 Task: Find connections with filter location Gravataí with filter topic #Industrieswith filter profile language English with filter current company Chemical Job Vacancy with filter school Government of Maharashtra Ismail Yusuf College of Arts Science & Commerce Jogeshwari East Mumbai 400 060 with filter industry Nonmetallic Mineral Mining with filter service category User Experience Writing with filter keywords title Accounting Analyst
Action: Mouse moved to (508, 166)
Screenshot: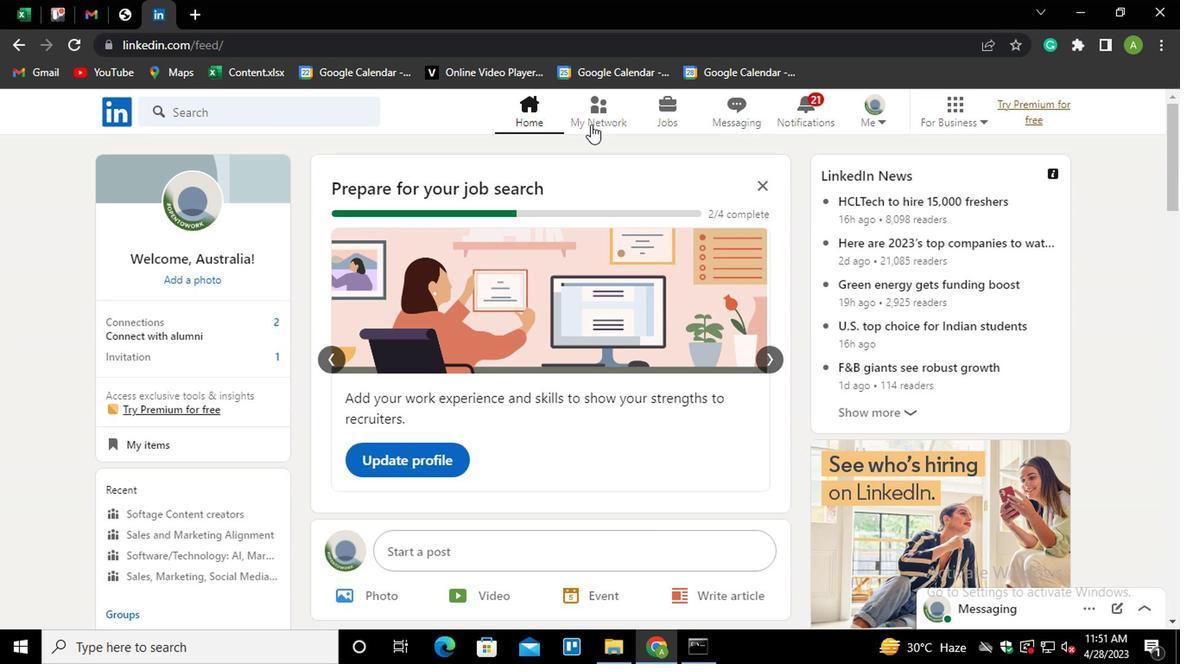 
Action: Mouse pressed left at (508, 166)
Screenshot: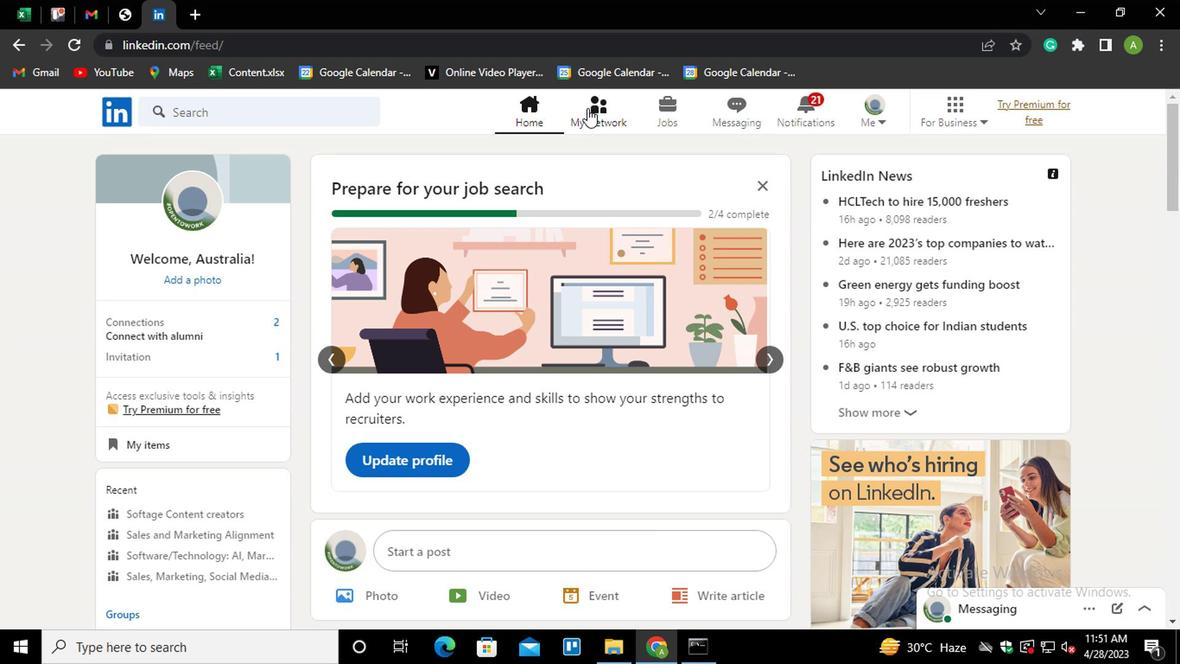 
Action: Mouse moved to (229, 237)
Screenshot: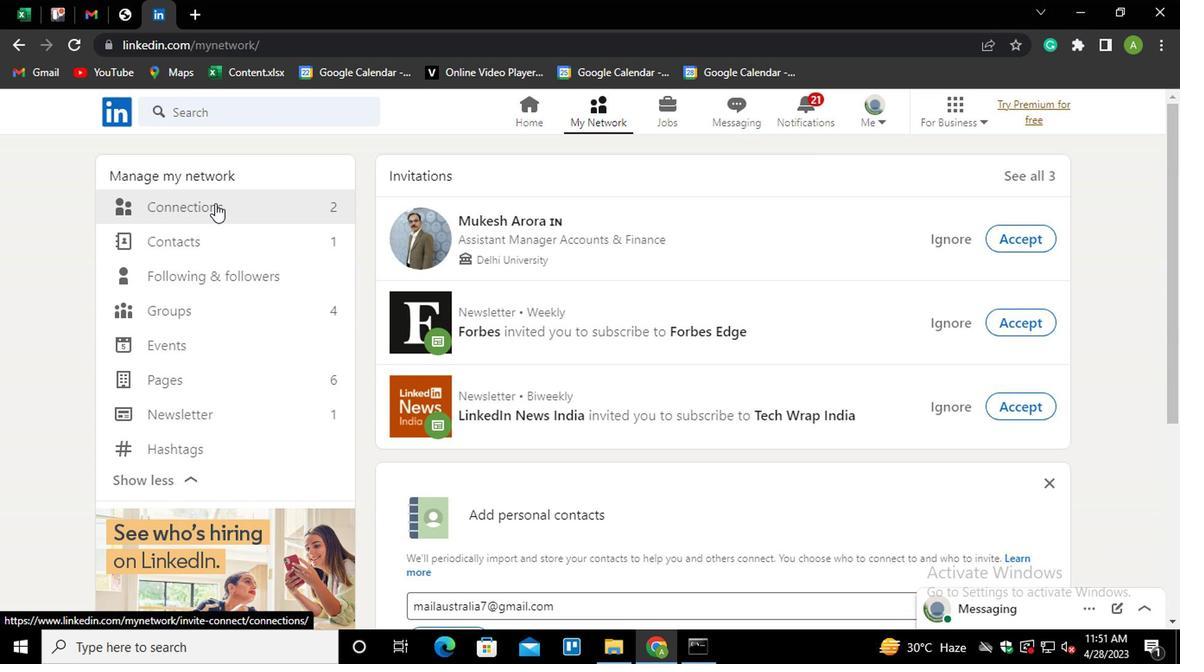 
Action: Mouse pressed left at (229, 237)
Screenshot: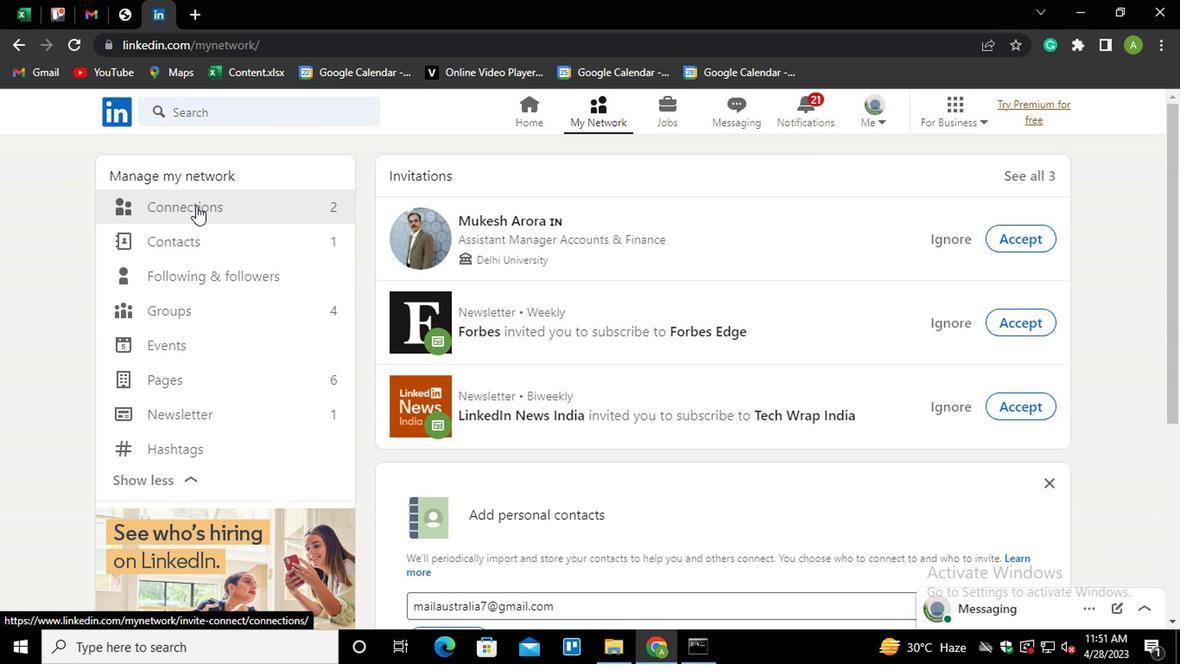 
Action: Mouse moved to (618, 235)
Screenshot: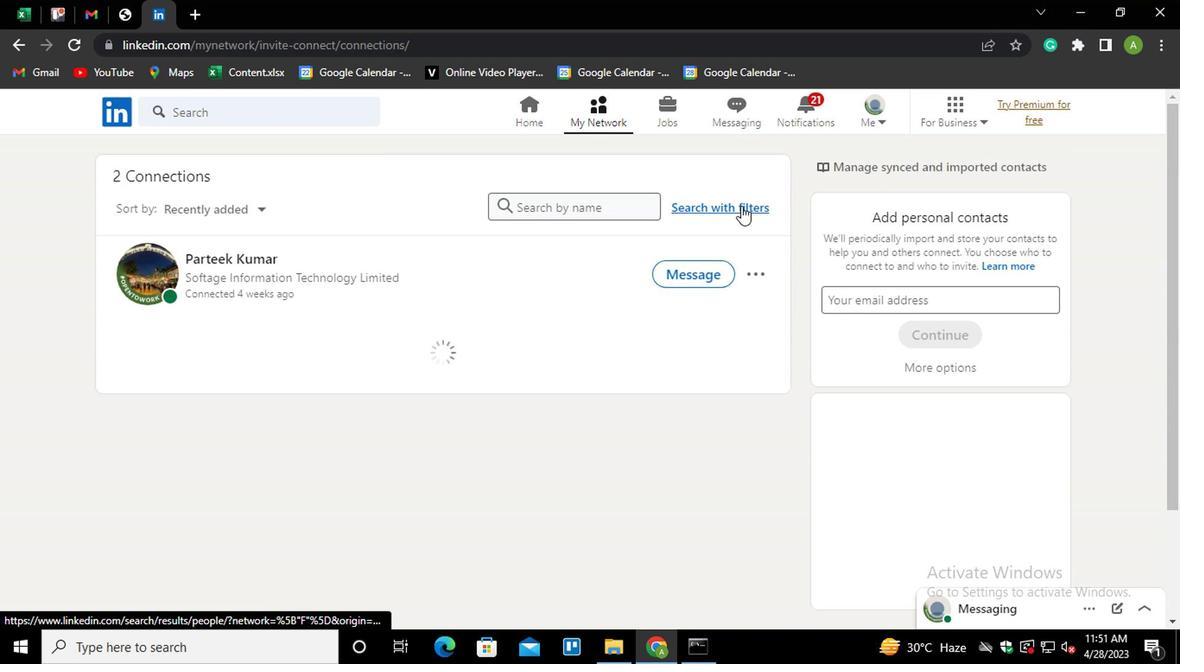 
Action: Mouse pressed left at (618, 235)
Screenshot: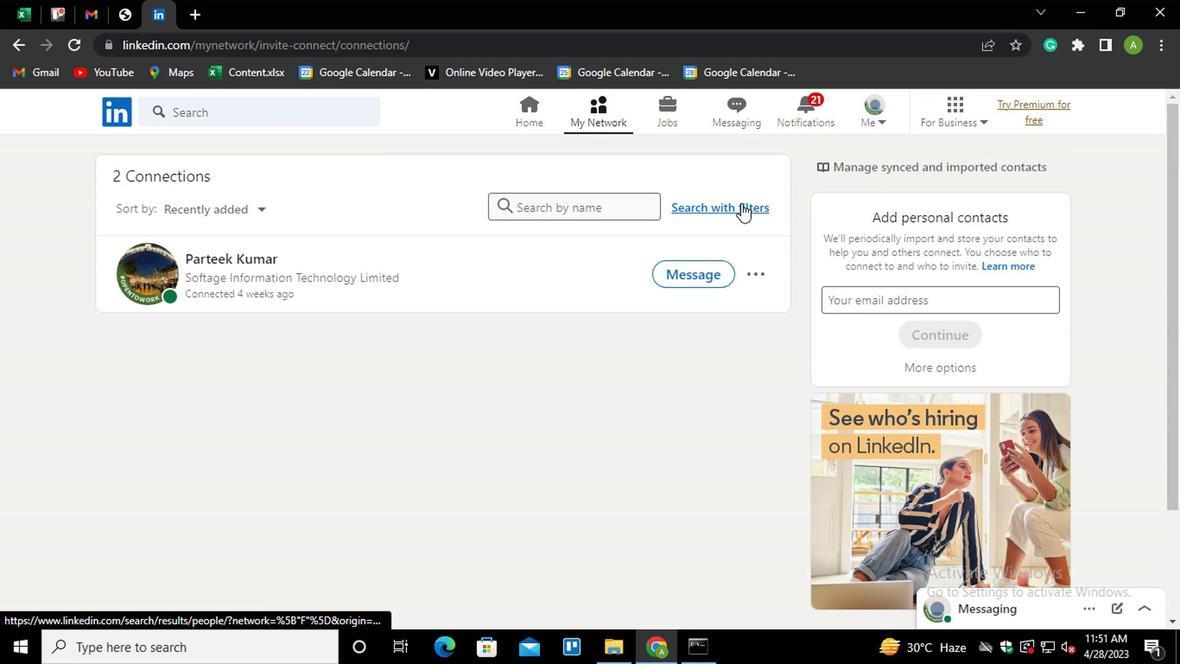 
Action: Mouse moved to (550, 205)
Screenshot: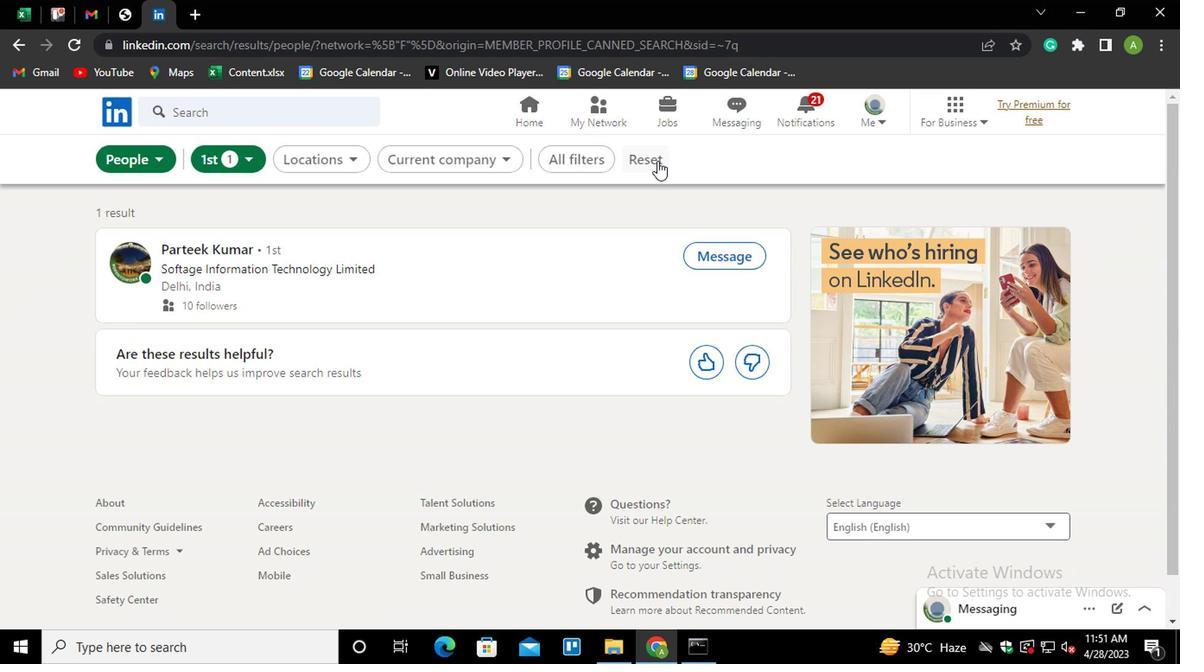 
Action: Mouse pressed left at (550, 205)
Screenshot: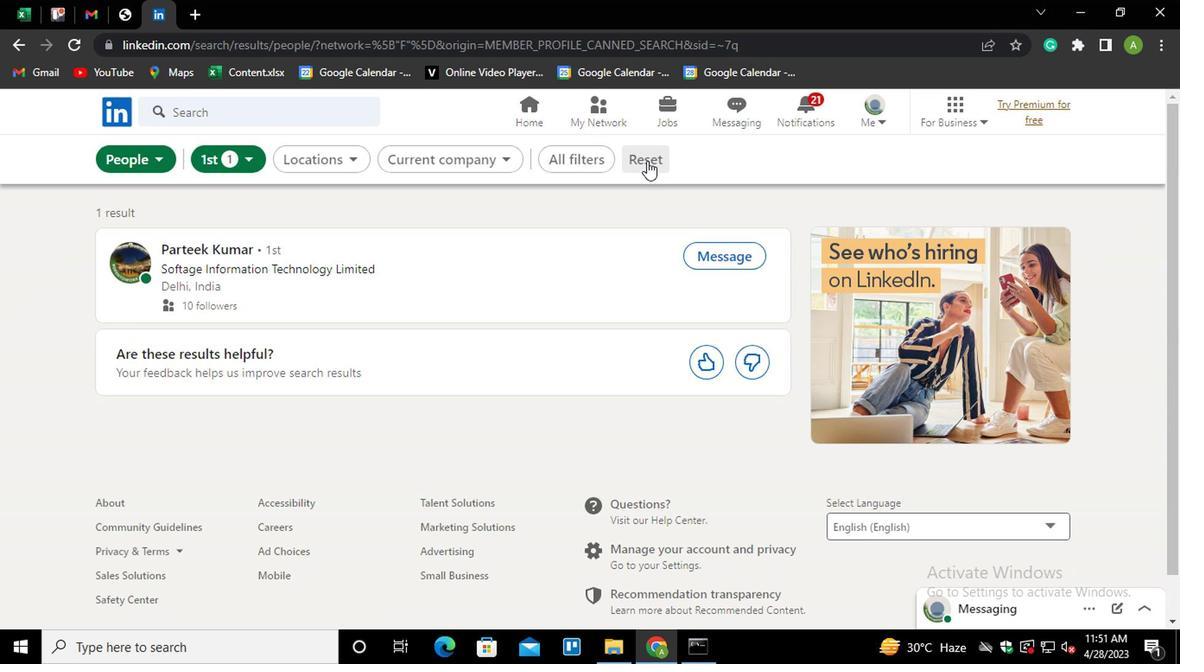 
Action: Mouse moved to (519, 205)
Screenshot: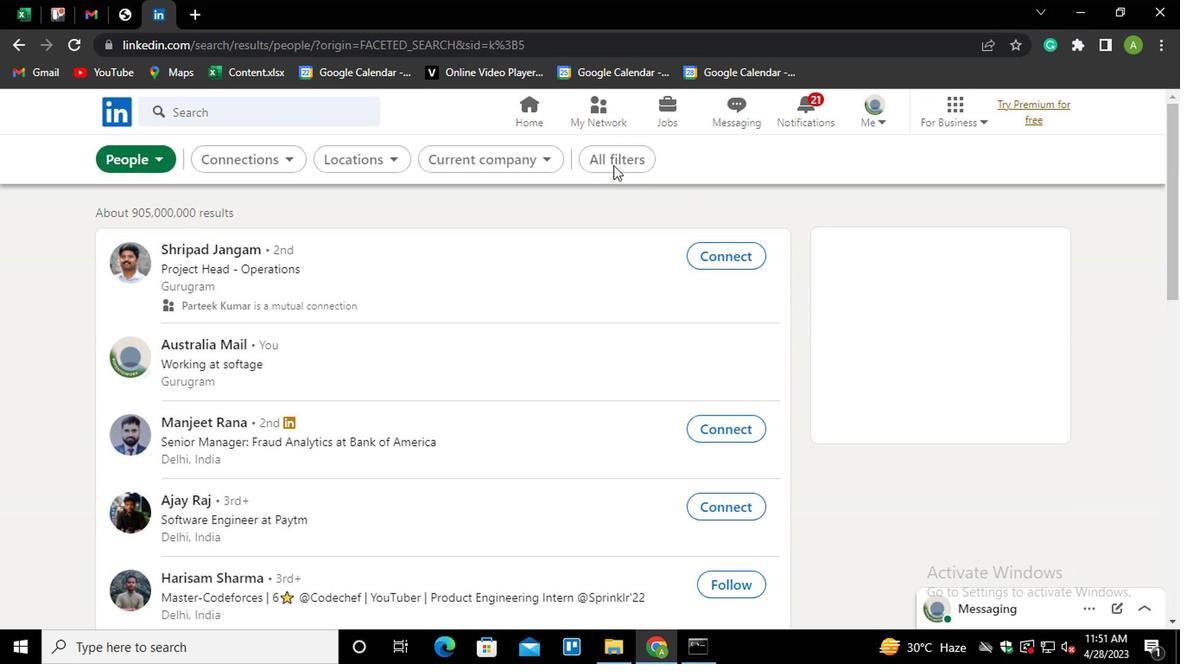 
Action: Mouse pressed left at (519, 205)
Screenshot: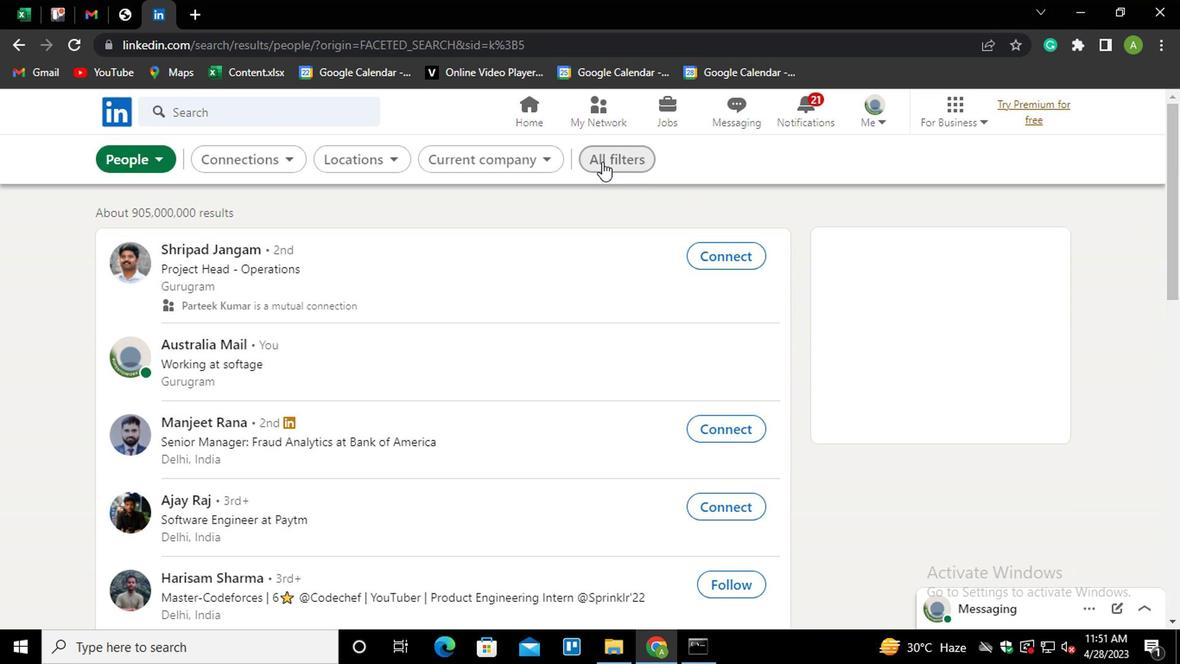 
Action: Mouse moved to (733, 319)
Screenshot: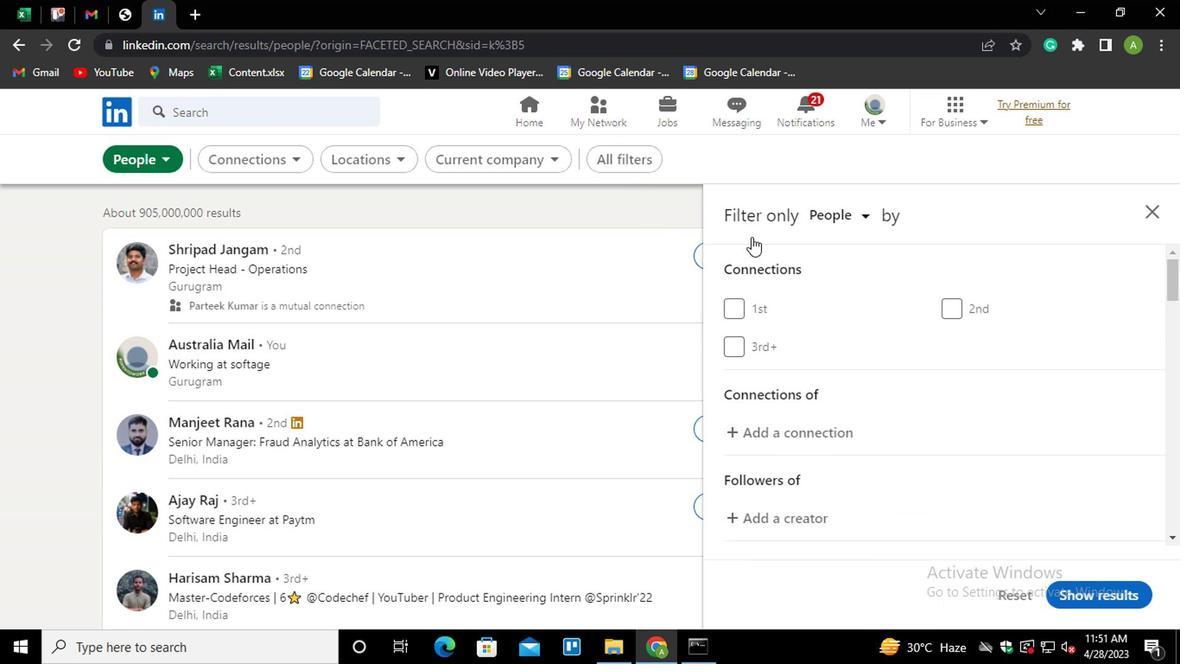 
Action: Mouse scrolled (733, 319) with delta (0, 0)
Screenshot: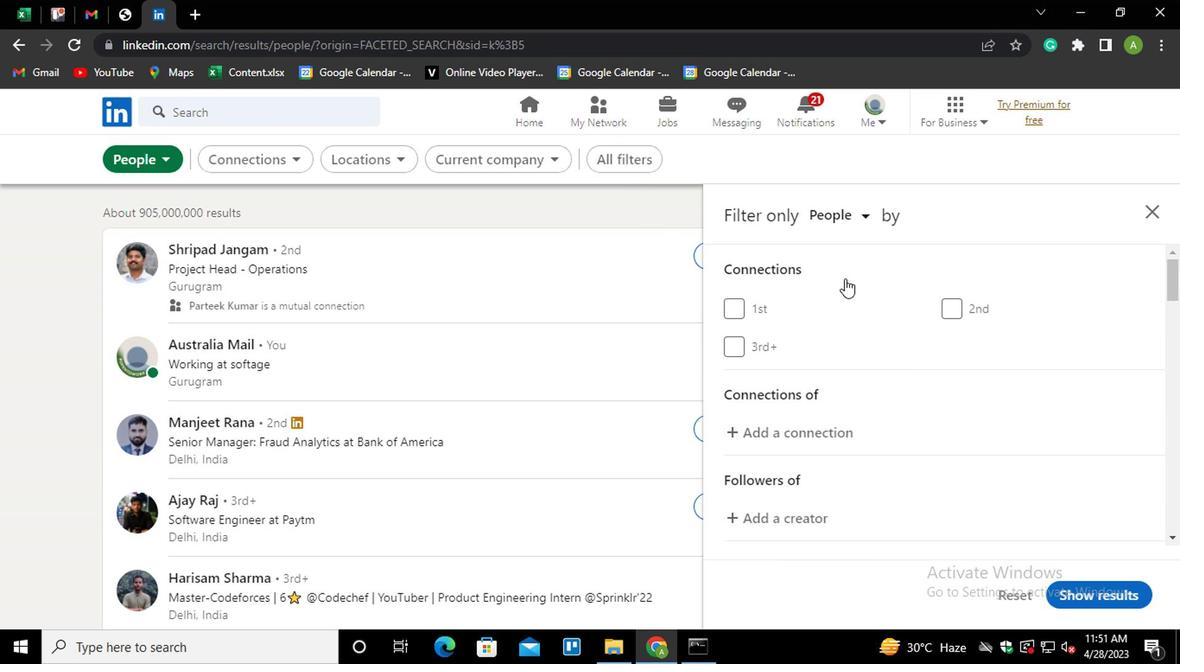 
Action: Mouse scrolled (733, 319) with delta (0, 0)
Screenshot: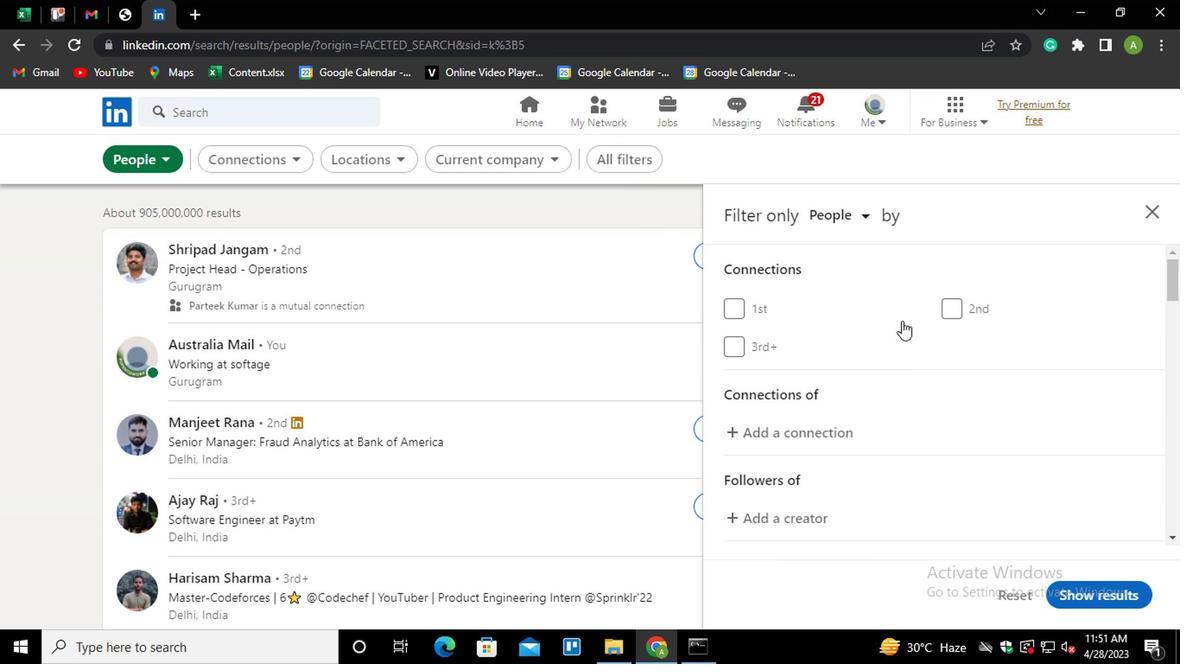 
Action: Mouse scrolled (733, 319) with delta (0, 0)
Screenshot: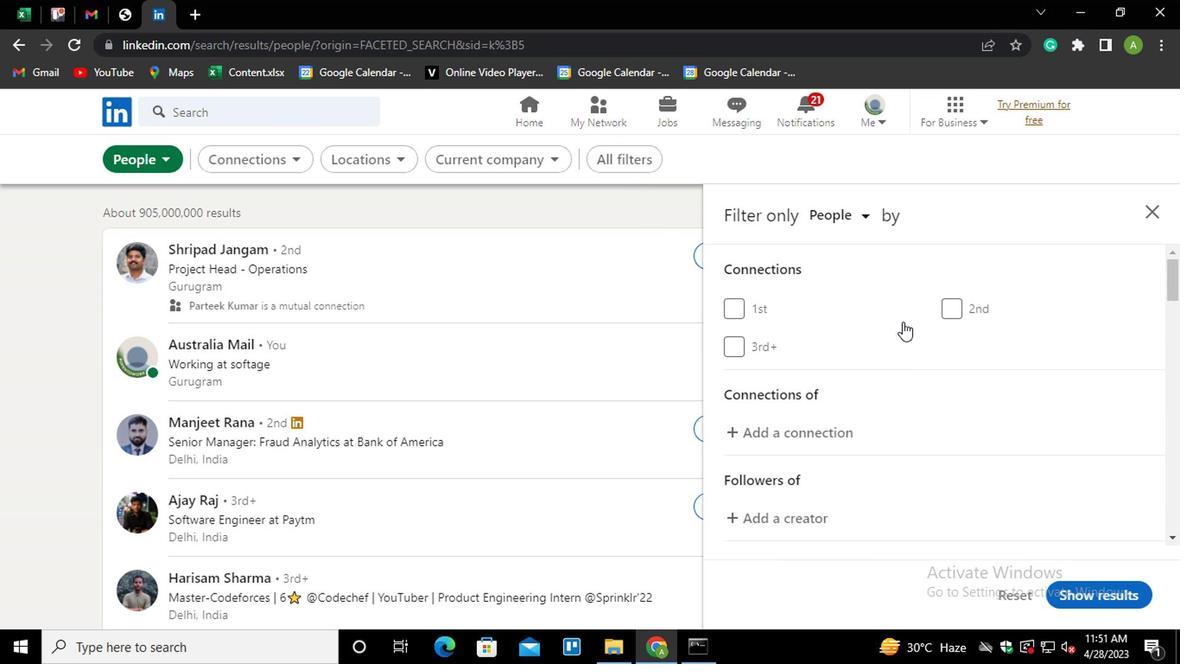 
Action: Mouse moved to (720, 359)
Screenshot: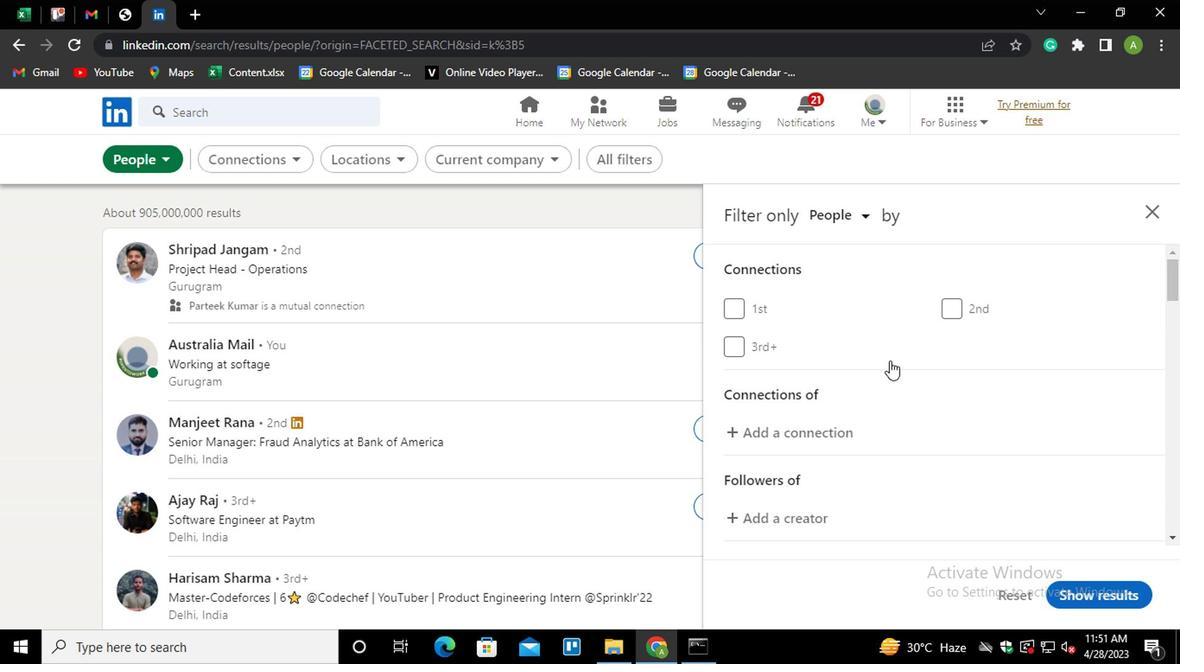 
Action: Mouse scrolled (720, 358) with delta (0, 0)
Screenshot: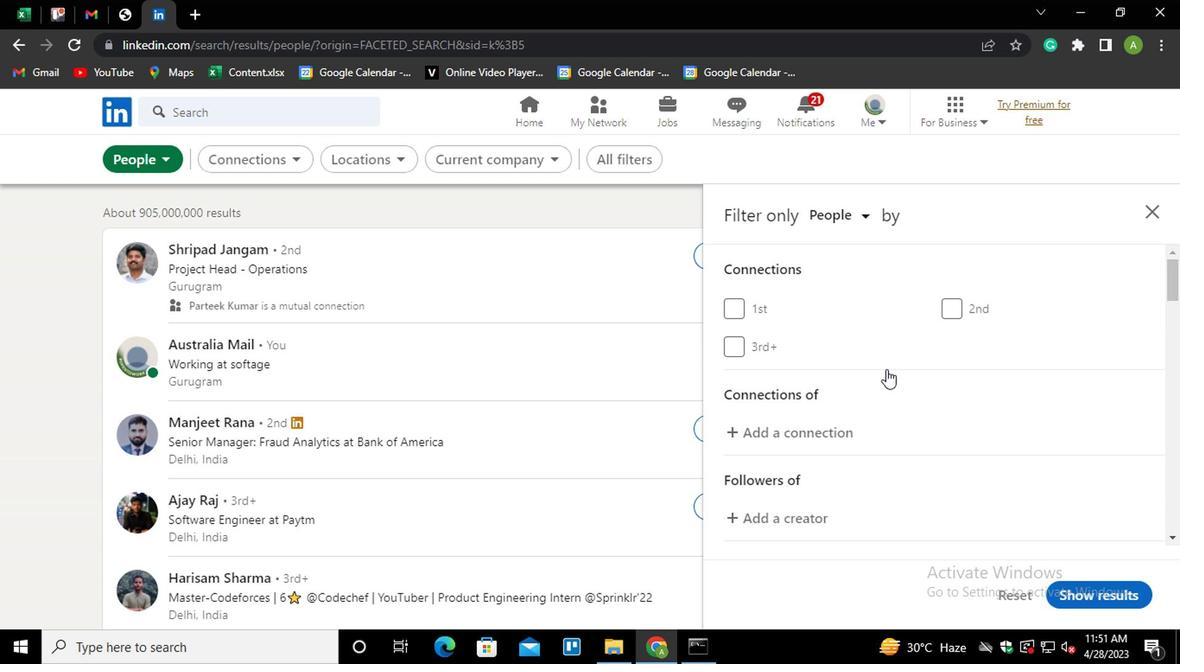 
Action: Mouse moved to (712, 366)
Screenshot: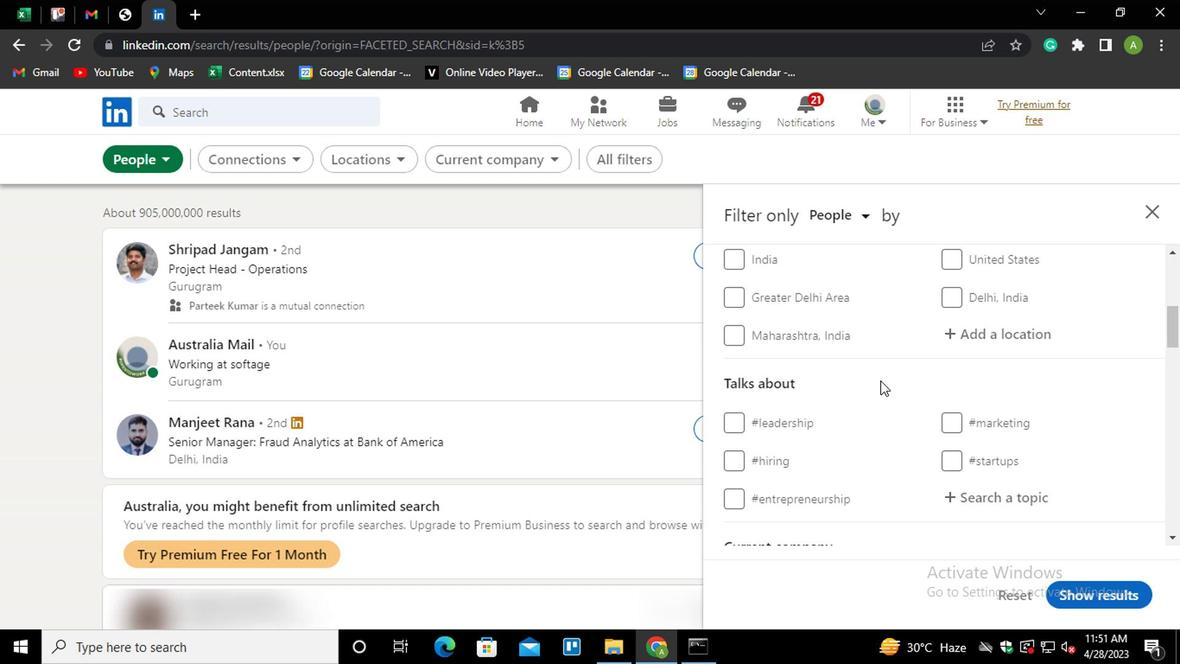 
Action: Mouse scrolled (712, 365) with delta (0, 0)
Screenshot: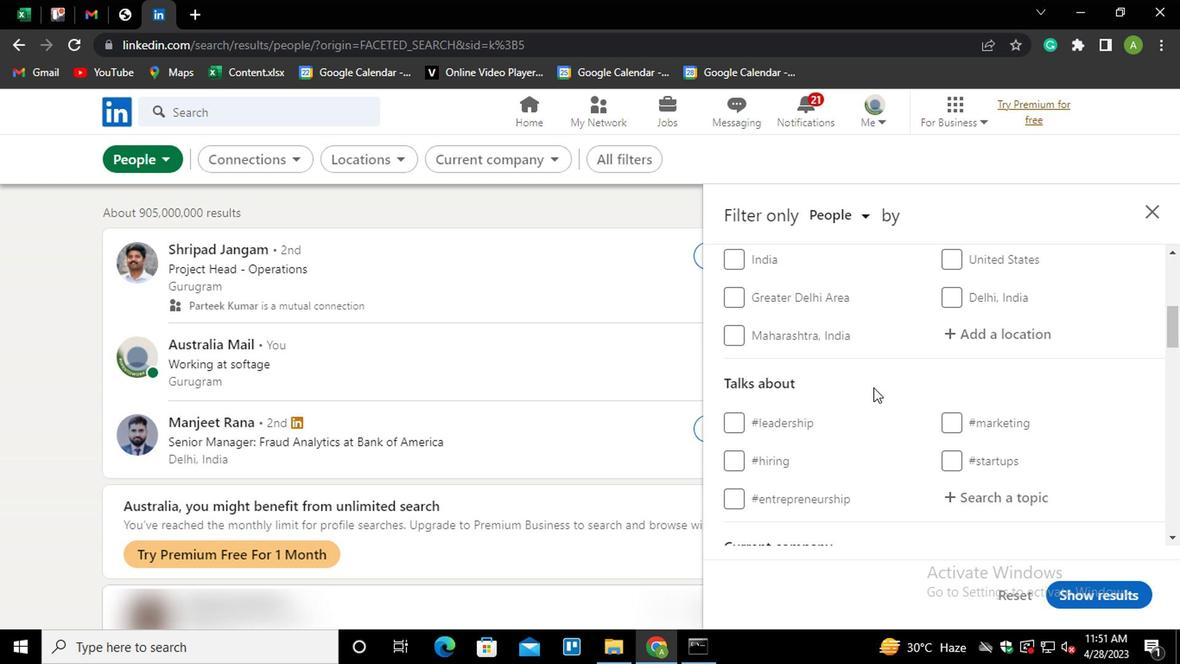 
Action: Mouse scrolled (712, 365) with delta (0, 0)
Screenshot: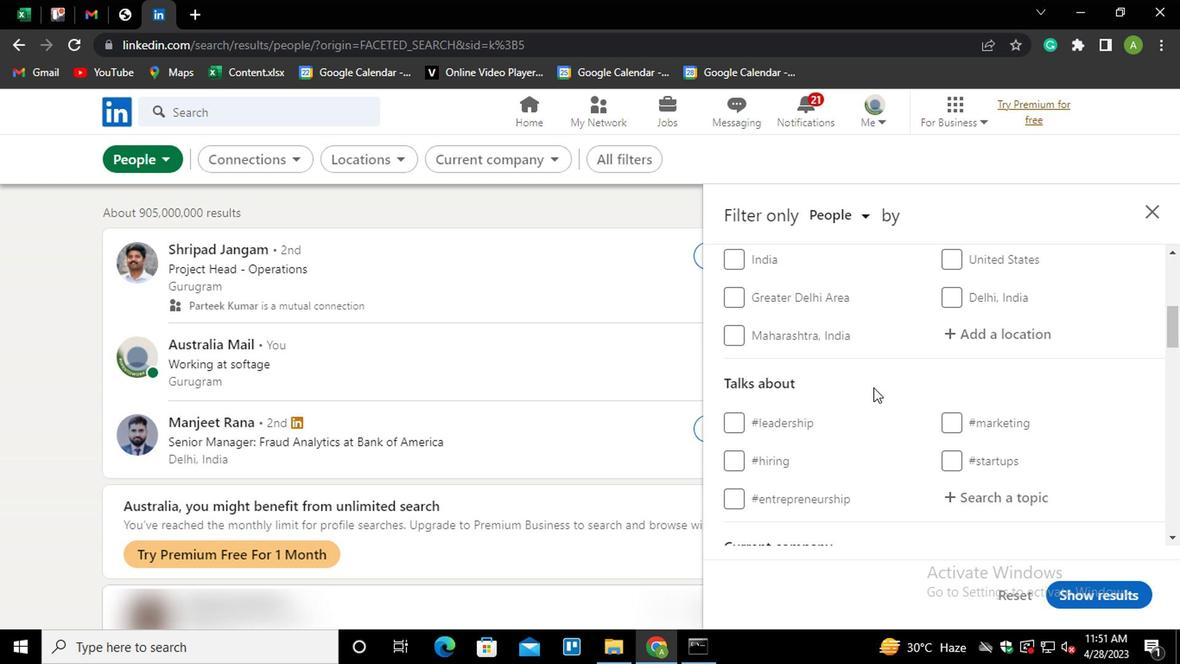 
Action: Mouse scrolled (712, 367) with delta (0, 0)
Screenshot: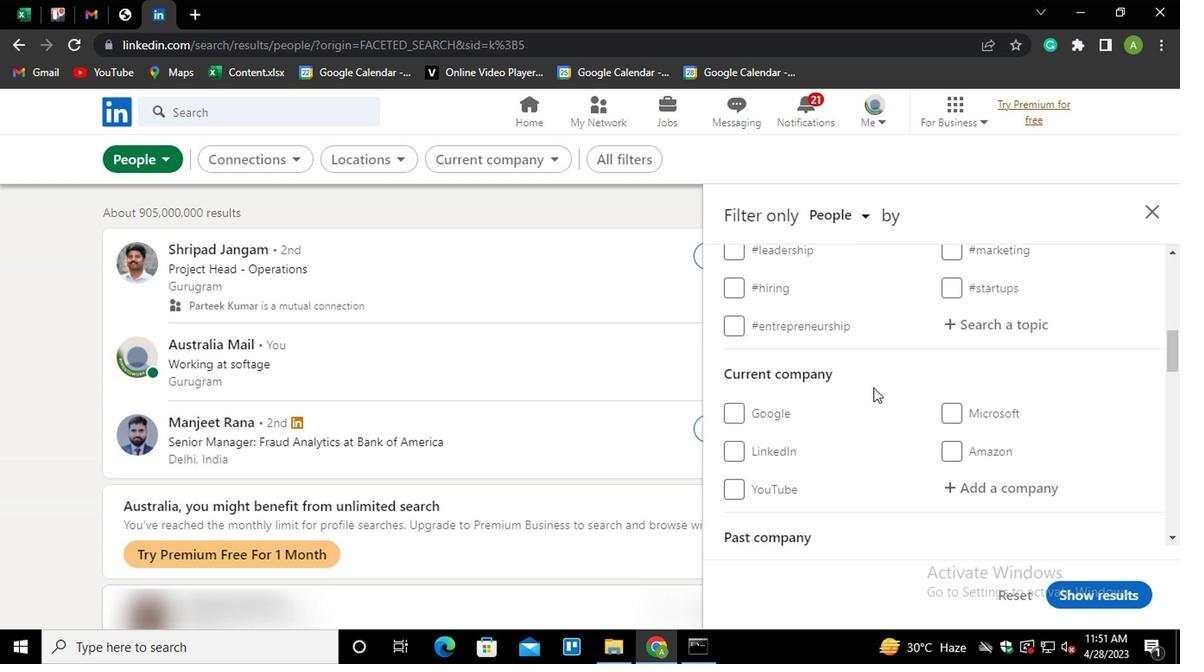 
Action: Mouse scrolled (712, 367) with delta (0, 0)
Screenshot: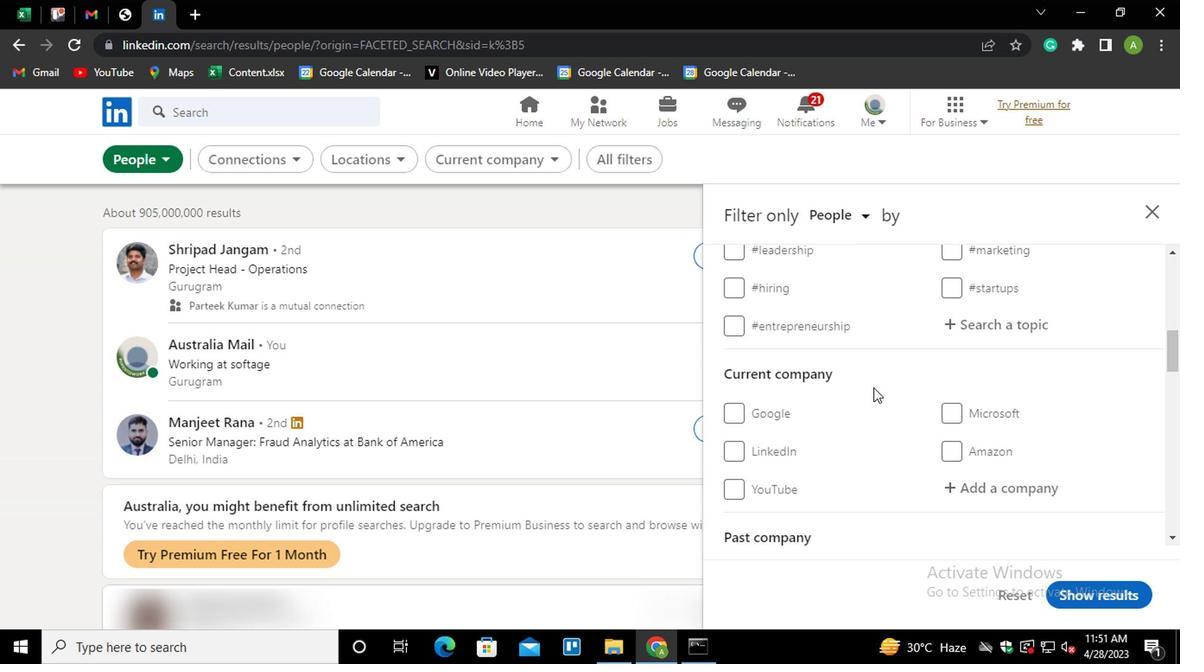 
Action: Mouse moved to (793, 330)
Screenshot: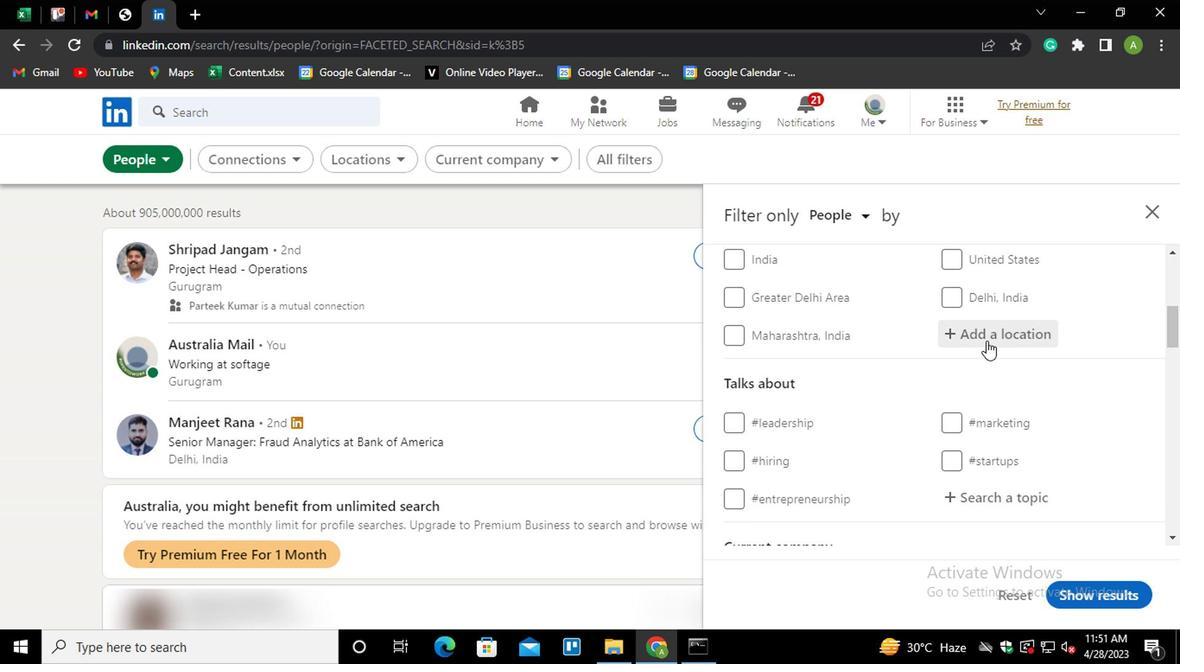 
Action: Mouse pressed left at (793, 330)
Screenshot: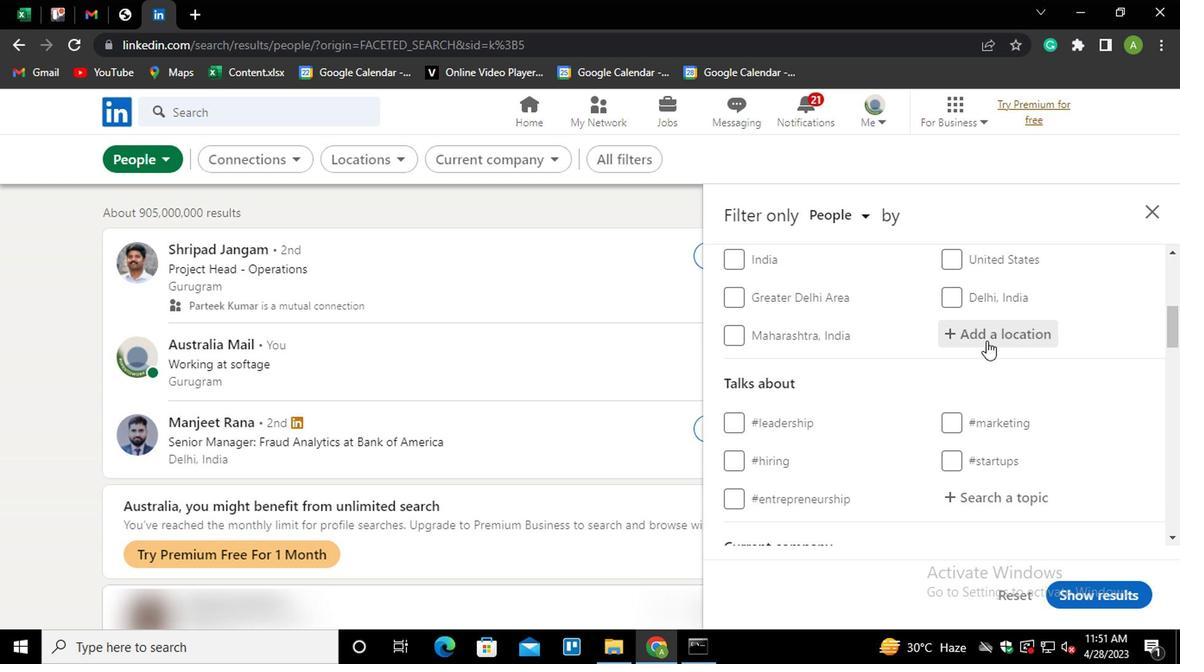 
Action: Key pressed <Key.shift>GRAVATAI<Key.down><Key.enter>
Screenshot: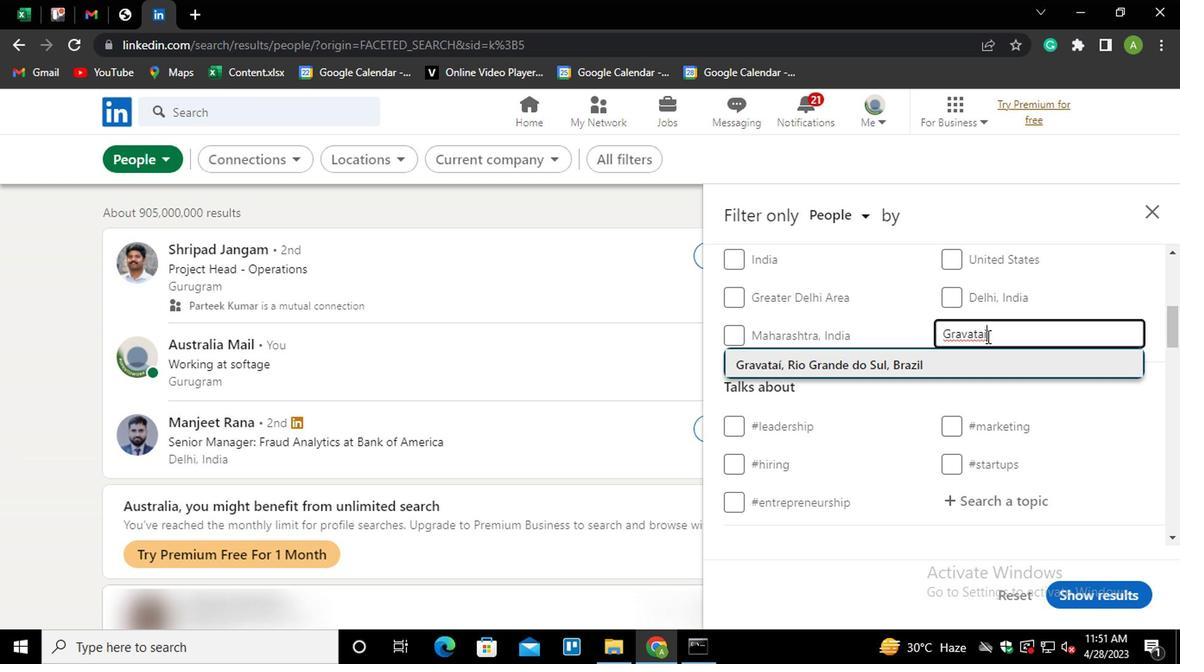 
Action: Mouse scrolled (793, 329) with delta (0, 0)
Screenshot: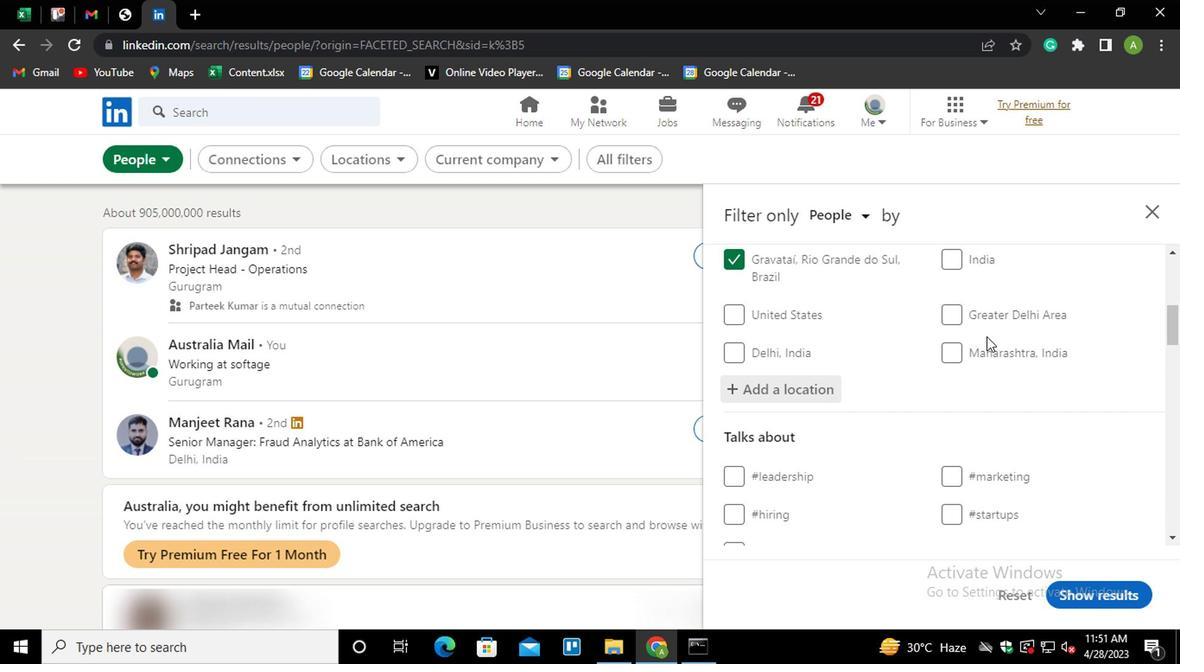 
Action: Mouse scrolled (793, 329) with delta (0, 0)
Screenshot: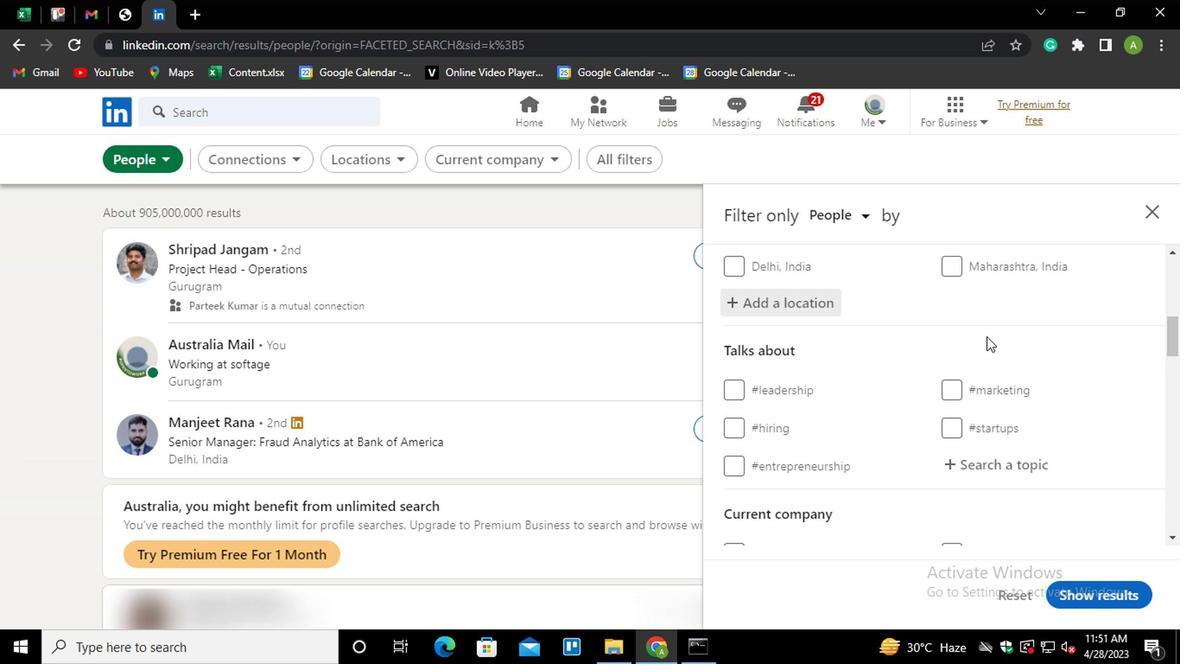 
Action: Mouse moved to (794, 359)
Screenshot: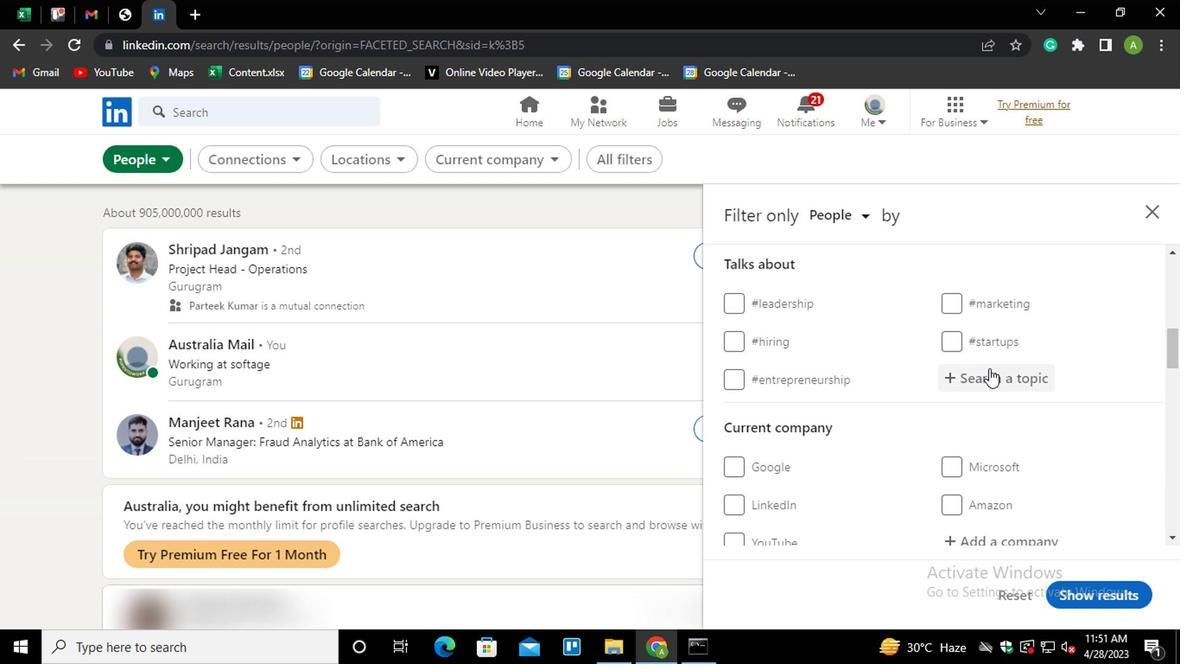
Action: Mouse pressed left at (794, 359)
Screenshot: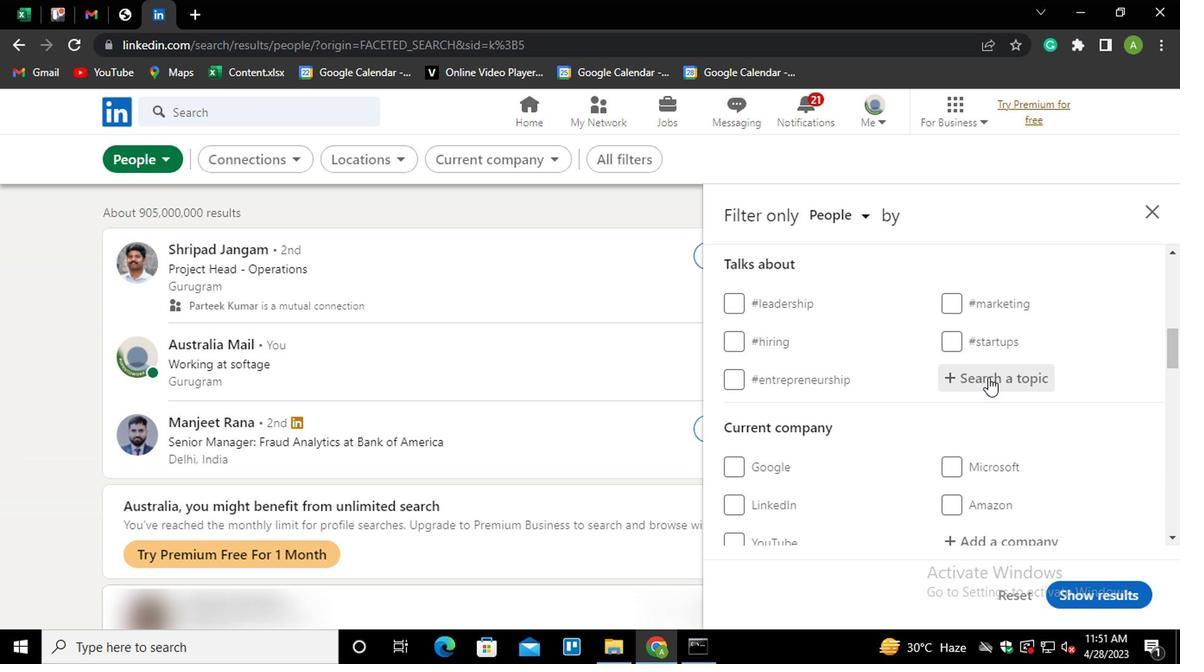 
Action: Key pressed P,<Key.insert><Key.insert><Key.insert><Key.backspace><Key.backspace>J<Key.backspace>INDUSTRIES<Key.down><Key.enter>
Screenshot: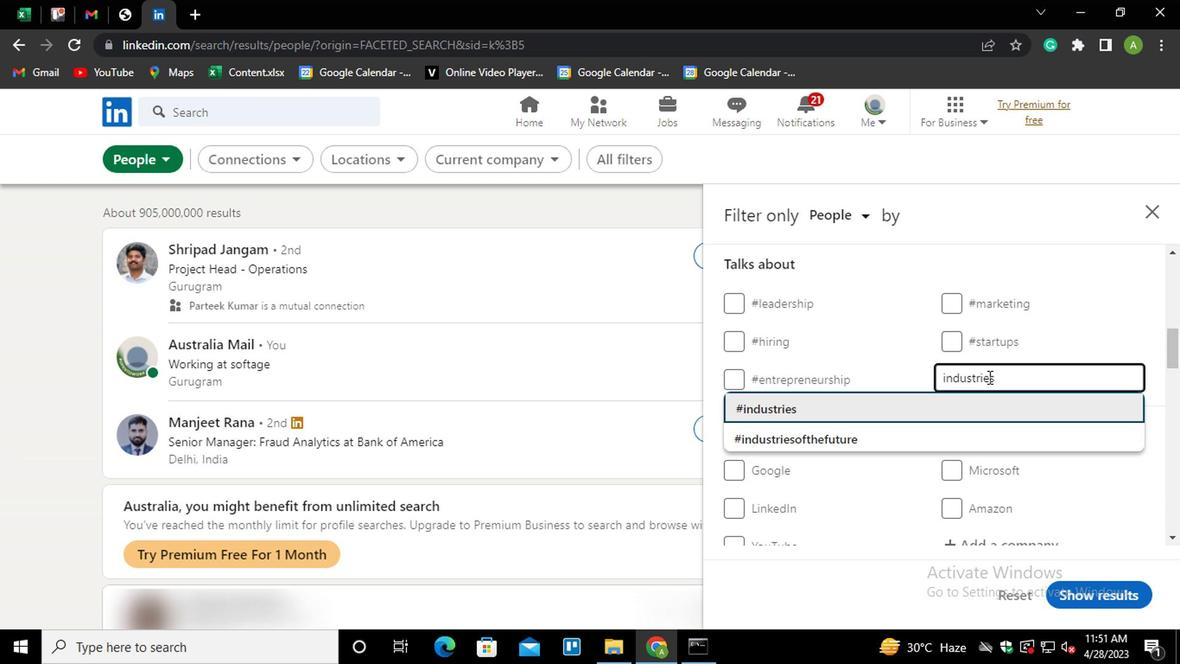 
Action: Mouse scrolled (794, 358) with delta (0, 0)
Screenshot: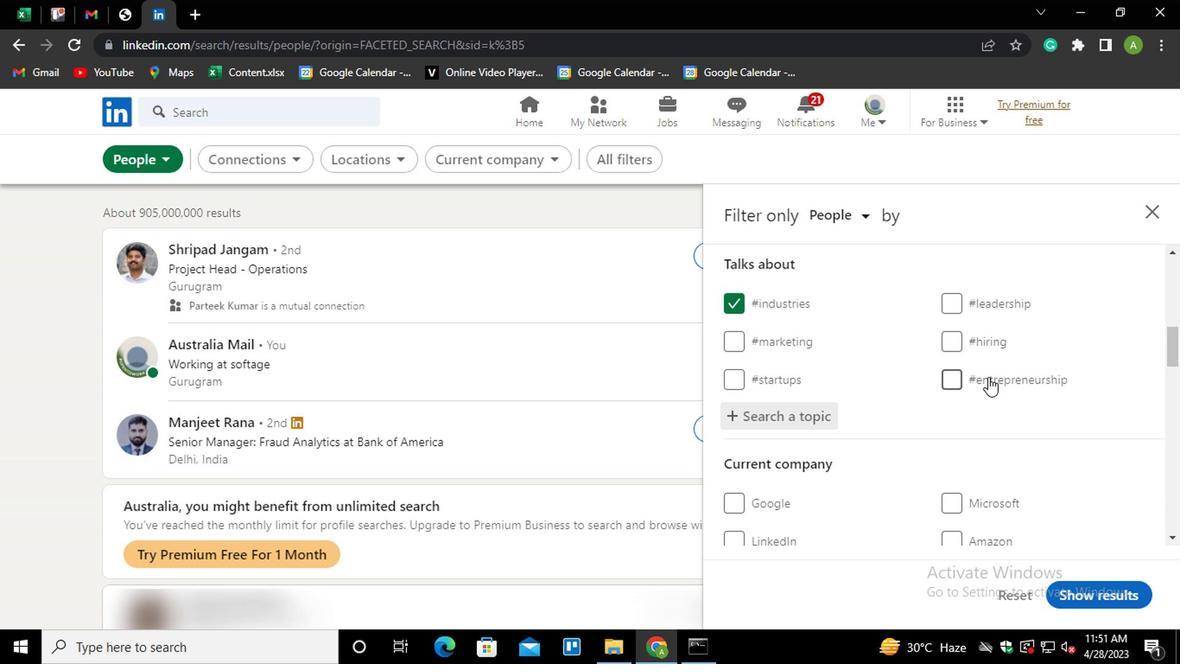 
Action: Mouse scrolled (794, 358) with delta (0, 0)
Screenshot: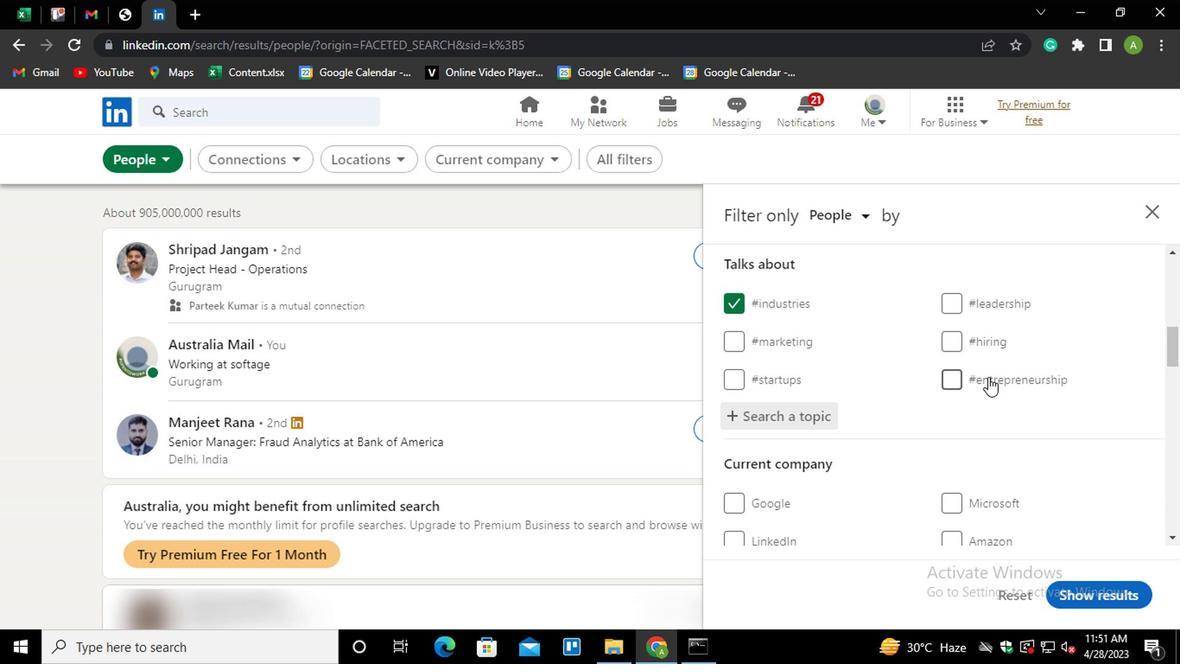 
Action: Mouse scrolled (794, 358) with delta (0, 0)
Screenshot: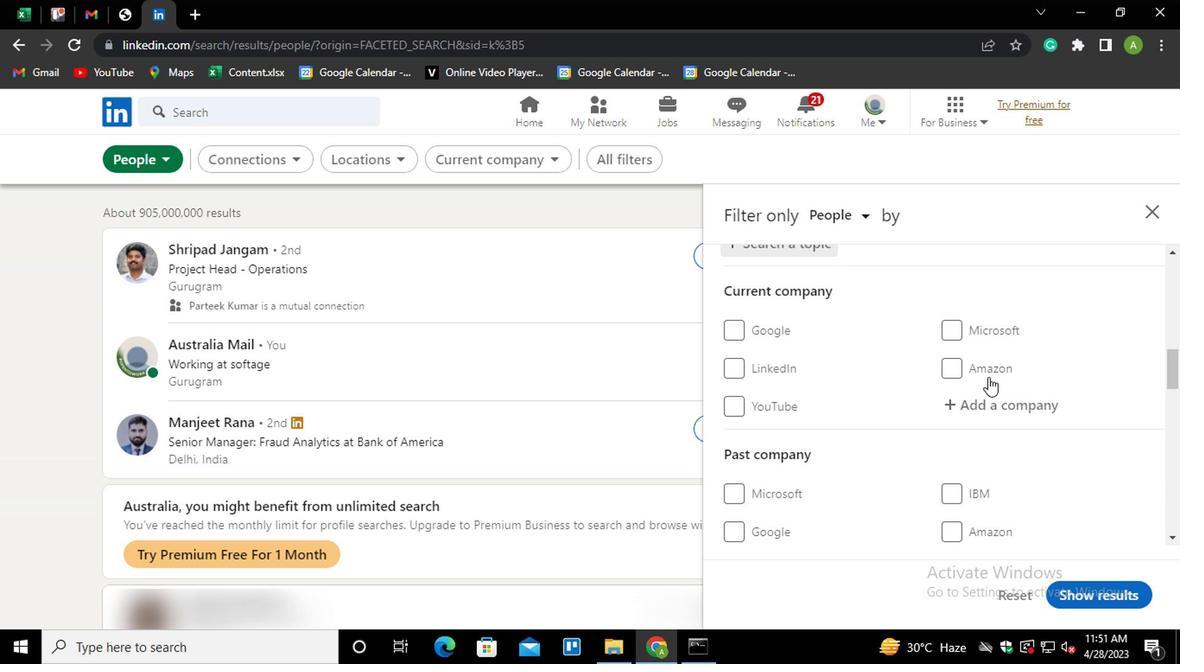 
Action: Mouse moved to (785, 319)
Screenshot: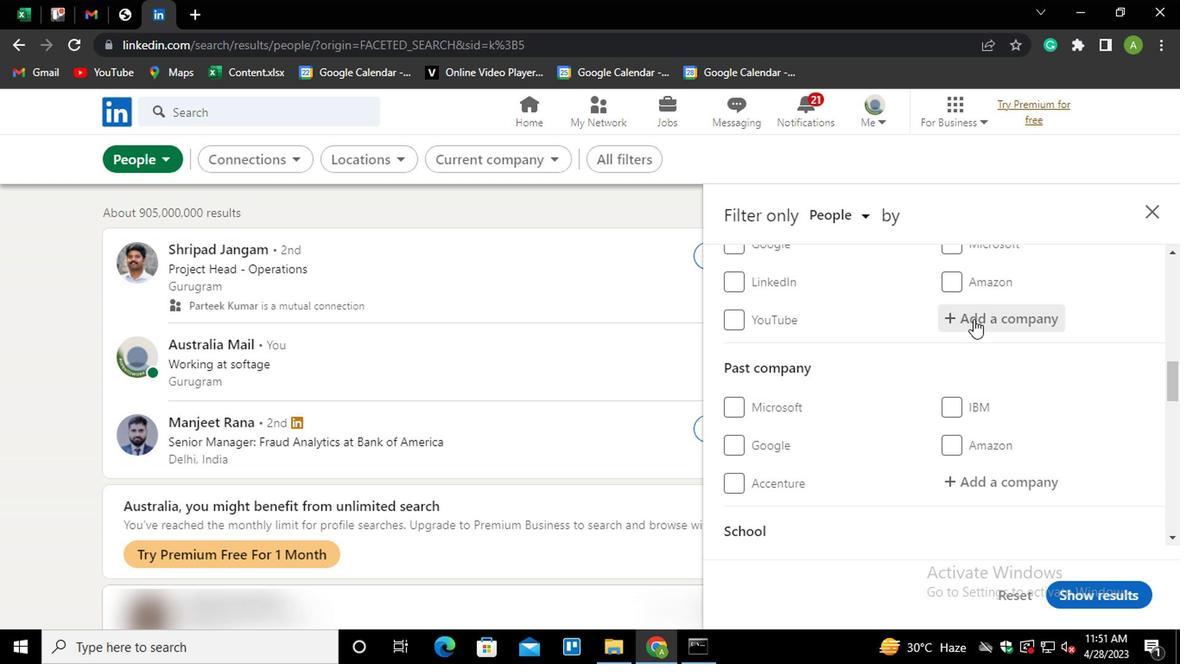 
Action: Mouse scrolled (785, 319) with delta (0, 0)
Screenshot: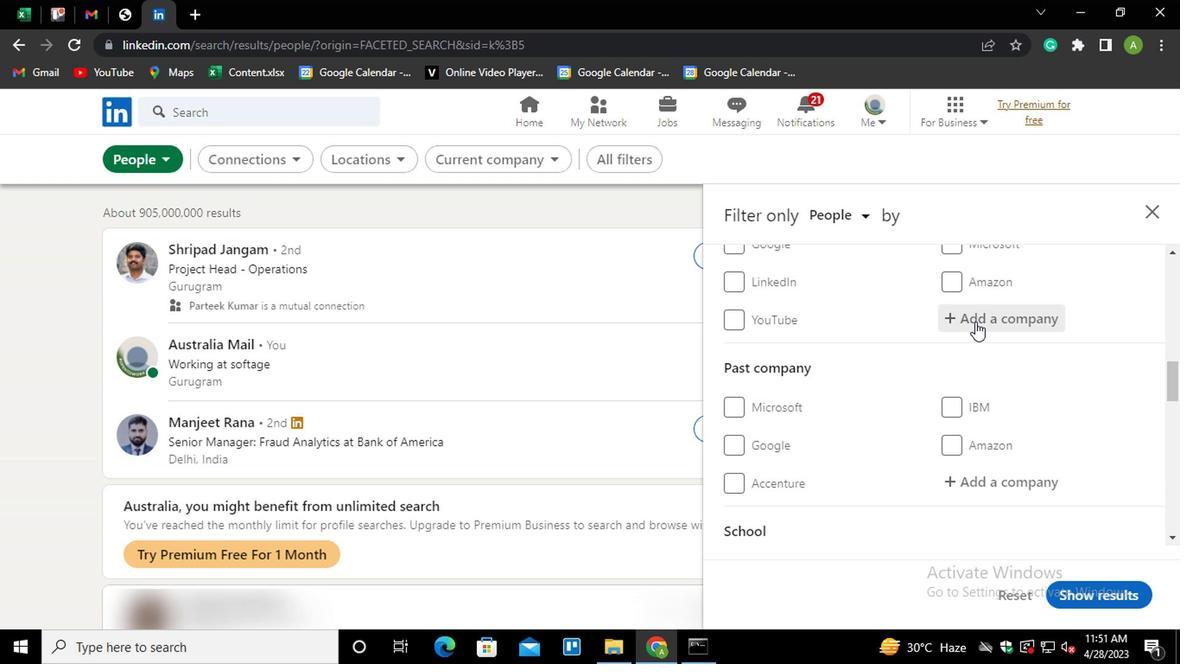 
Action: Mouse scrolled (785, 319) with delta (0, 0)
Screenshot: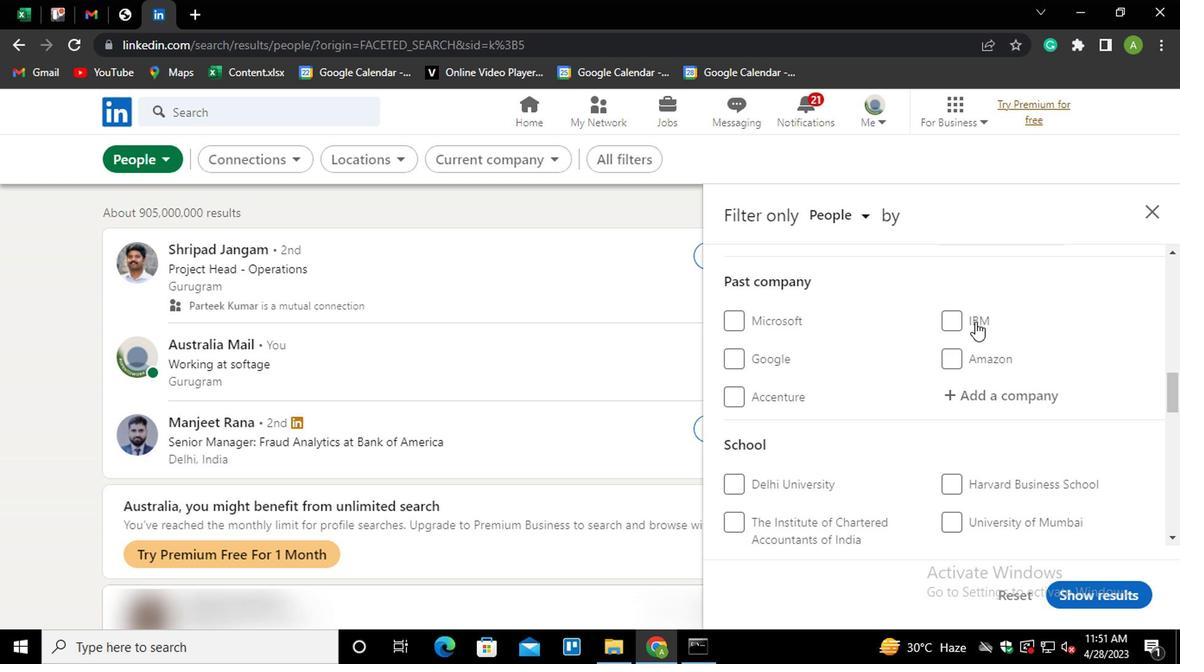 
Action: Mouse scrolled (785, 319) with delta (0, 0)
Screenshot: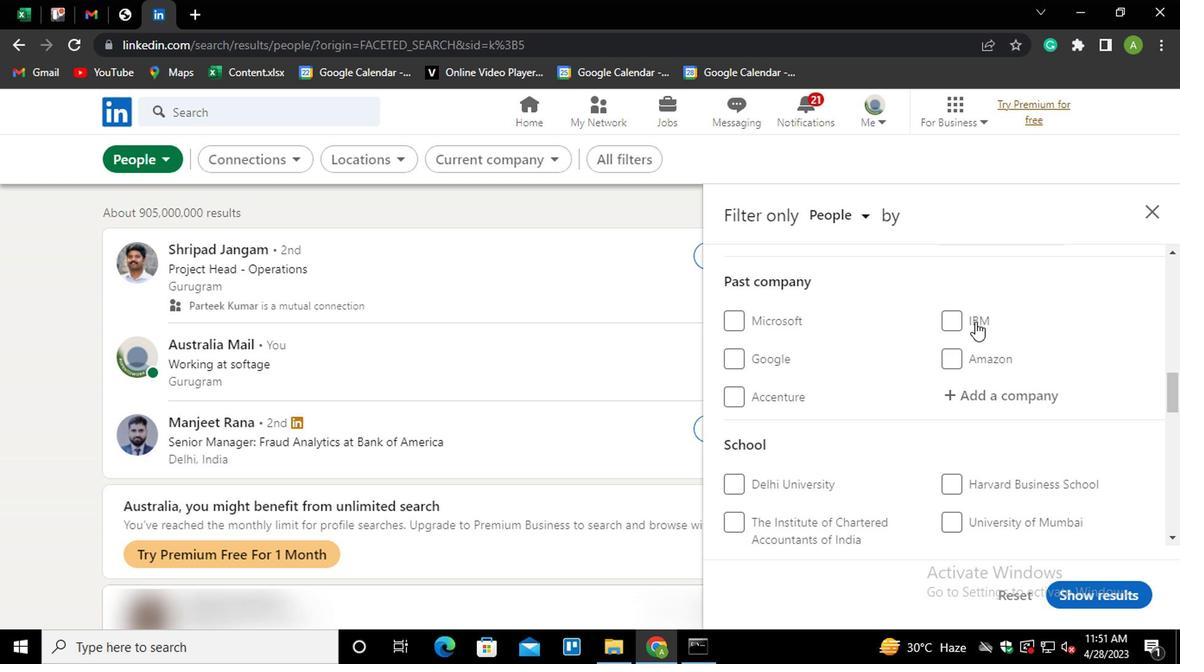 
Action: Mouse scrolled (785, 319) with delta (0, 0)
Screenshot: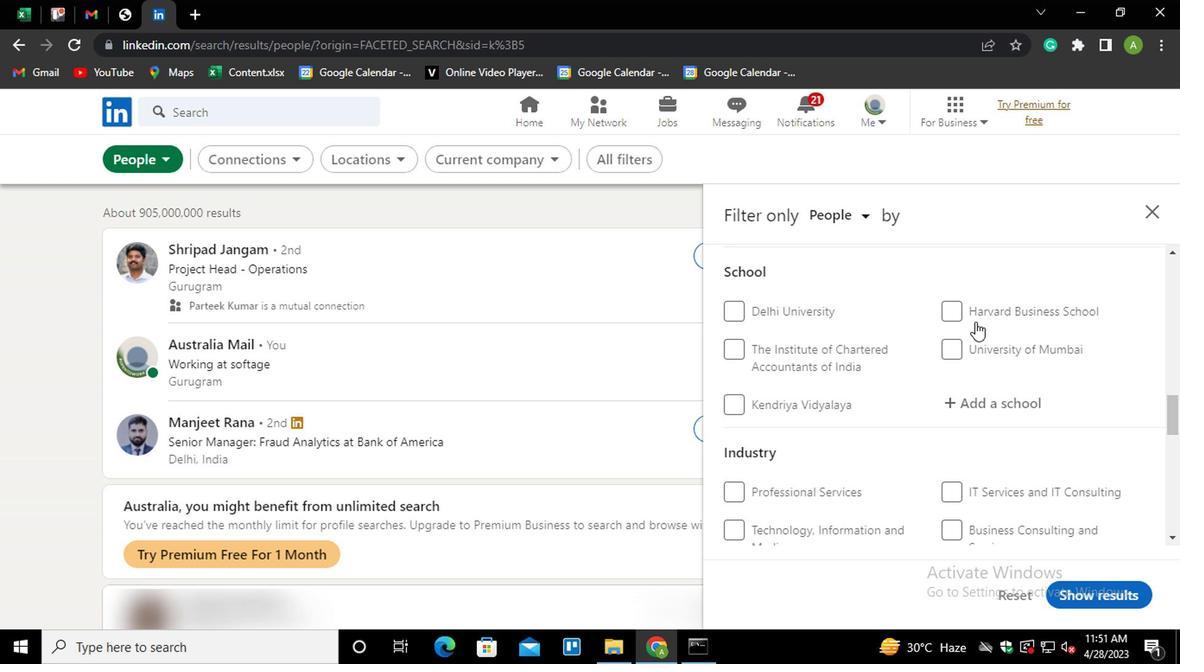 
Action: Mouse scrolled (785, 319) with delta (0, 0)
Screenshot: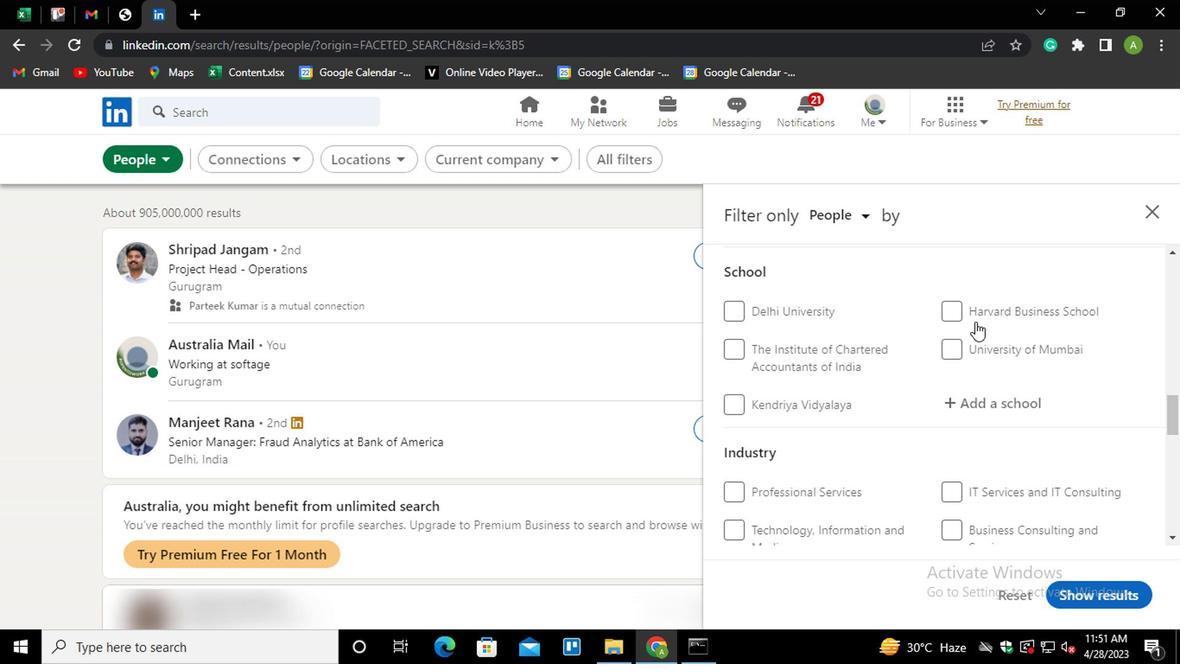 
Action: Mouse scrolled (785, 319) with delta (0, 0)
Screenshot: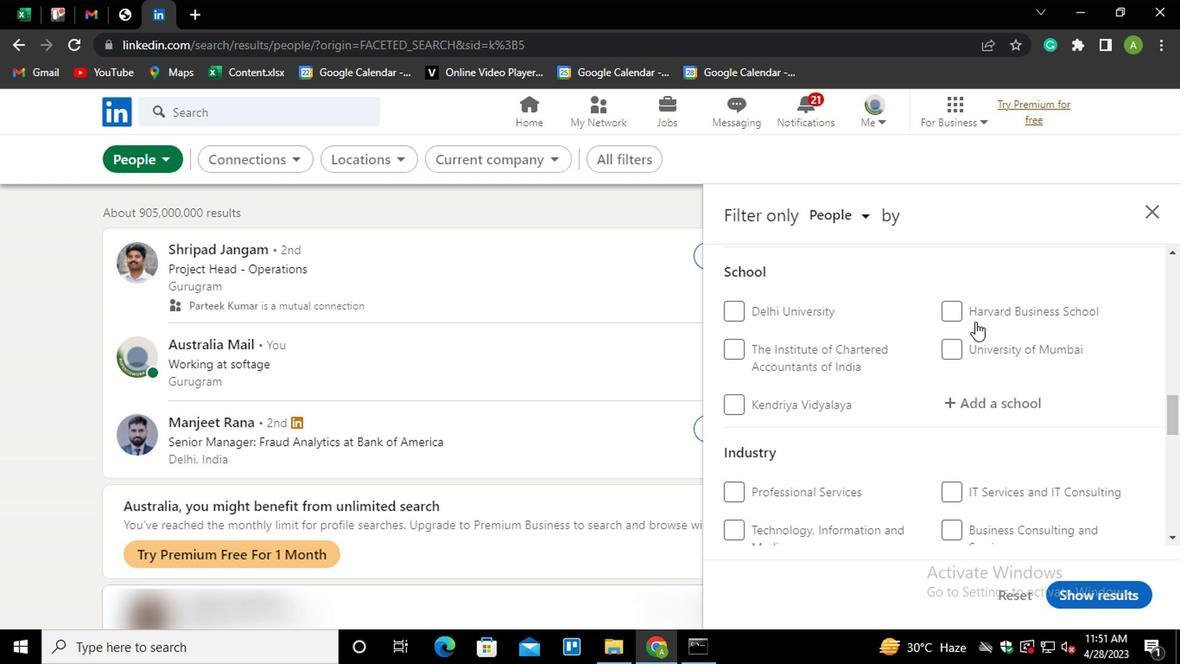 
Action: Mouse scrolled (785, 319) with delta (0, 0)
Screenshot: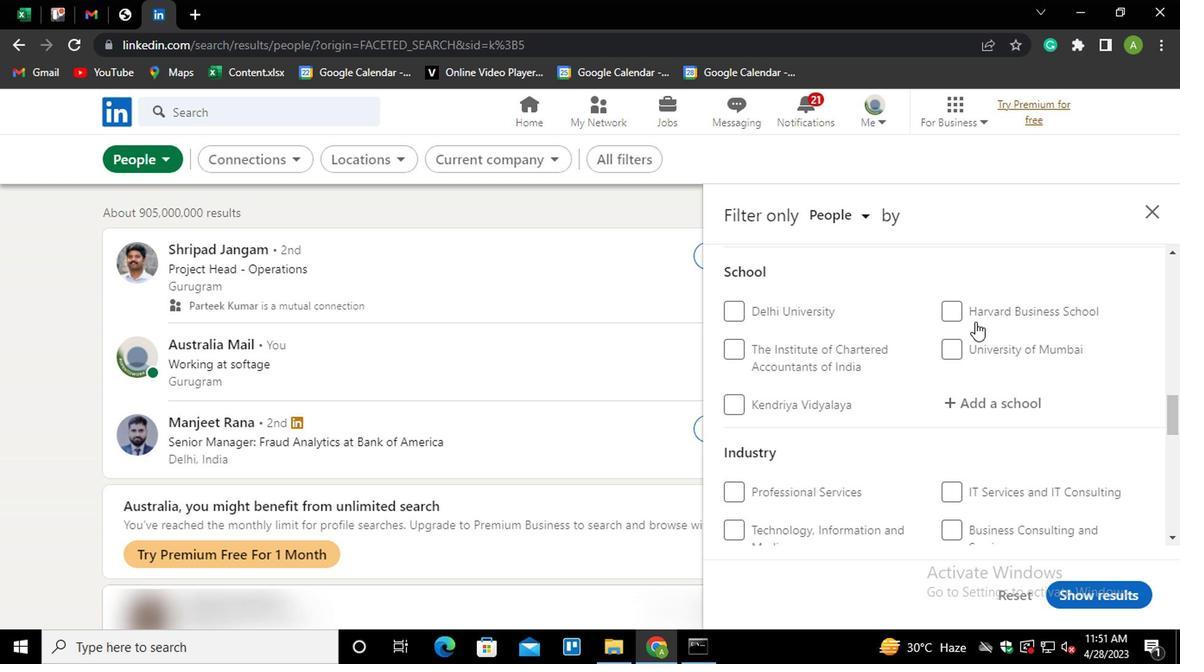 
Action: Mouse scrolled (785, 319) with delta (0, 0)
Screenshot: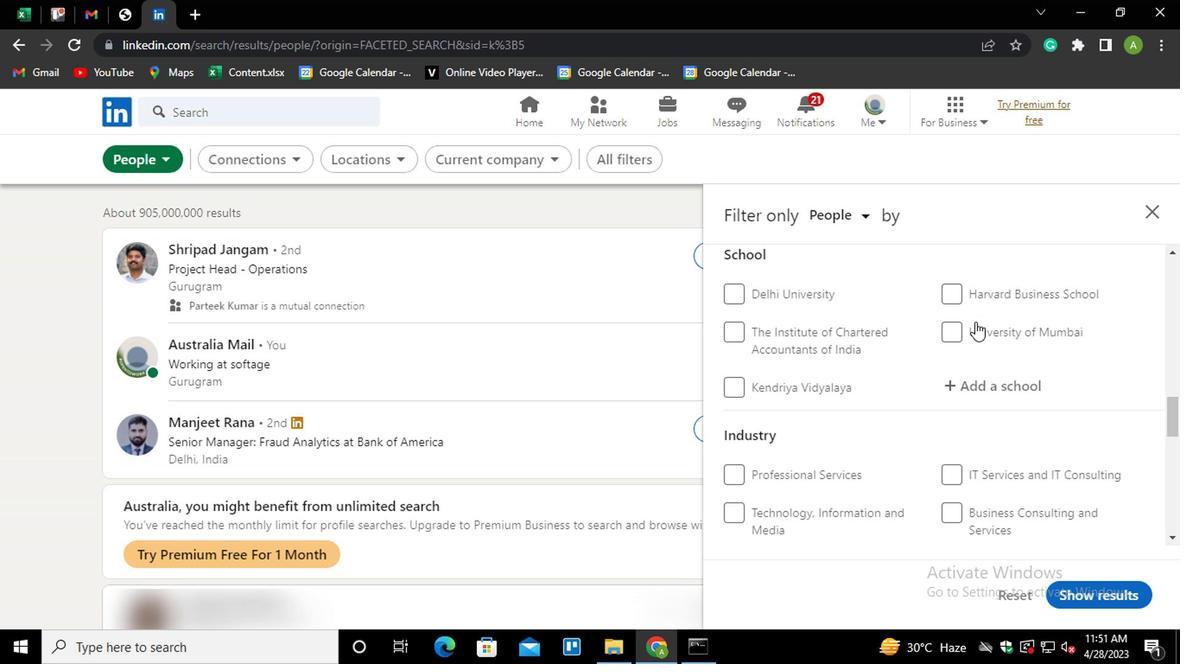 
Action: Mouse scrolled (785, 319) with delta (0, 0)
Screenshot: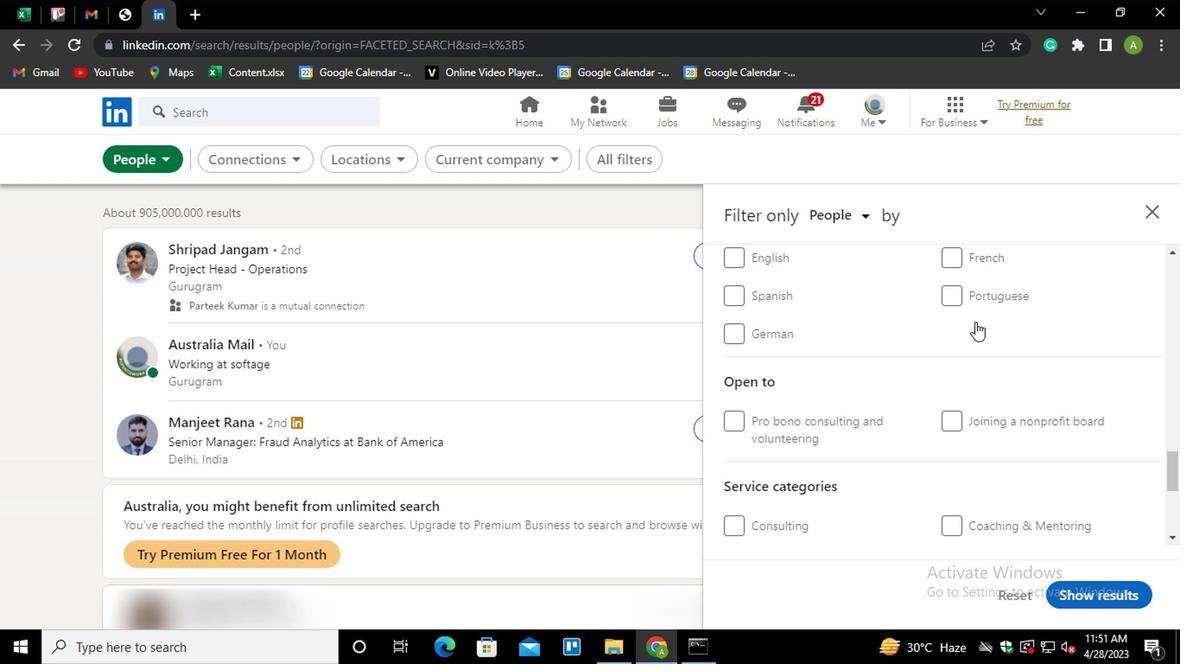 
Action: Mouse scrolled (785, 319) with delta (0, 0)
Screenshot: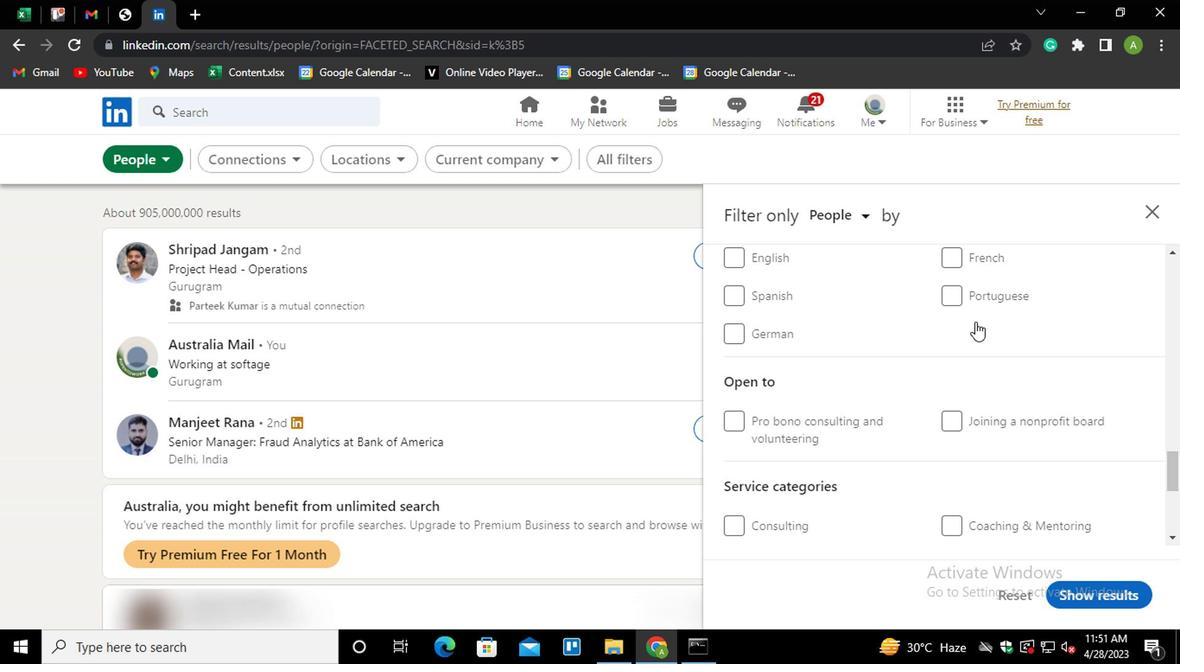 
Action: Mouse scrolled (785, 319) with delta (0, 0)
Screenshot: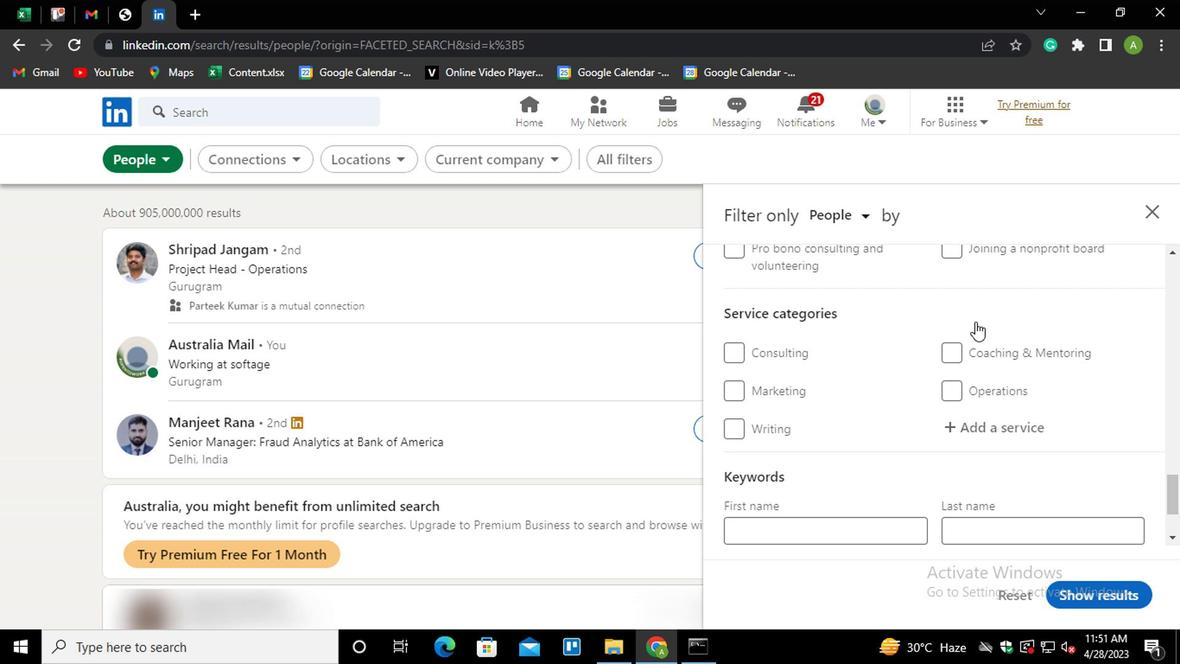 
Action: Mouse scrolled (785, 319) with delta (0, 0)
Screenshot: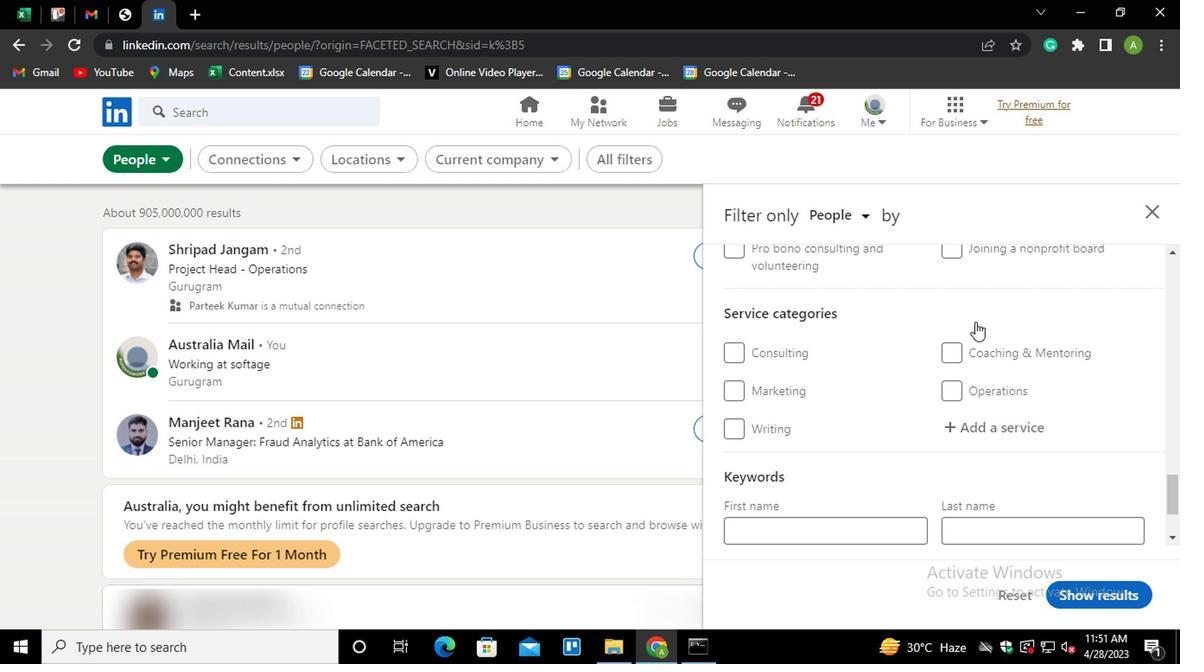 
Action: Mouse moved to (778, 342)
Screenshot: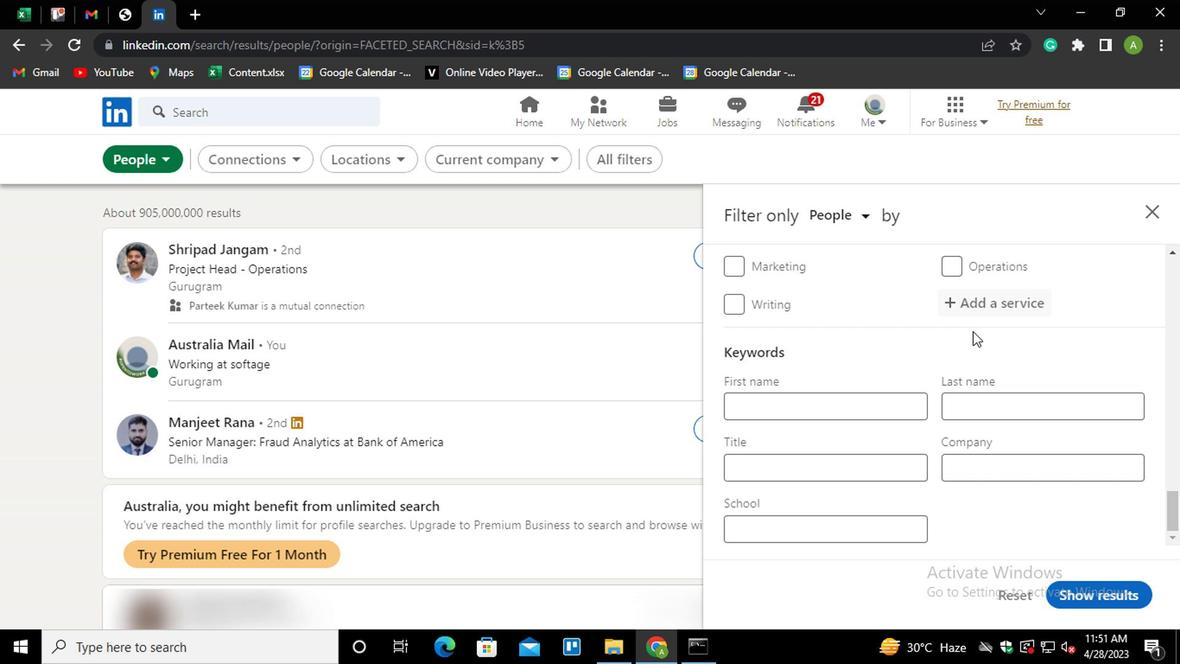 
Action: Mouse scrolled (778, 343) with delta (0, 0)
Screenshot: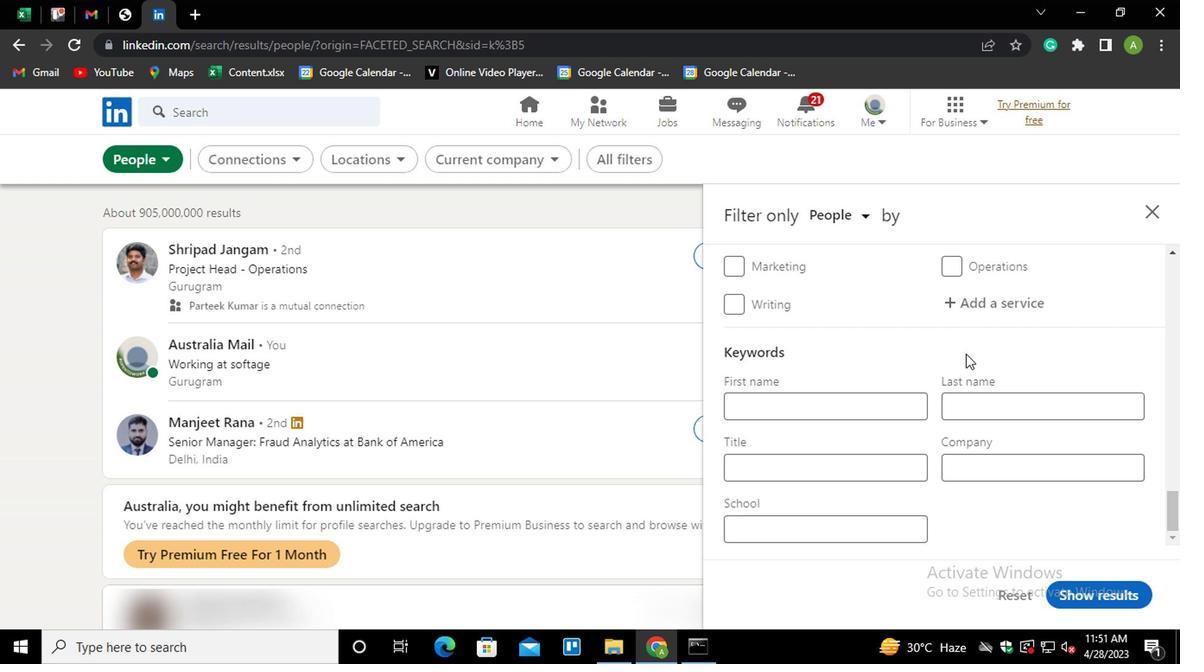 
Action: Mouse scrolled (778, 343) with delta (0, 0)
Screenshot: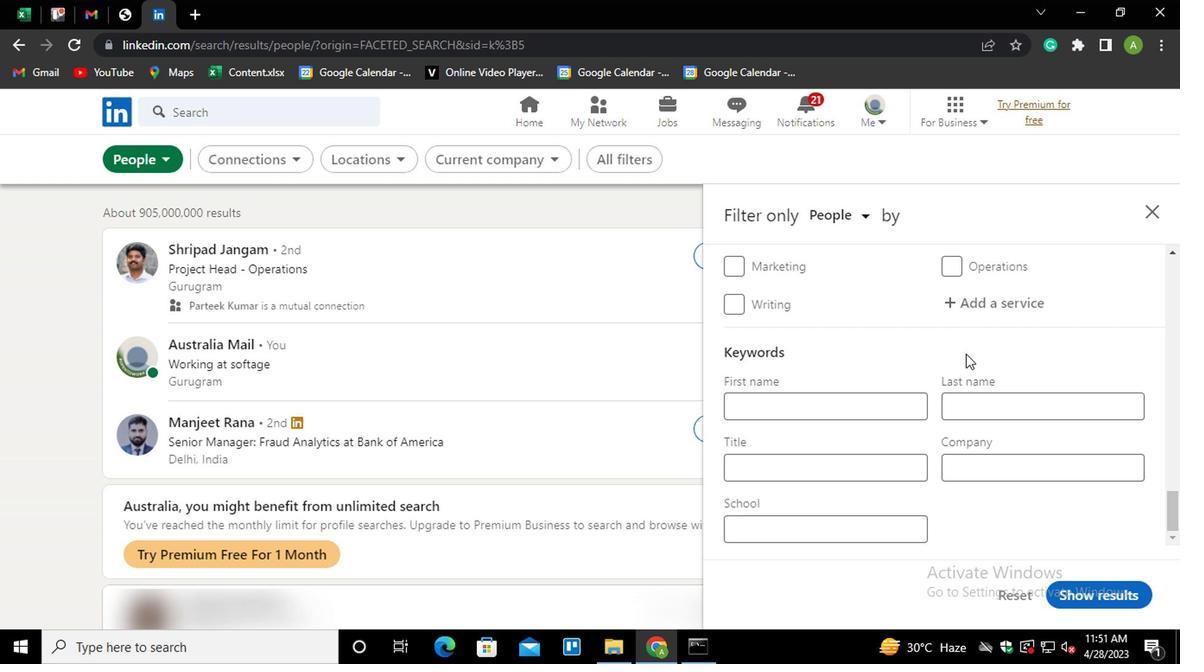 
Action: Mouse scrolled (778, 343) with delta (0, 0)
Screenshot: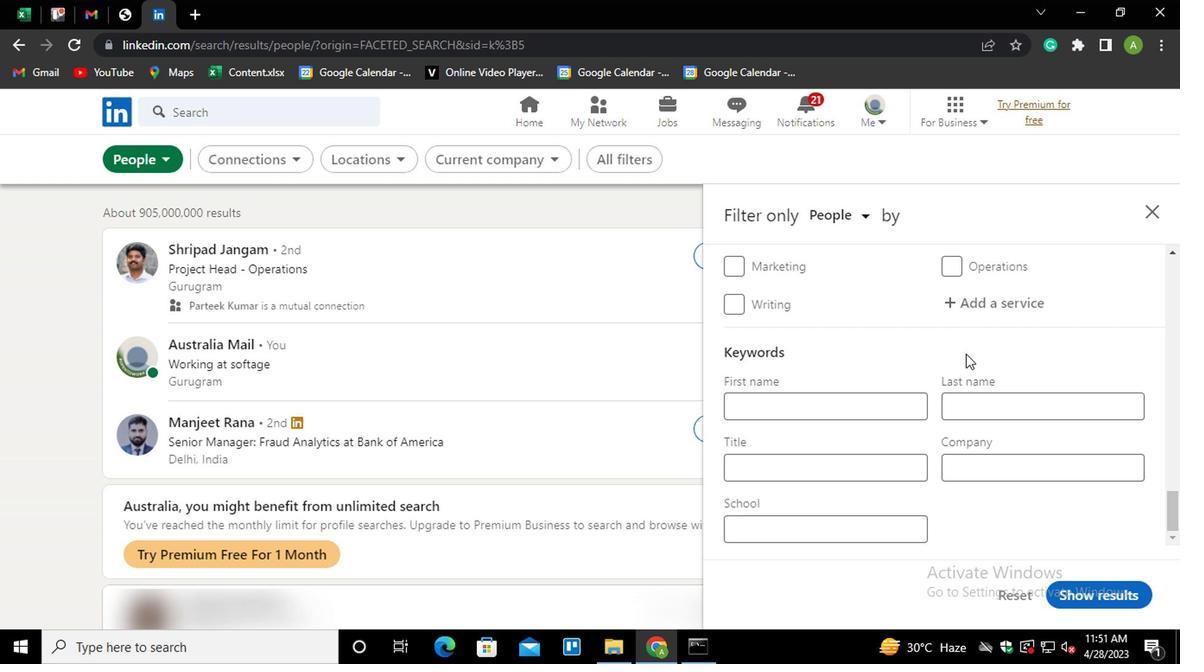 
Action: Mouse moved to (777, 346)
Screenshot: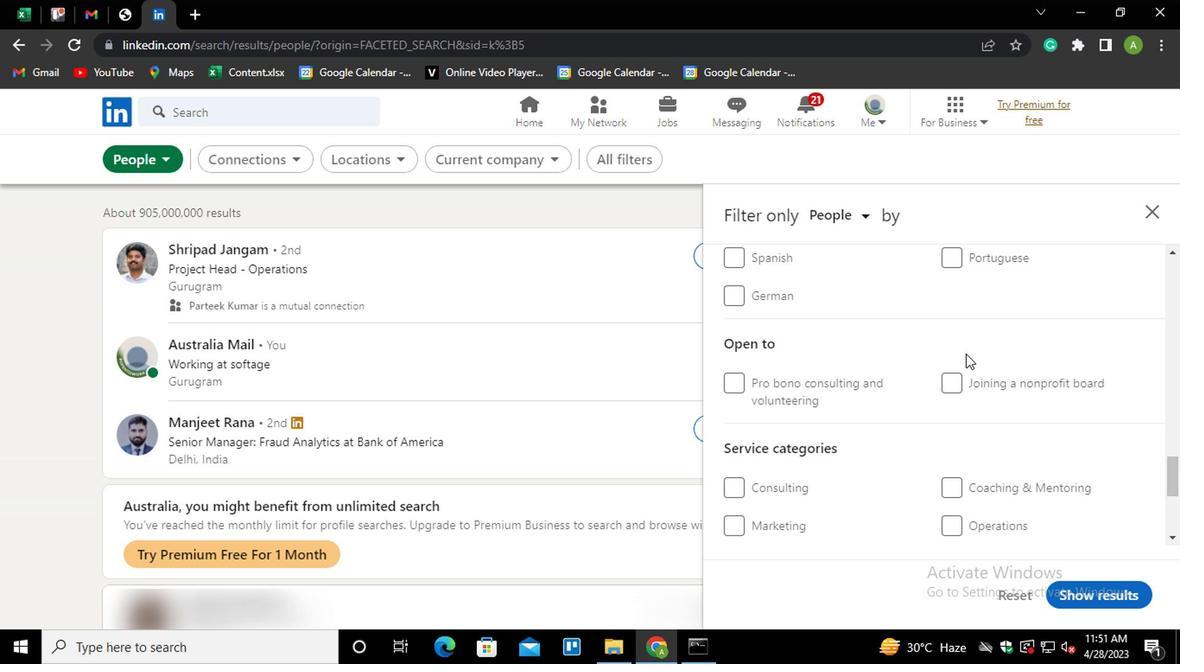
Action: Mouse scrolled (777, 346) with delta (0, 0)
Screenshot: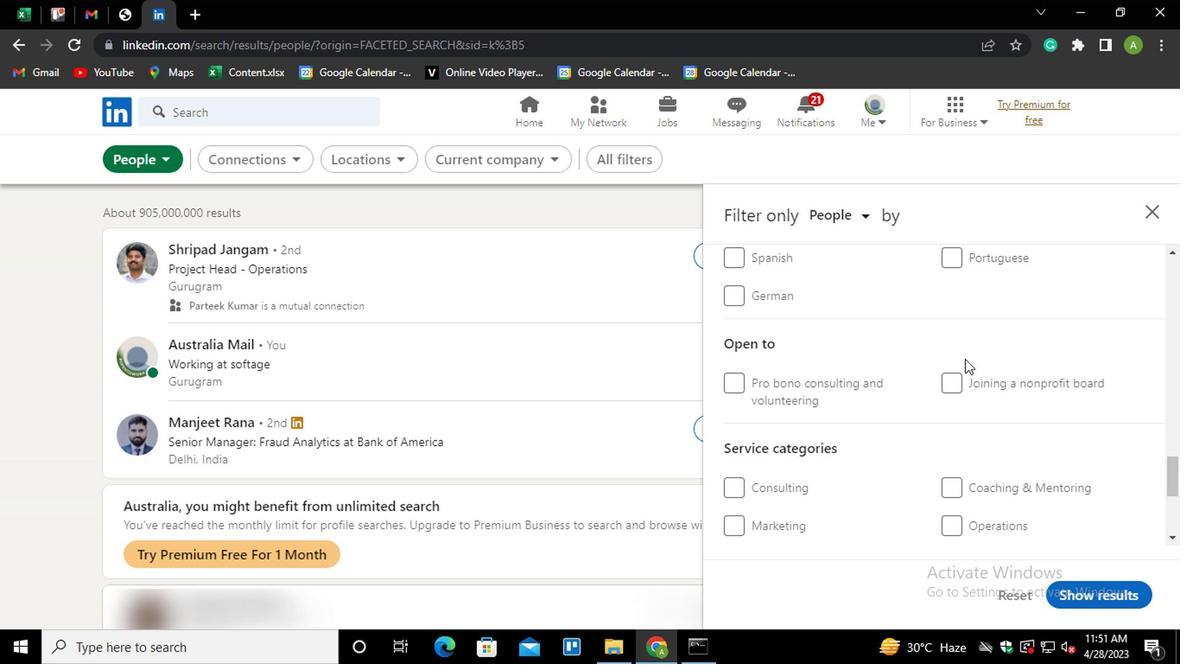 
Action: Mouse moved to (624, 301)
Screenshot: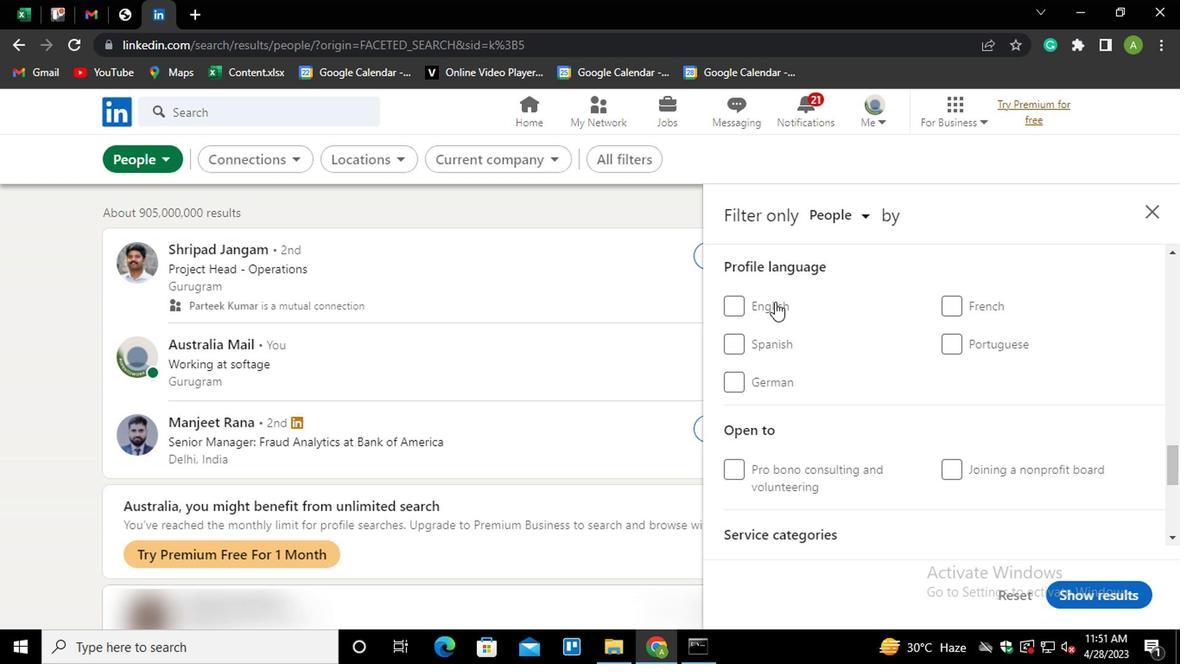 
Action: Mouse pressed left at (624, 301)
Screenshot: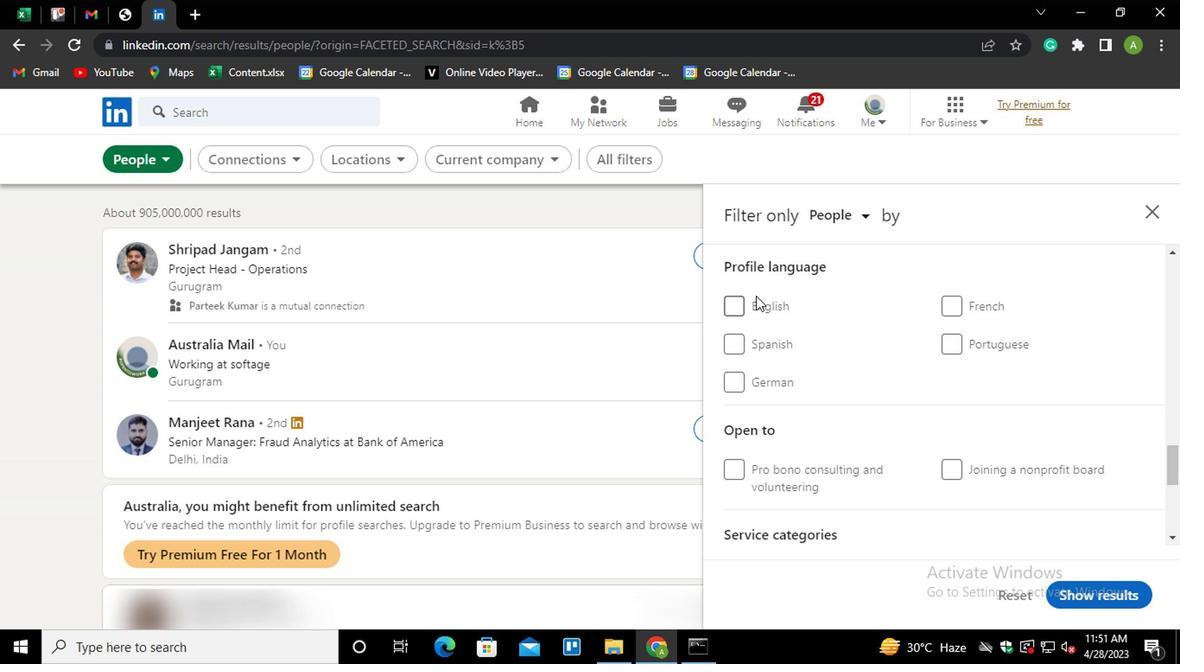 
Action: Mouse moved to (625, 308)
Screenshot: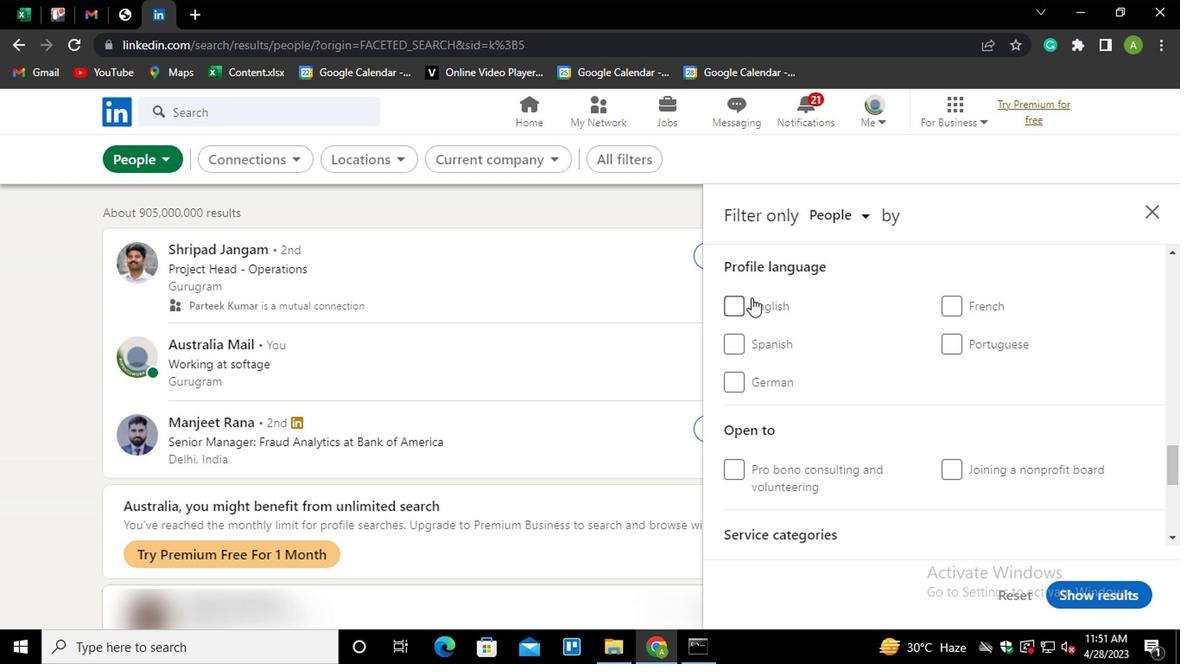 
Action: Mouse pressed left at (625, 308)
Screenshot: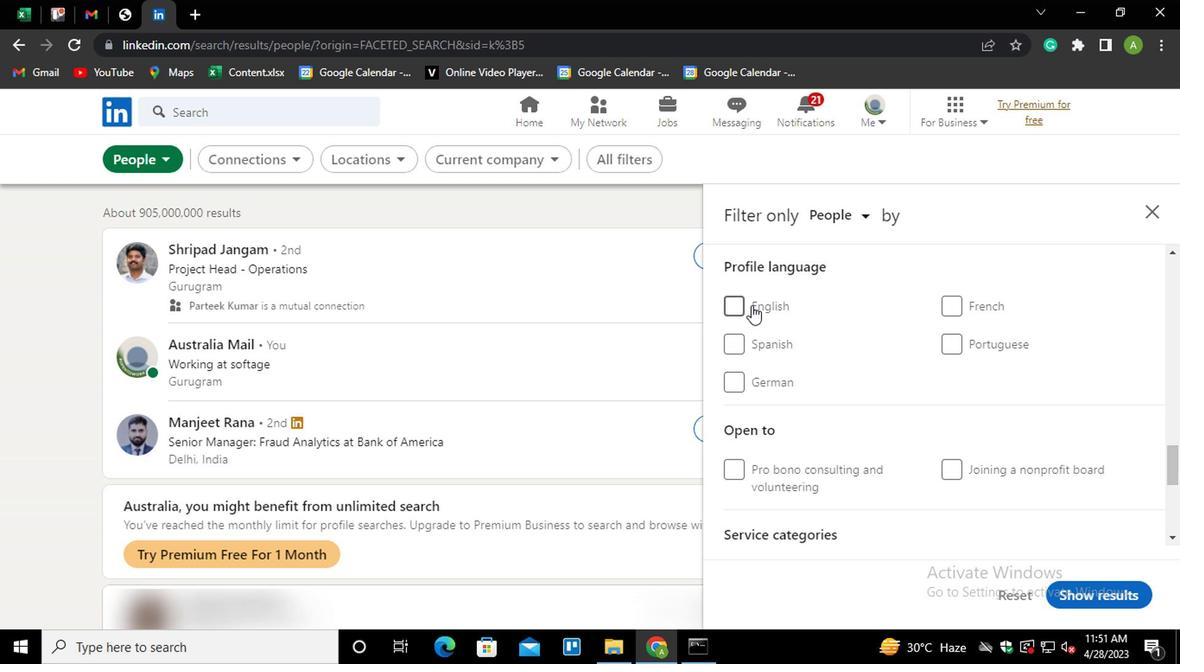 
Action: Mouse moved to (700, 335)
Screenshot: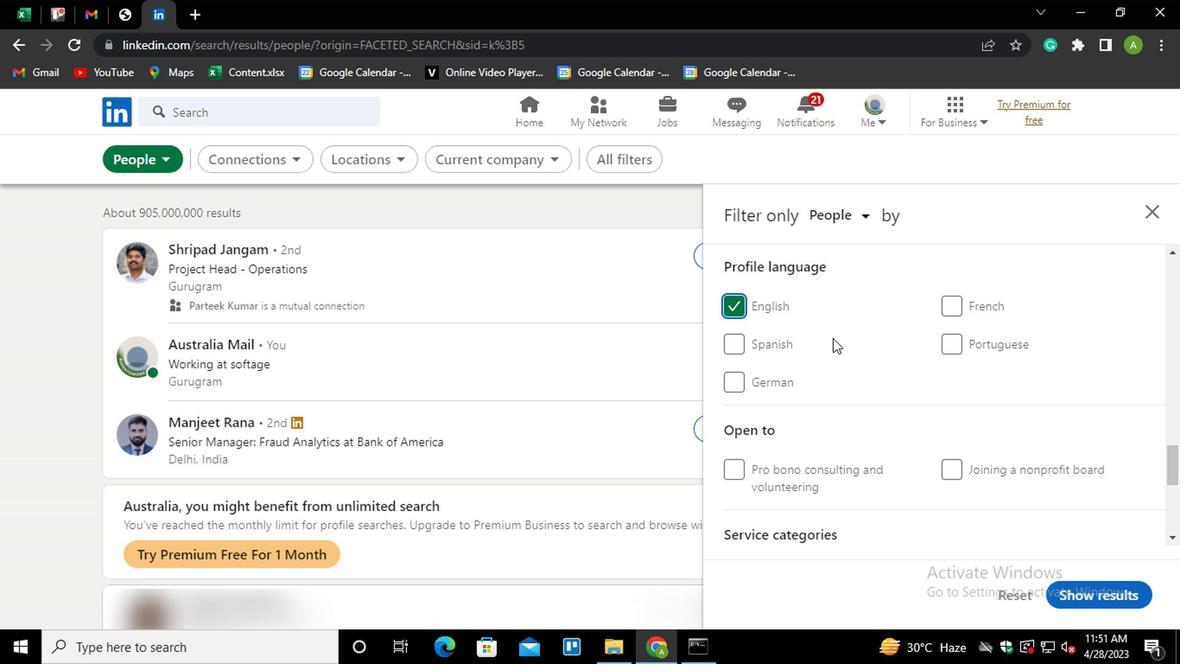 
Action: Mouse scrolled (700, 336) with delta (0, 0)
Screenshot: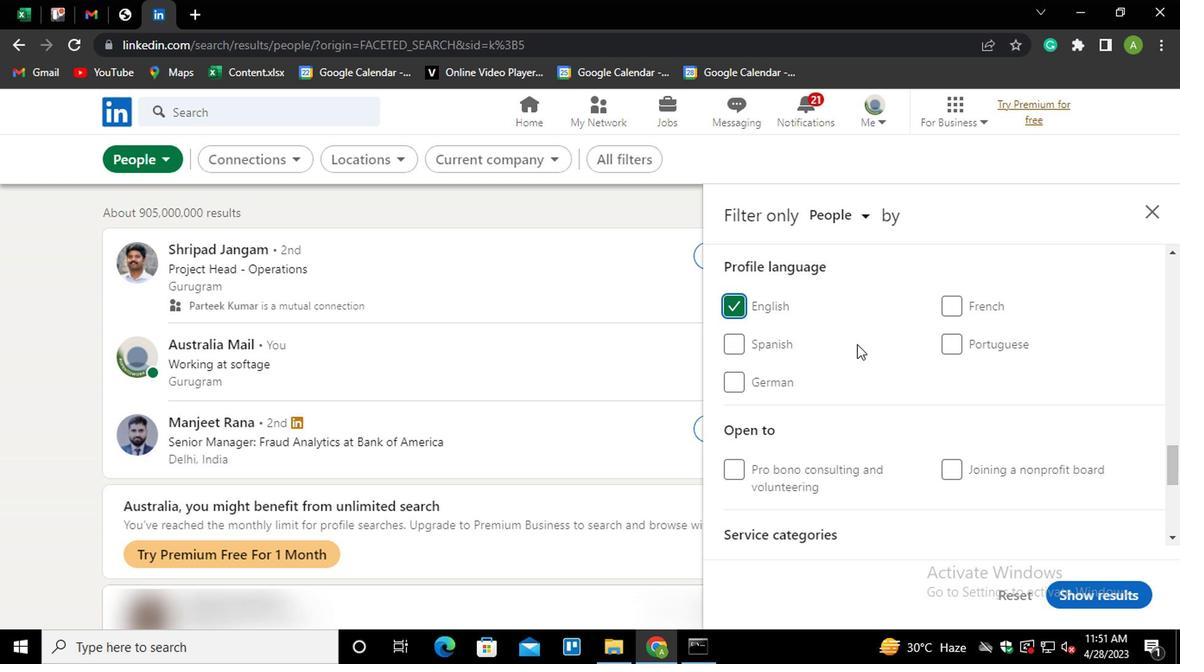 
Action: Mouse scrolled (700, 336) with delta (0, 0)
Screenshot: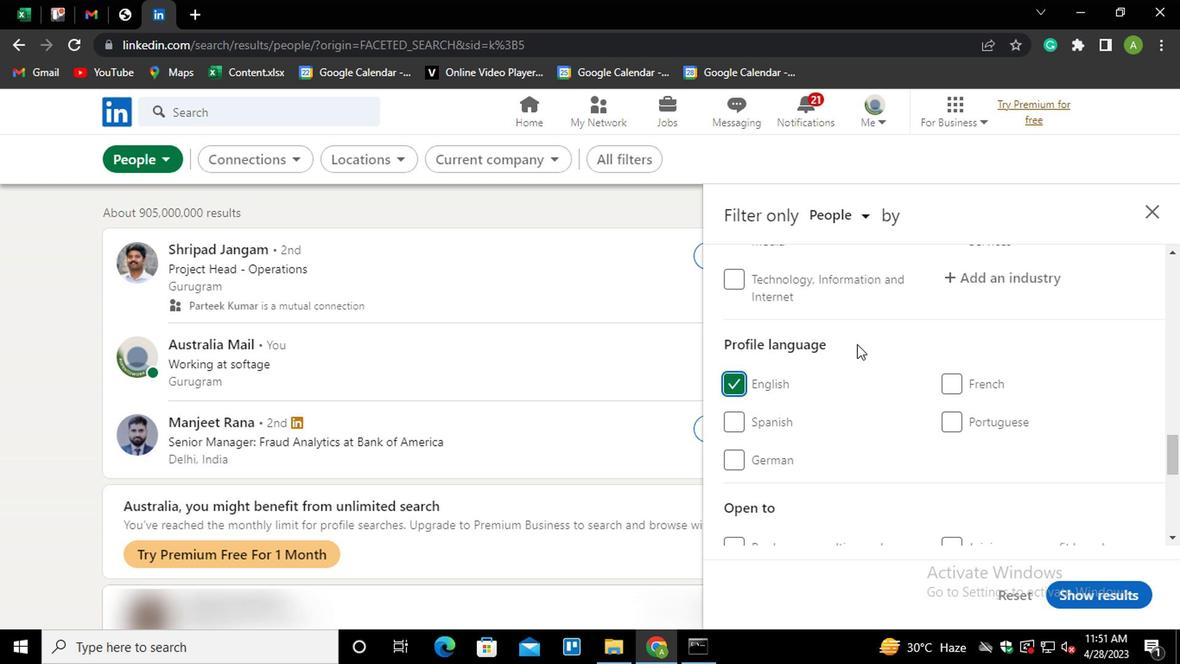 
Action: Mouse scrolled (700, 336) with delta (0, 0)
Screenshot: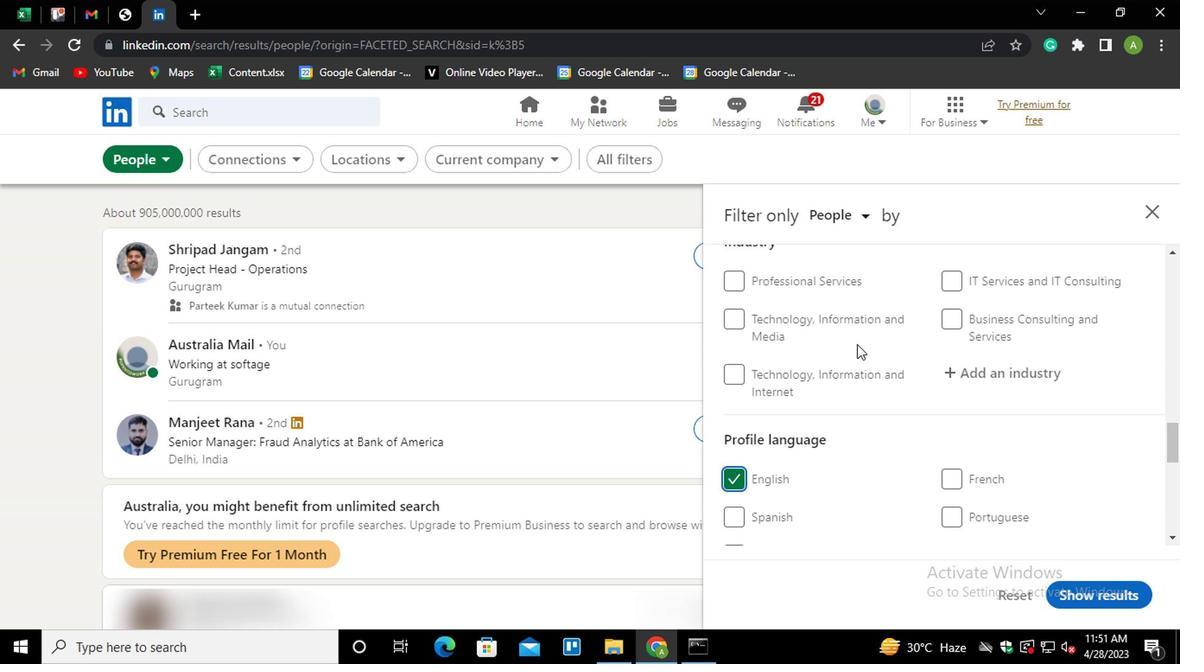 
Action: Mouse scrolled (700, 336) with delta (0, 0)
Screenshot: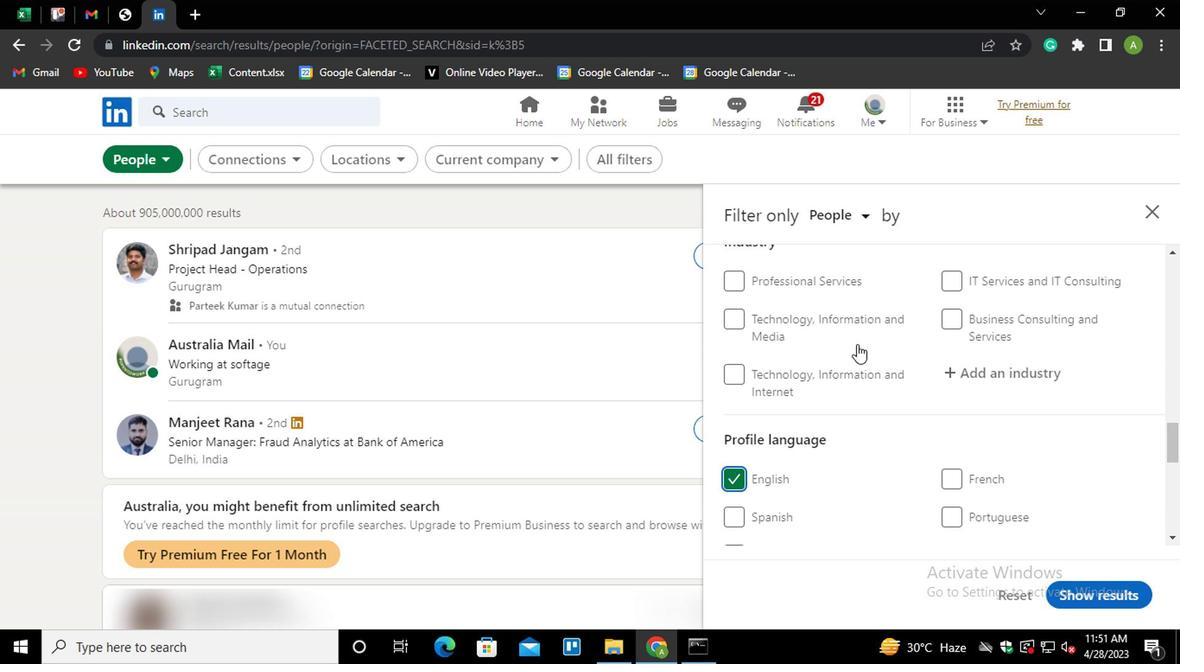 
Action: Mouse scrolled (700, 336) with delta (0, 0)
Screenshot: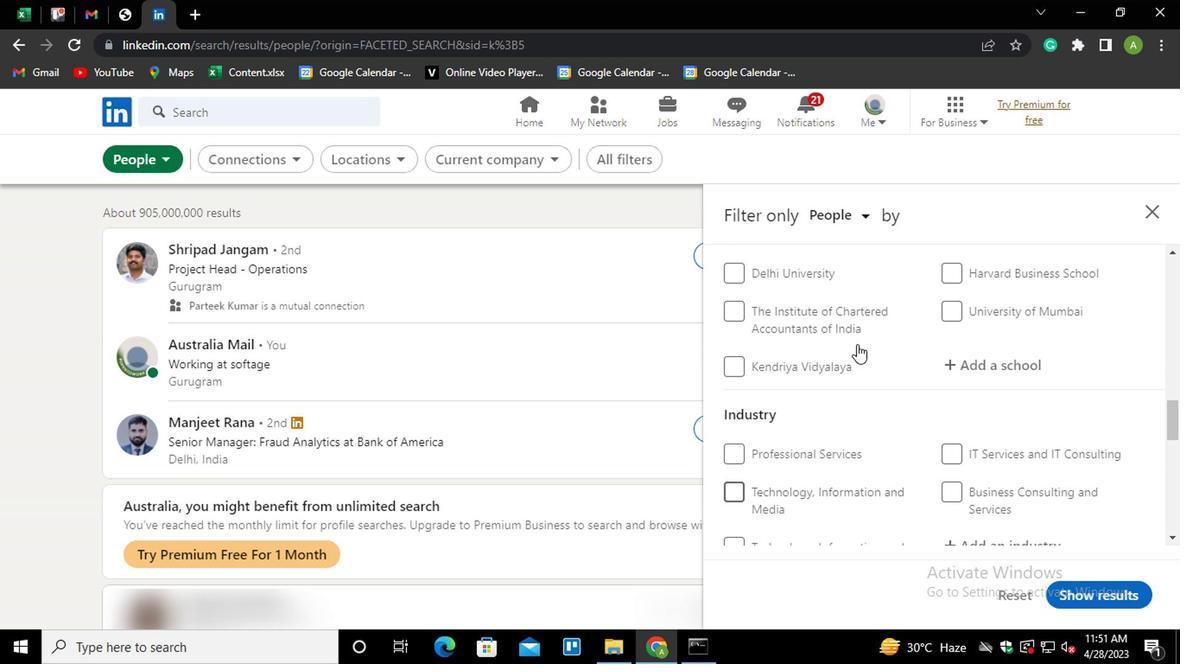 
Action: Mouse scrolled (700, 336) with delta (0, 0)
Screenshot: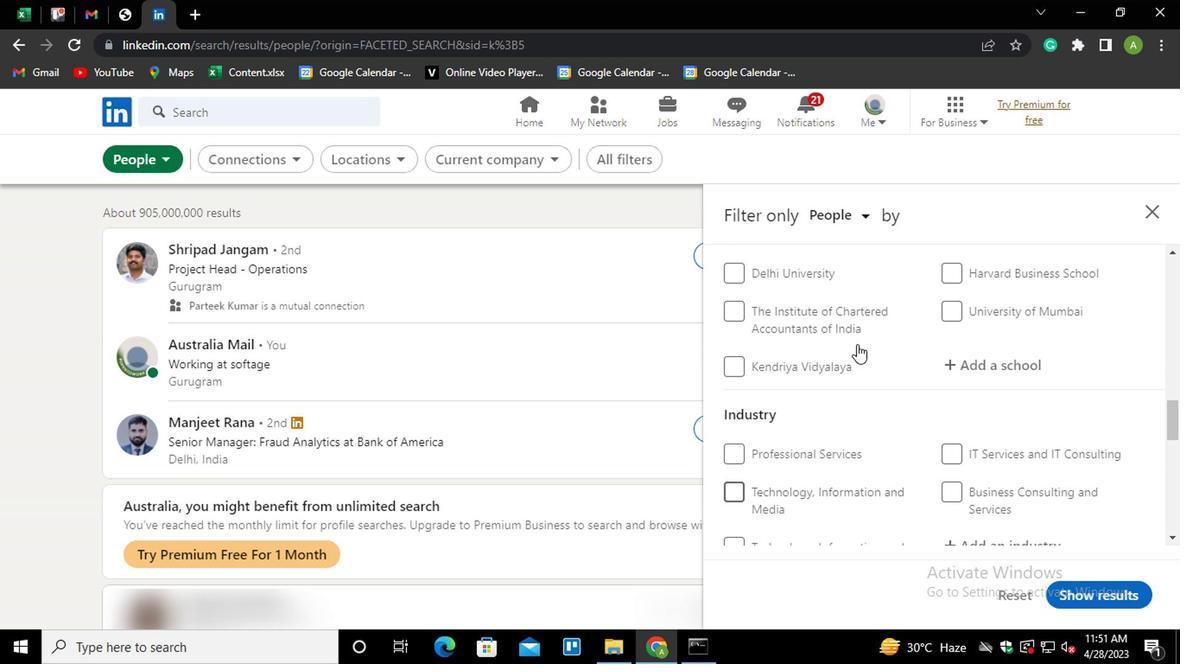 
Action: Mouse moved to (700, 336)
Screenshot: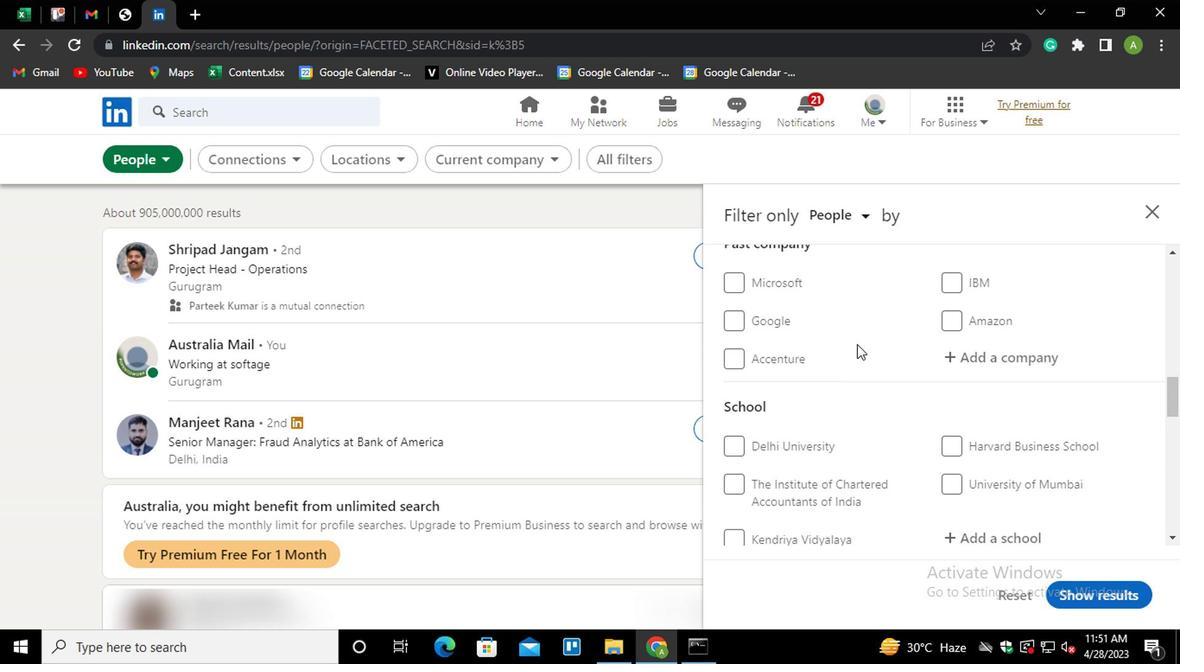 
Action: Mouse scrolled (700, 336) with delta (0, 0)
Screenshot: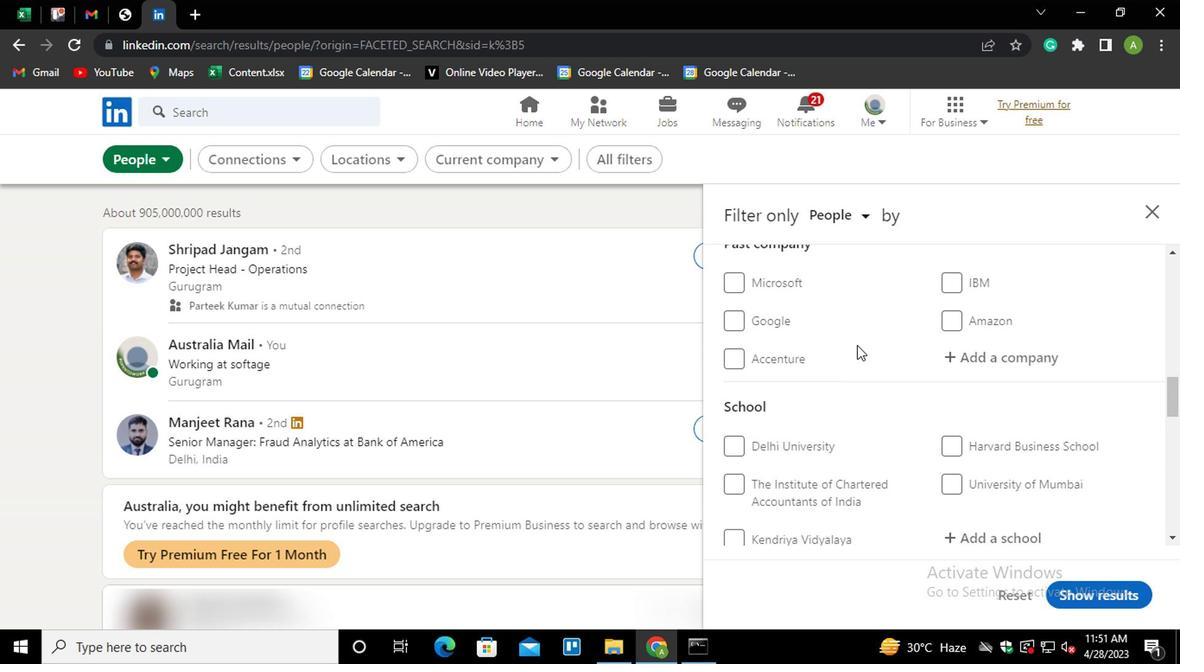 
Action: Mouse moved to (748, 390)
Screenshot: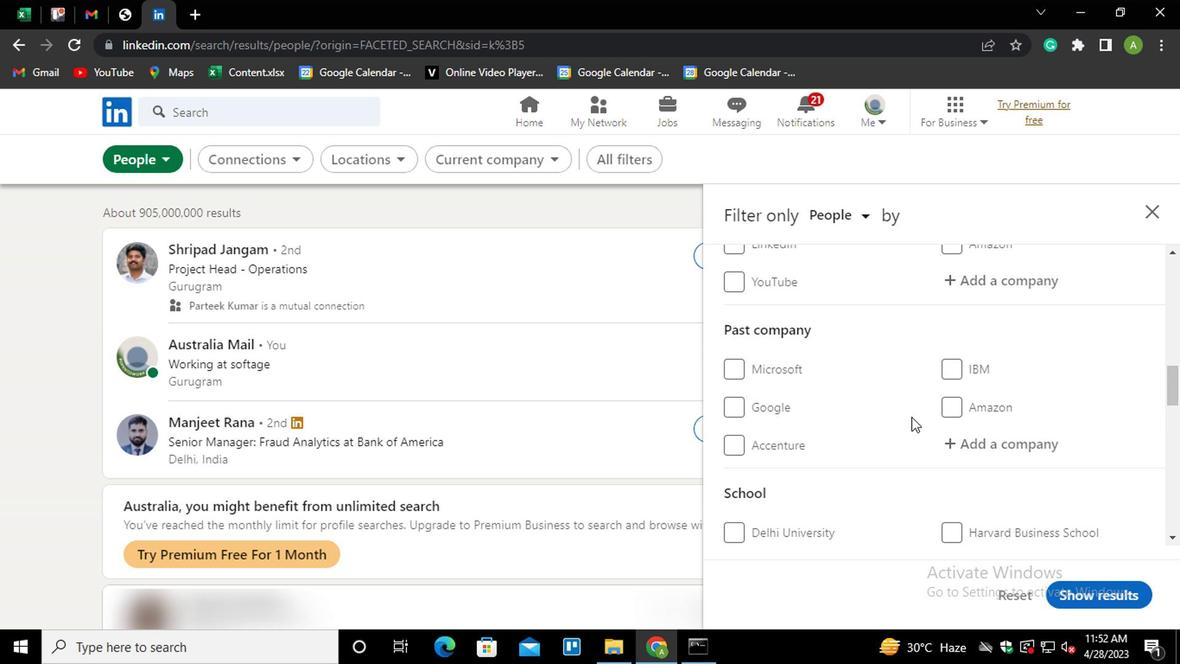 
Action: Mouse scrolled (748, 391) with delta (0, 0)
Screenshot: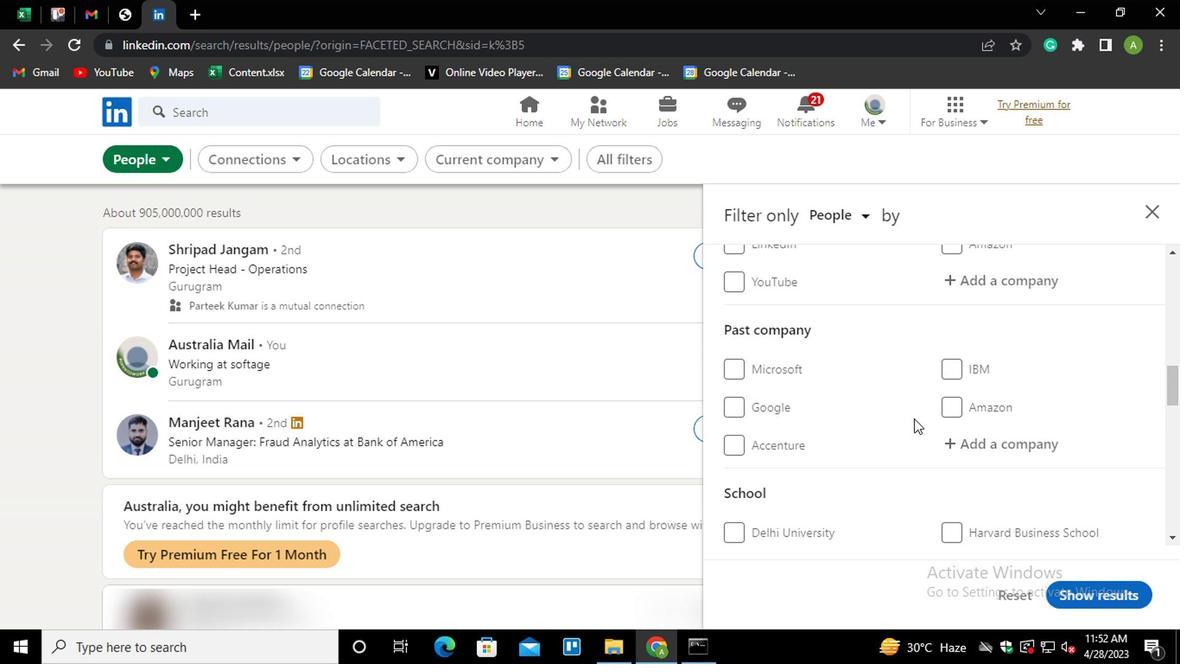 
Action: Mouse scrolled (748, 391) with delta (0, 0)
Screenshot: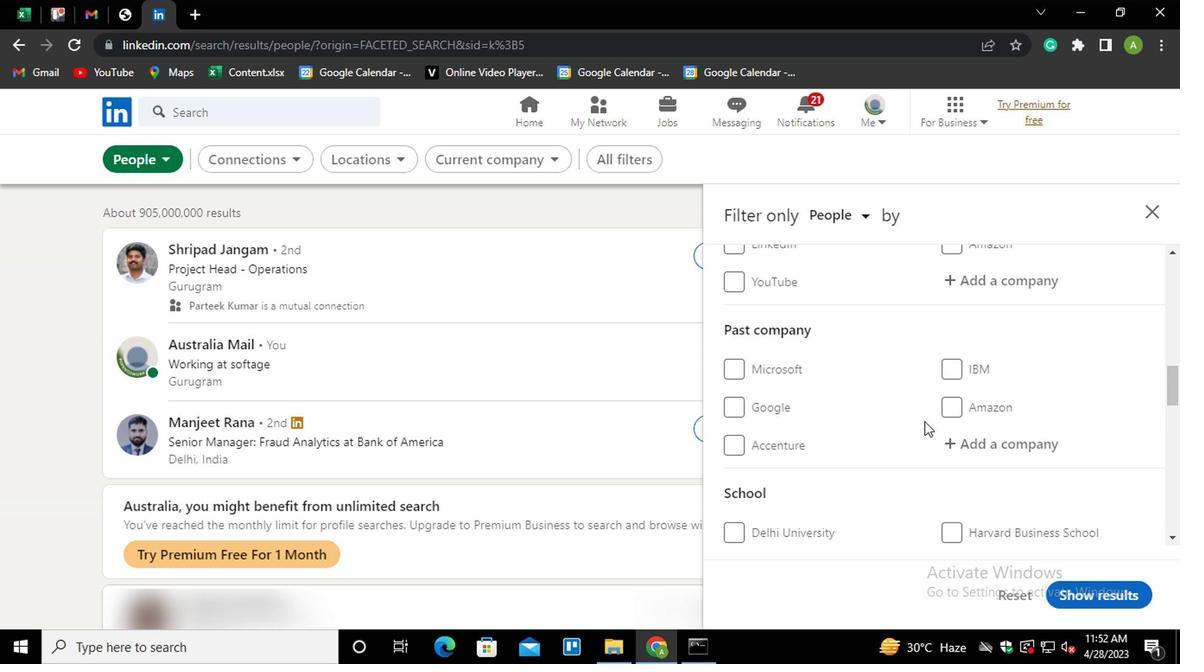 
Action: Mouse moved to (775, 416)
Screenshot: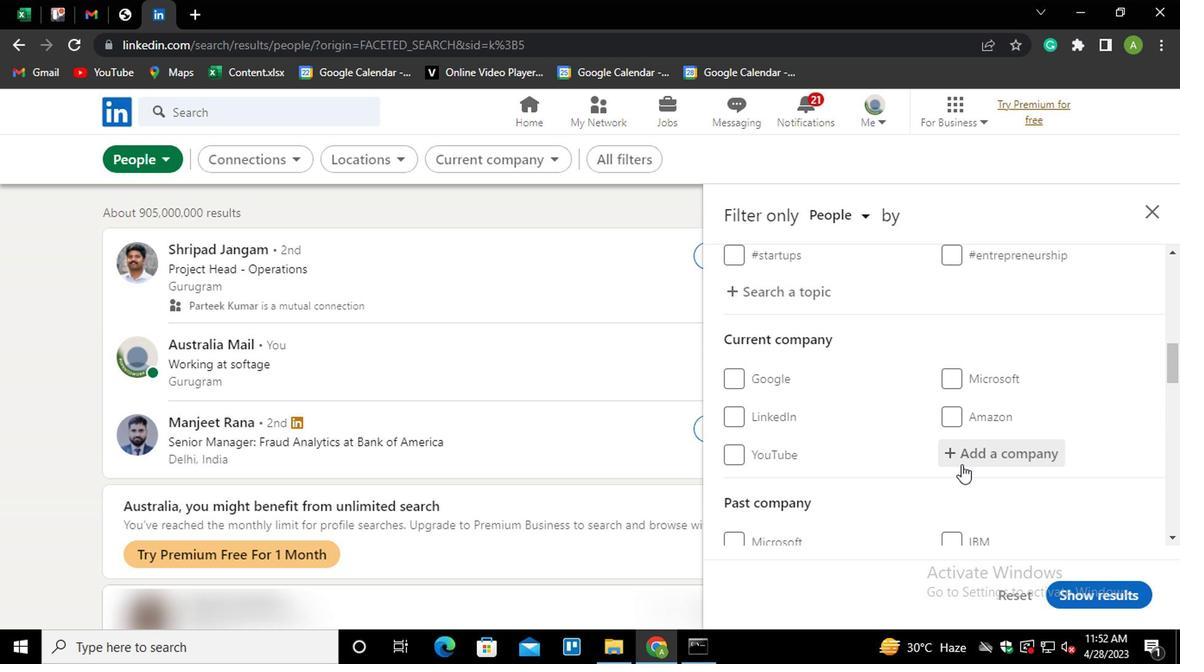 
Action: Mouse pressed left at (775, 416)
Screenshot: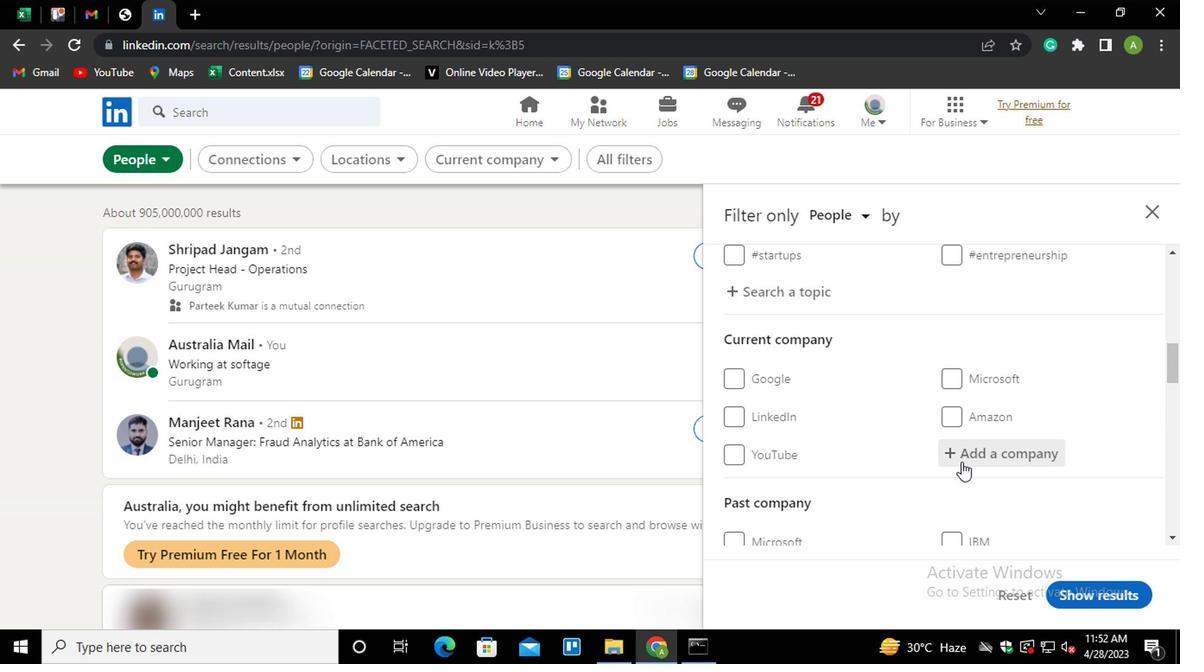 
Action: Key pressed <Key.shift>CHEMICAL<Key.space>JOB<Key.space><Key.shift><Key.shift><Key.shift><Key.shift><Key.shift><Key.shift><Key.shift><Key.shift><Key.shift><Key.shift><Key.shift><Key.shift>VA<Key.down><Key.enter>
Screenshot: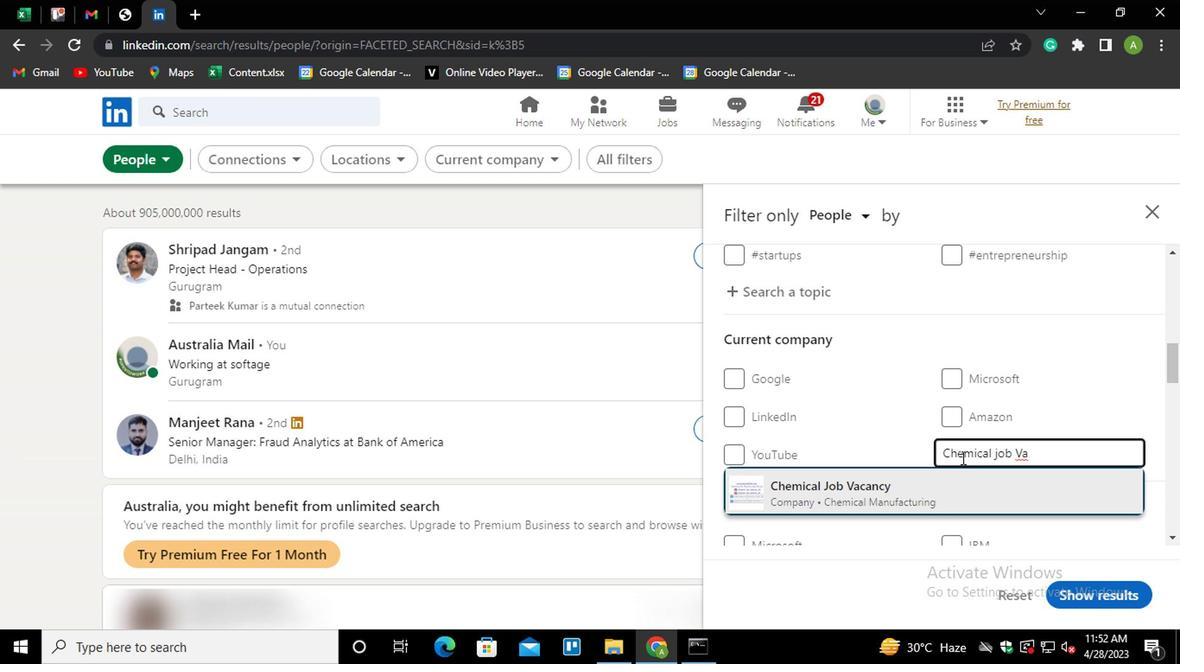 
Action: Mouse scrolled (775, 415) with delta (0, 0)
Screenshot: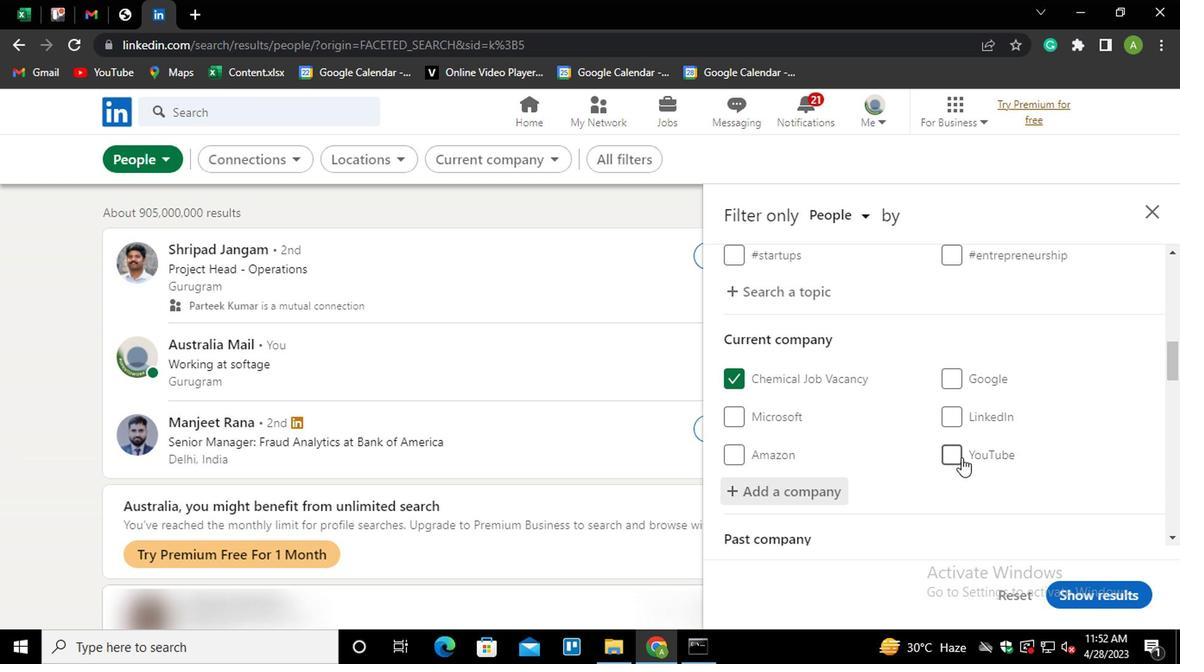 
Action: Mouse scrolled (775, 415) with delta (0, 0)
Screenshot: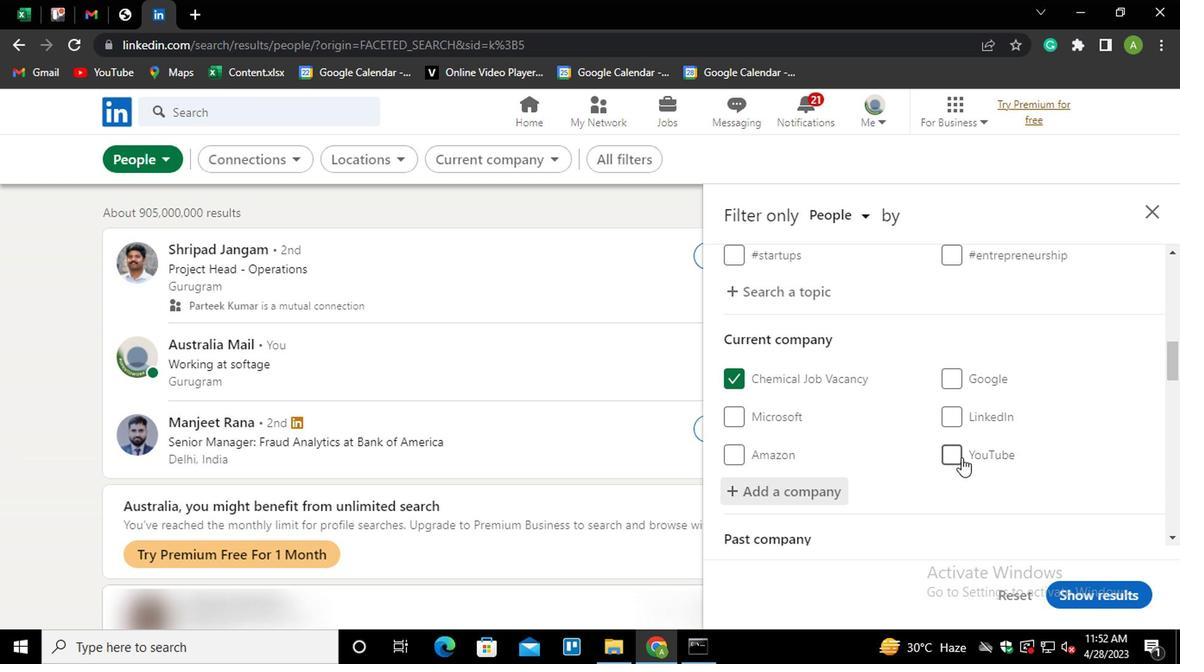 
Action: Mouse scrolled (775, 415) with delta (0, 0)
Screenshot: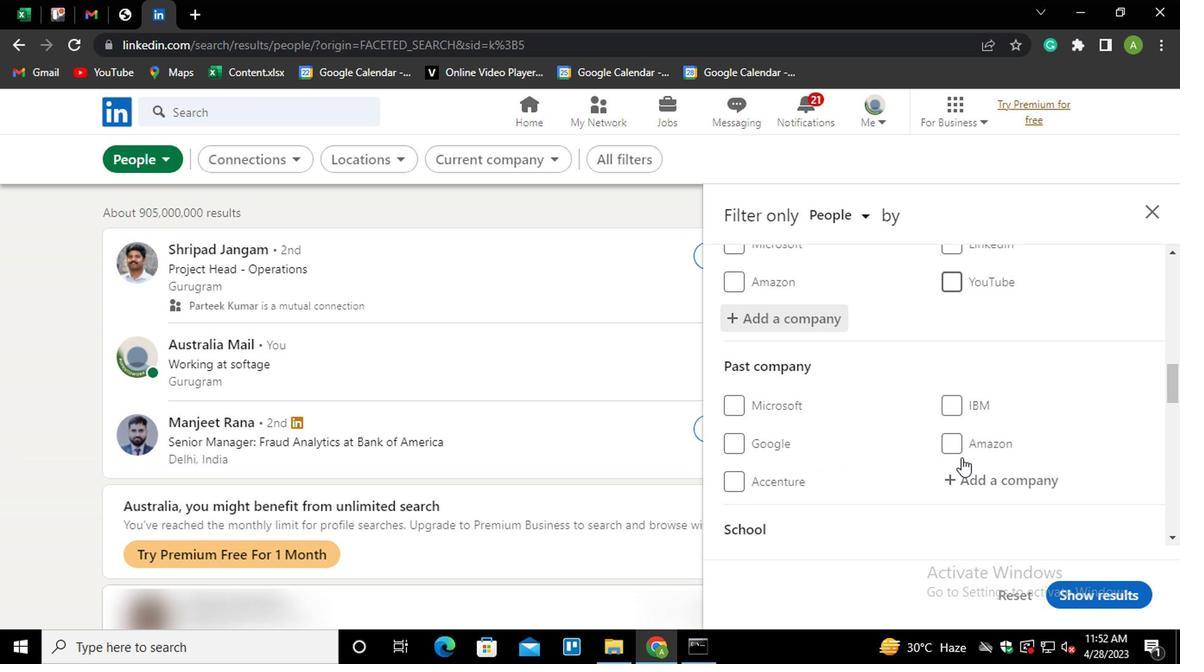 
Action: Mouse moved to (774, 416)
Screenshot: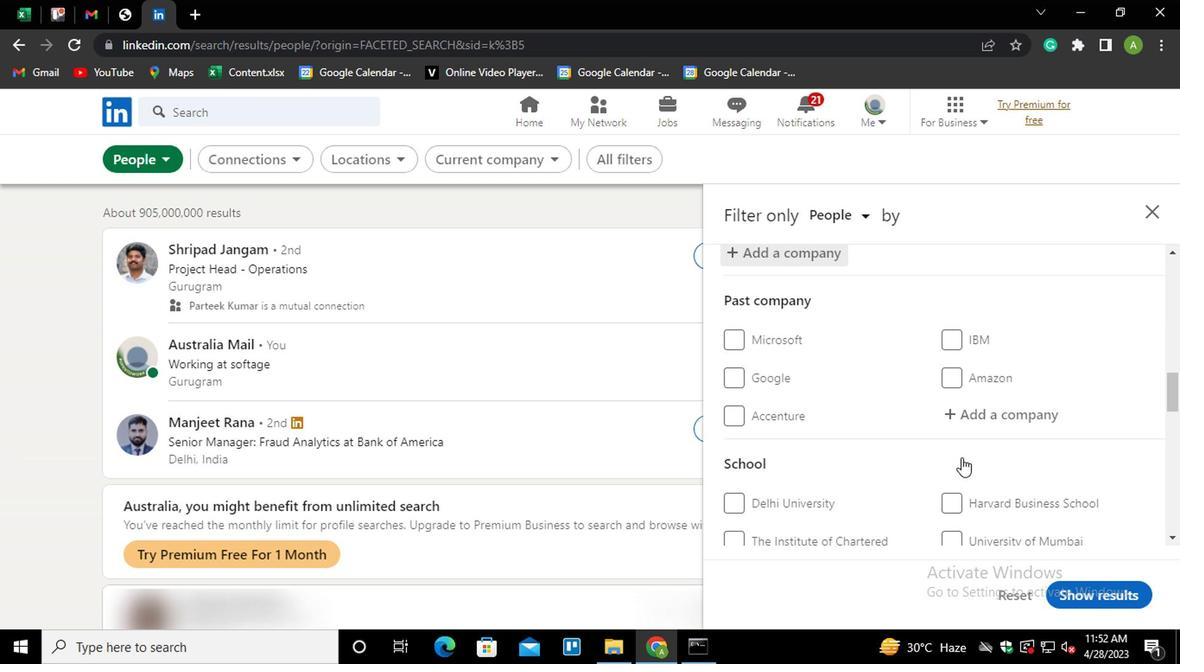 
Action: Mouse scrolled (774, 416) with delta (0, 0)
Screenshot: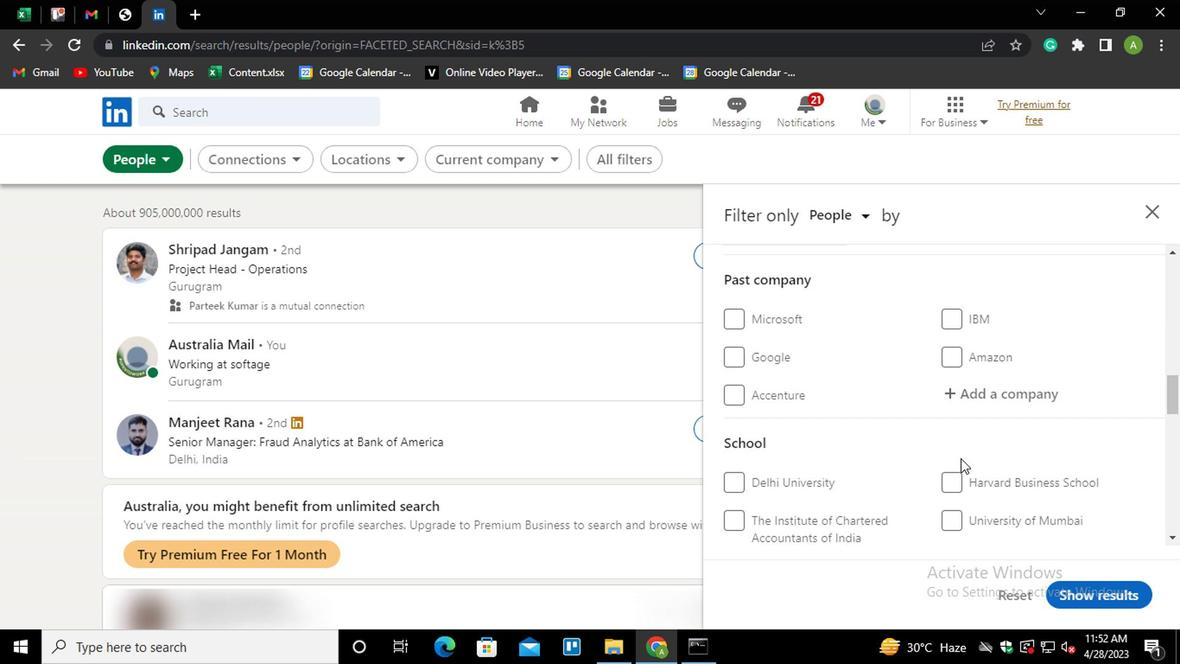 
Action: Mouse scrolled (774, 416) with delta (0, 0)
Screenshot: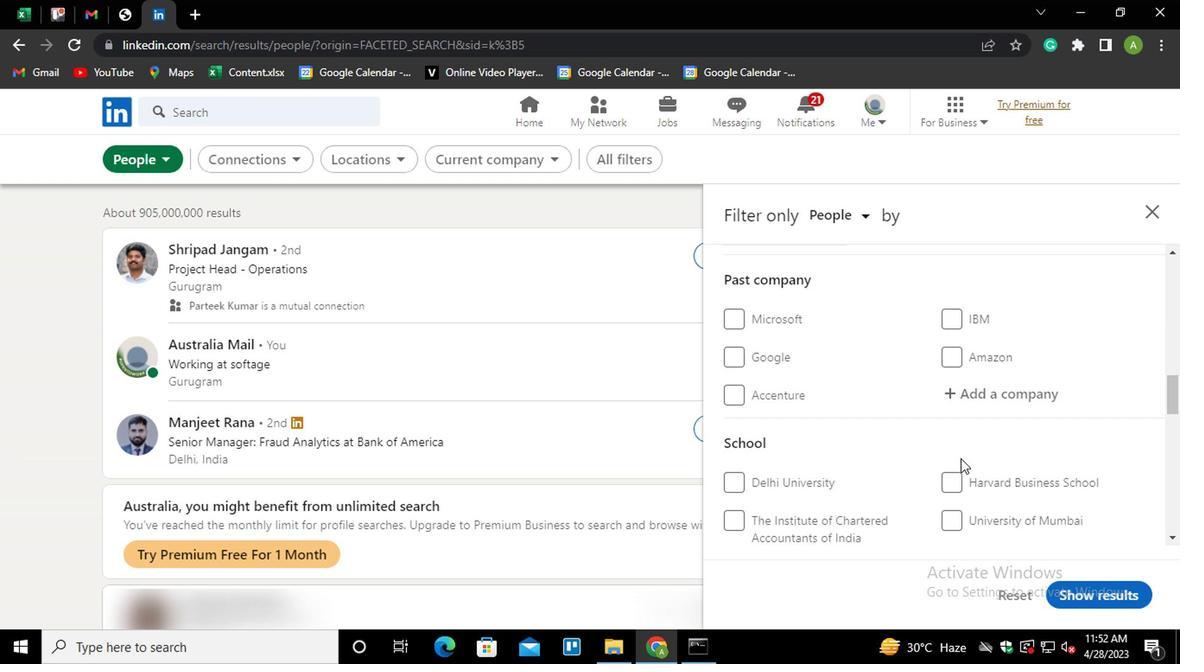 
Action: Mouse moved to (776, 376)
Screenshot: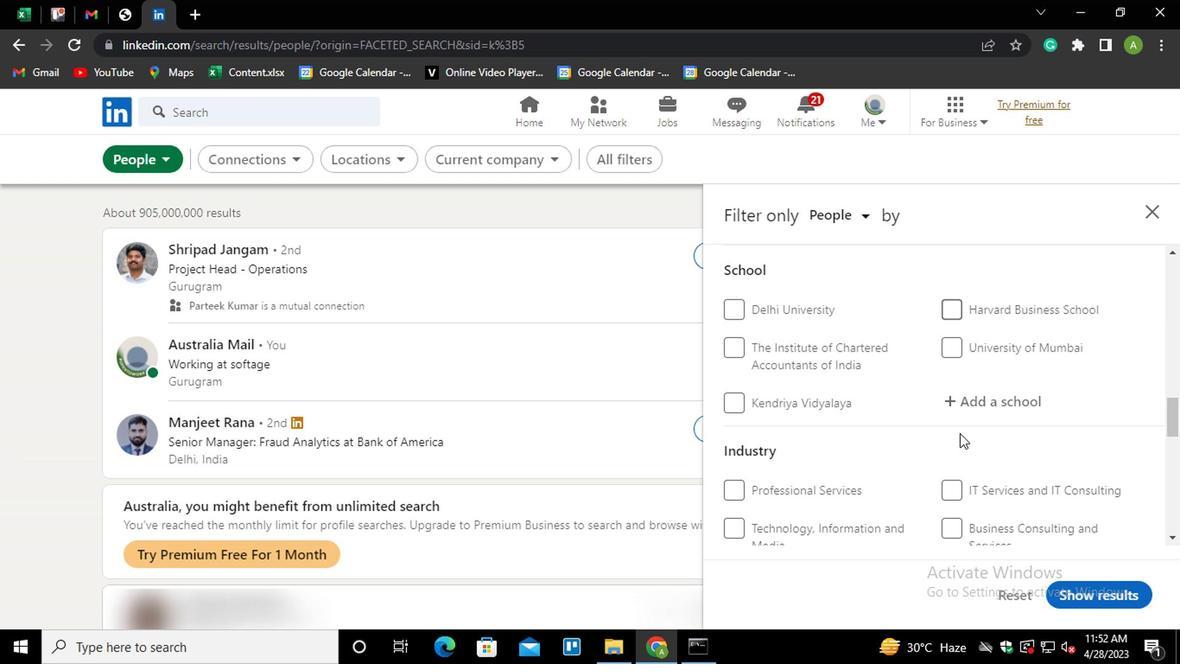 
Action: Mouse pressed left at (776, 376)
Screenshot: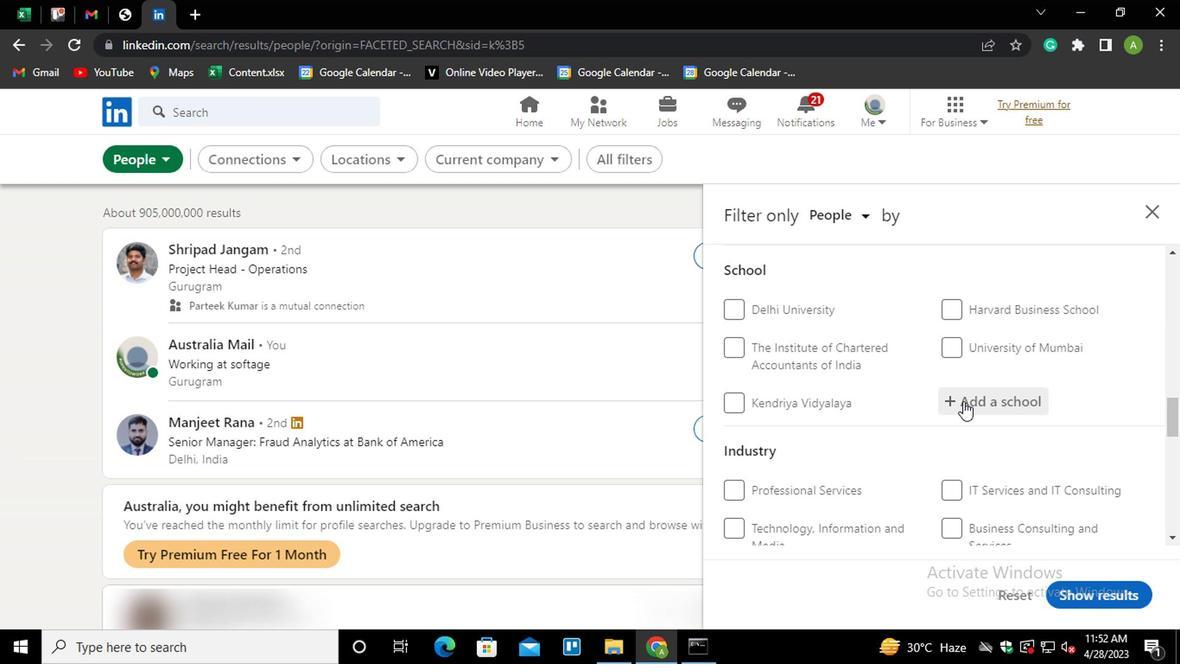 
Action: Key pressed <Key.shift><Key.shift><Key.shift><Key.shift><Key.shift><Key.shift><Key.shift><Key.shift><Key.shift><Key.shift><Key.shift><Key.shift><Key.shift><Key.shift><Key.shift><Key.shift><Key.shift><Key.shift><Key.shift><Key.shift><Key.shift><Key.shift><Key.shift><Key.shift><Key.shift><Key.shift><Key.shift><Key.shift><Key.shift><Key.shift><Key.shift><Key.shift><Key.shift><Key.shift><Key.shift><Key.shift><Key.shift><Key.shift><Key.shift><Key.shift><Key.shift><Key.shift><Key.shift>GOVERNMAN<Key.backspace><Key.backspace><Key.backspace>MENT<Key.space>OF<Key.space><Key.shift>MAGA<Key.backspace><Key.backspace>HAR<Key.down><Key.enter>
Screenshot: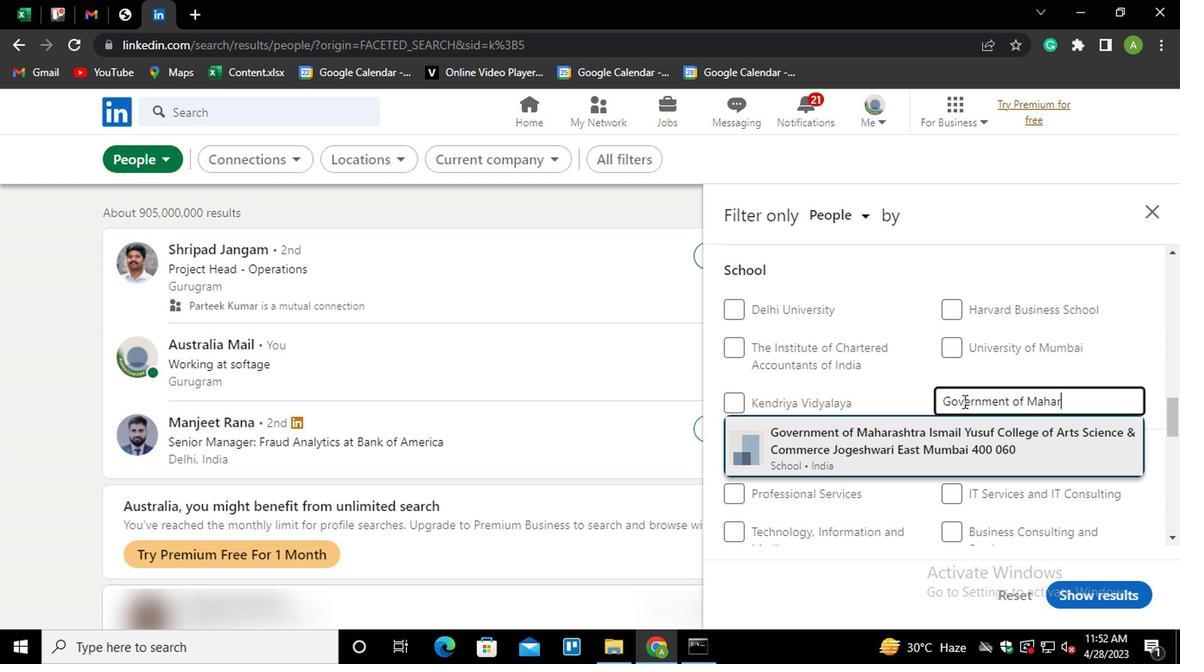 
Action: Mouse scrolled (776, 375) with delta (0, 0)
Screenshot: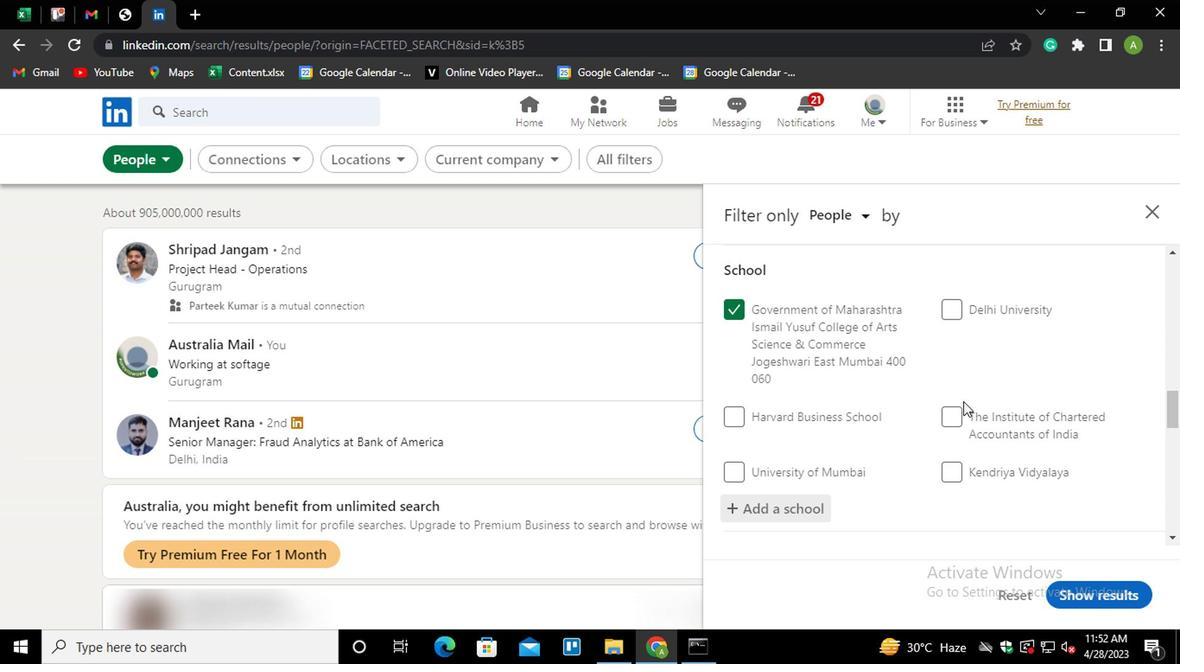 
Action: Mouse scrolled (776, 375) with delta (0, 0)
Screenshot: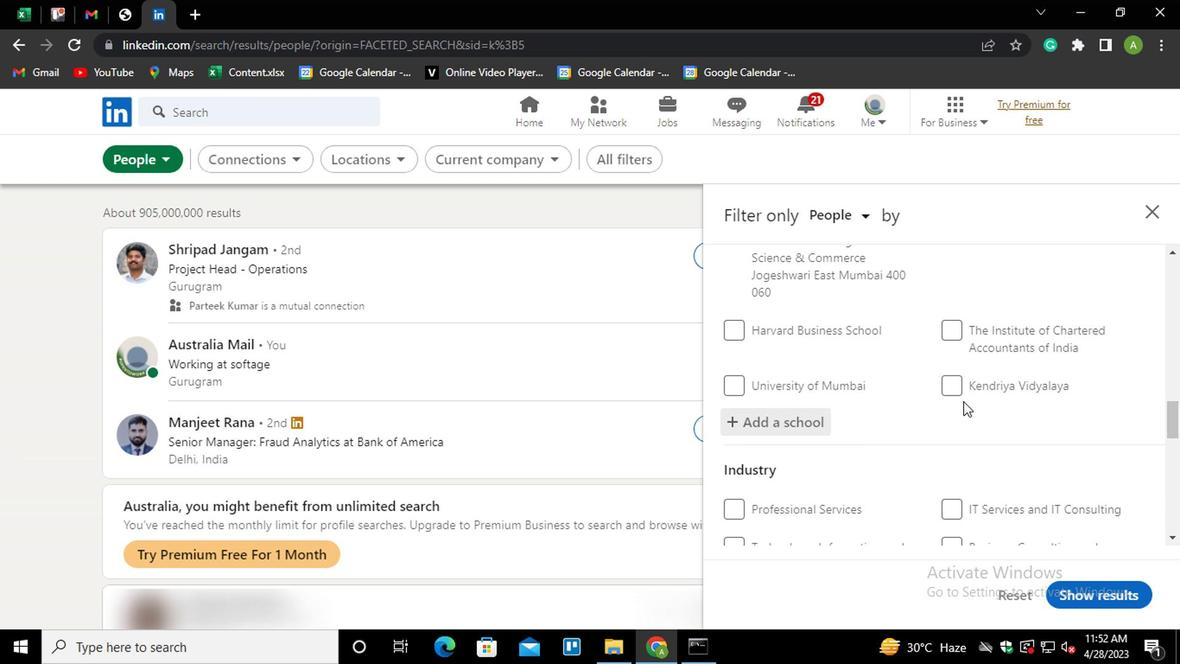 
Action: Mouse scrolled (776, 375) with delta (0, 0)
Screenshot: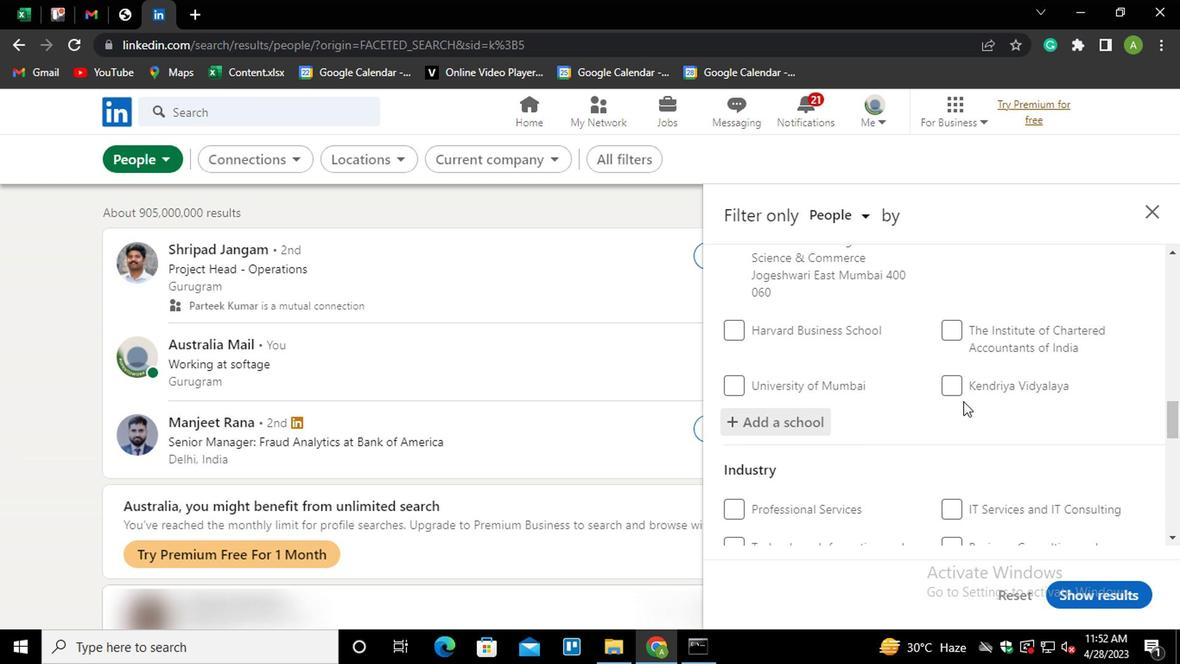 
Action: Mouse moved to (771, 394)
Screenshot: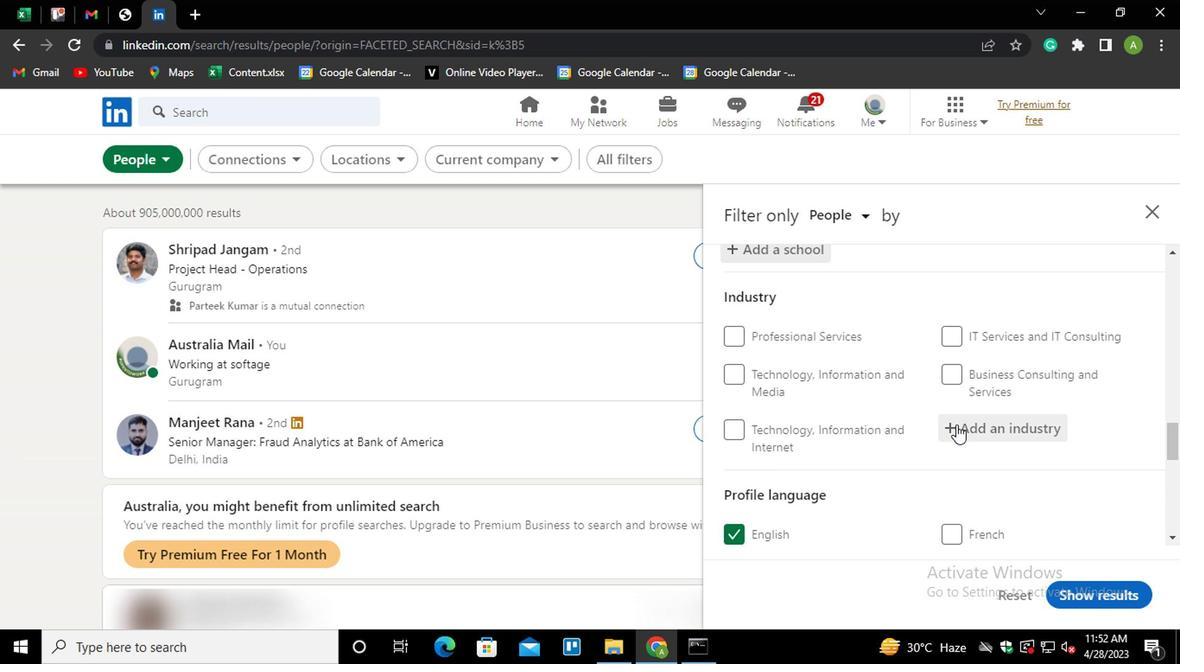 
Action: Mouse pressed left at (771, 394)
Screenshot: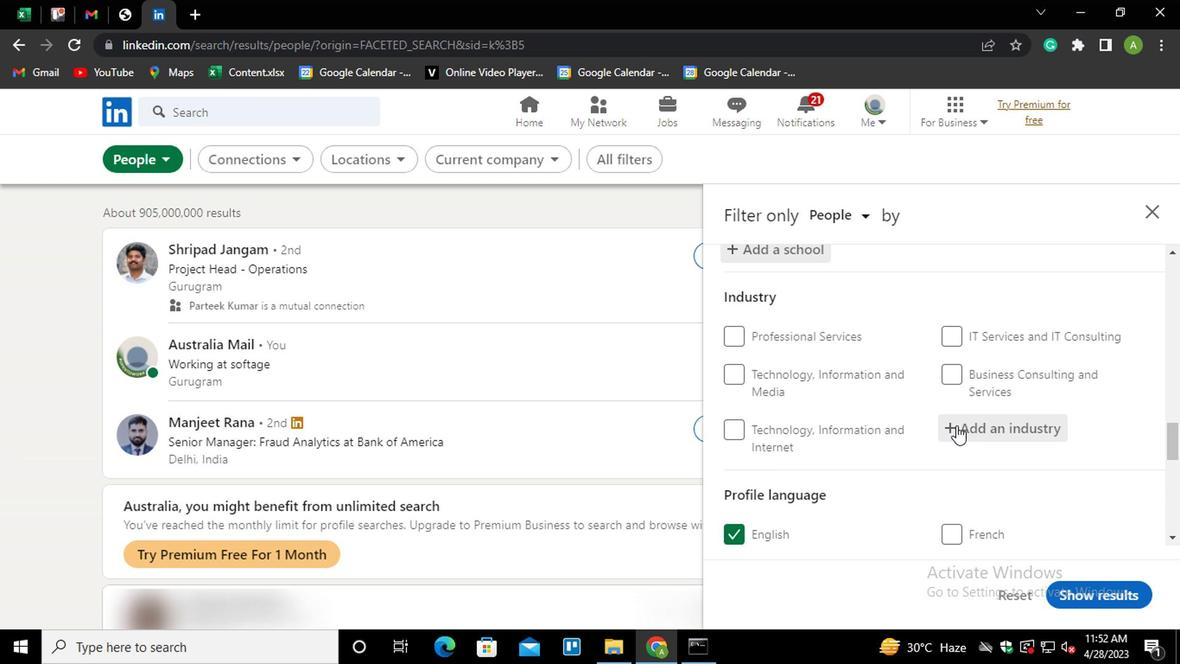 
Action: Key pressed <Key.shift><Key.shift><Key.shift><Key.shift><Key.shift><Key.shift><Key.shift><Key.shift><Key.shift><Key.shift><Key.shift><Key.shift><Key.shift><Key.shift><Key.shift><Key.shift><Key.shift><Key.shift><Key.shift><Key.shift><Key.shift><Key.shift><Key.shift><Key.shift><Key.shift><Key.shift><Key.shift><Key.shift><Key.shift><Key.shift>NONME<Key.down><Key.down><Key.enter>
Screenshot: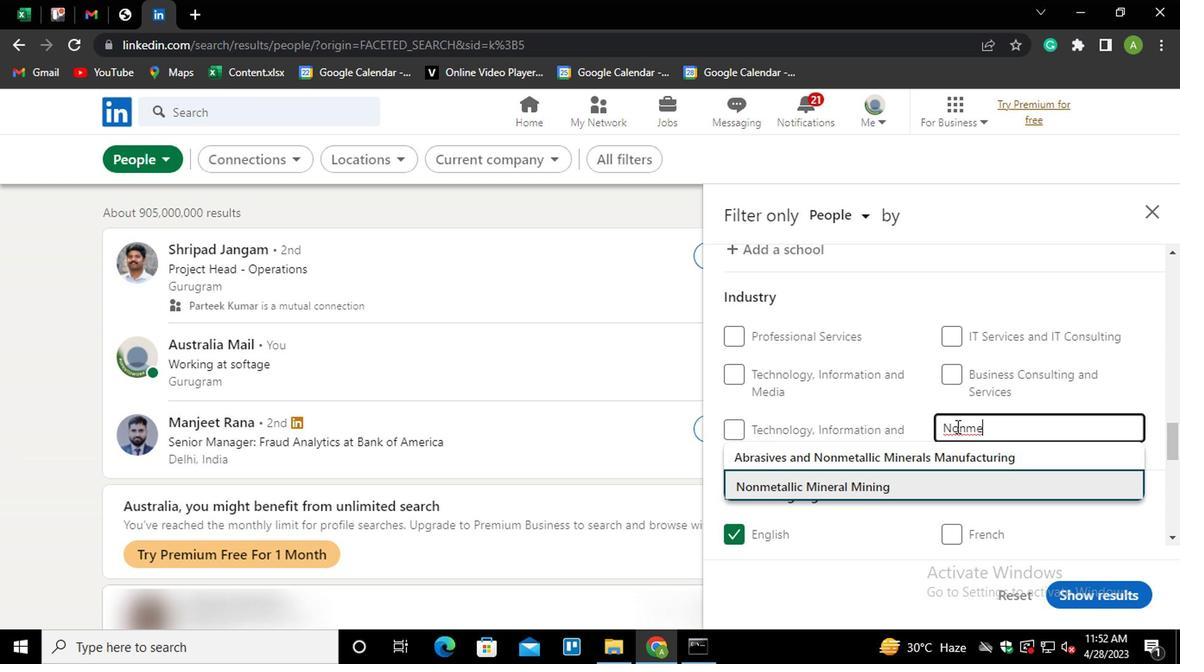 
Action: Mouse moved to (771, 394)
Screenshot: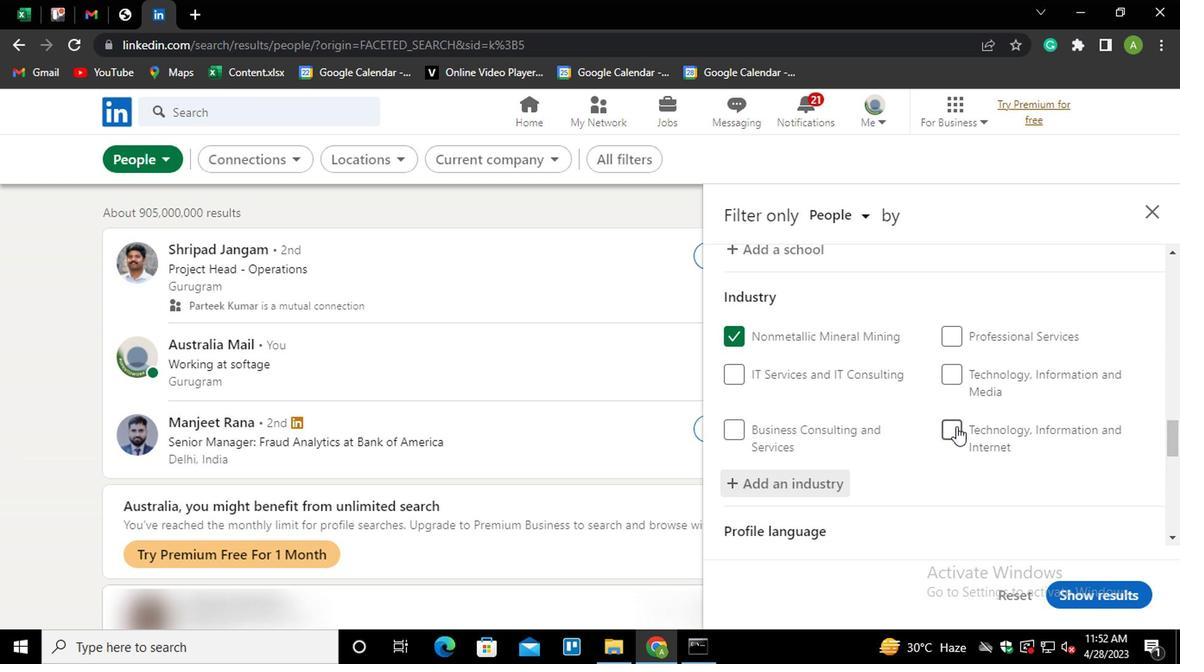 
Action: Mouse scrolled (771, 393) with delta (0, 0)
Screenshot: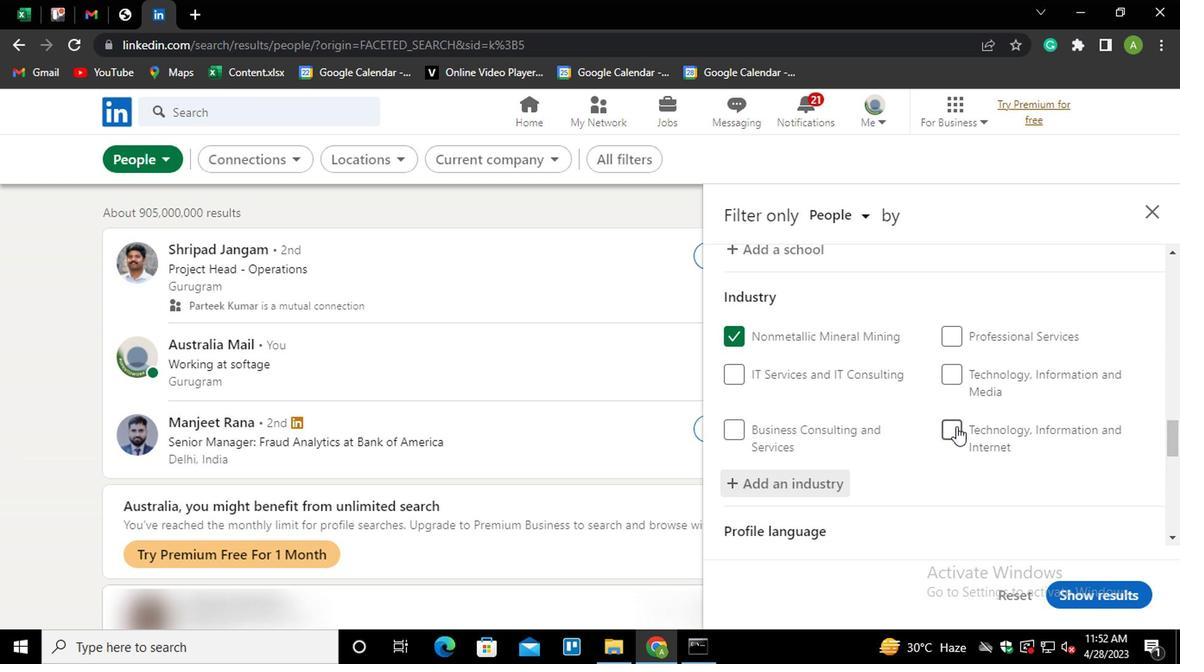 
Action: Mouse moved to (770, 394)
Screenshot: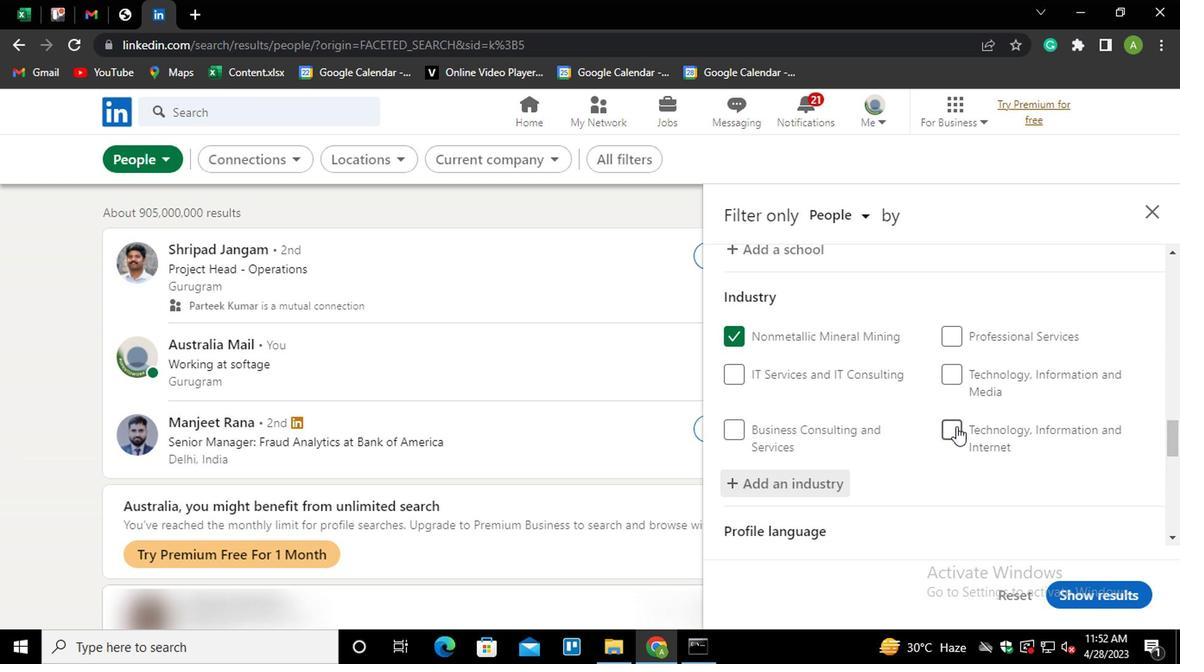 
Action: Mouse scrolled (770, 394) with delta (0, 0)
Screenshot: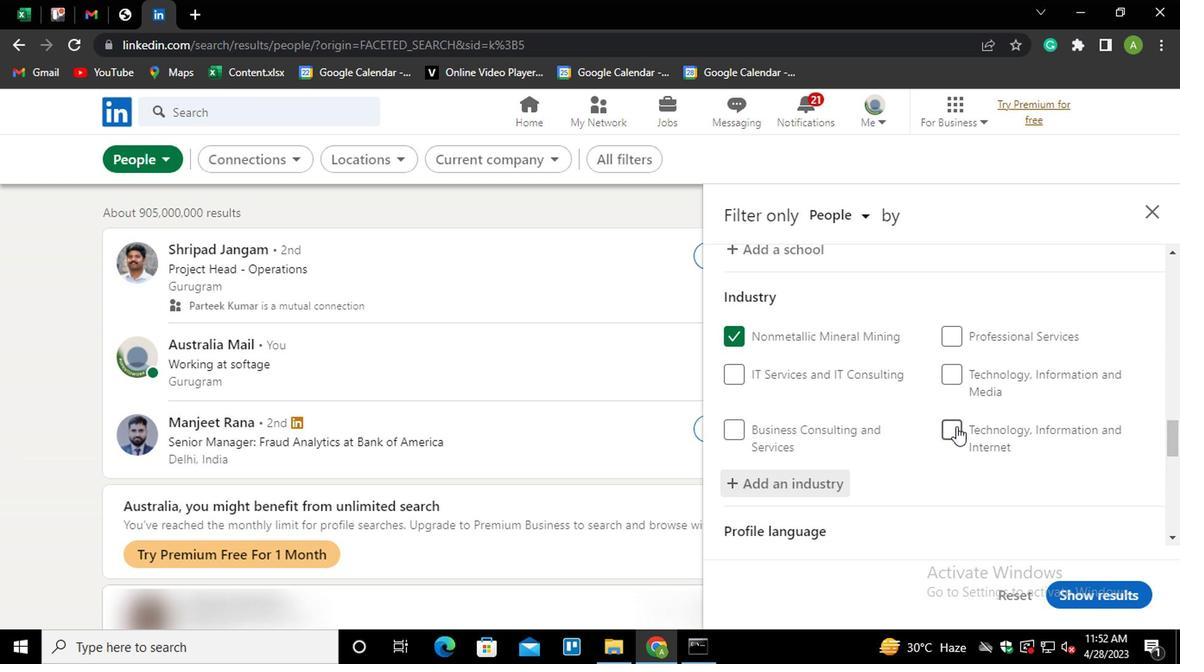
Action: Mouse scrolled (770, 394) with delta (0, 0)
Screenshot: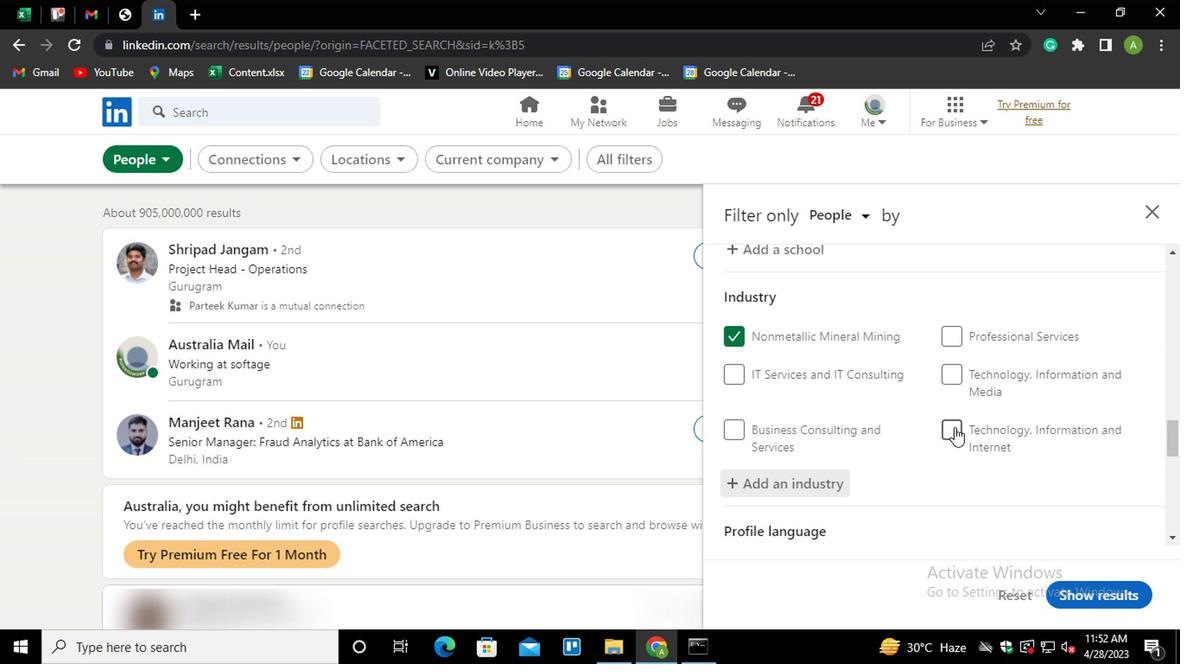 
Action: Mouse scrolled (770, 394) with delta (0, 0)
Screenshot: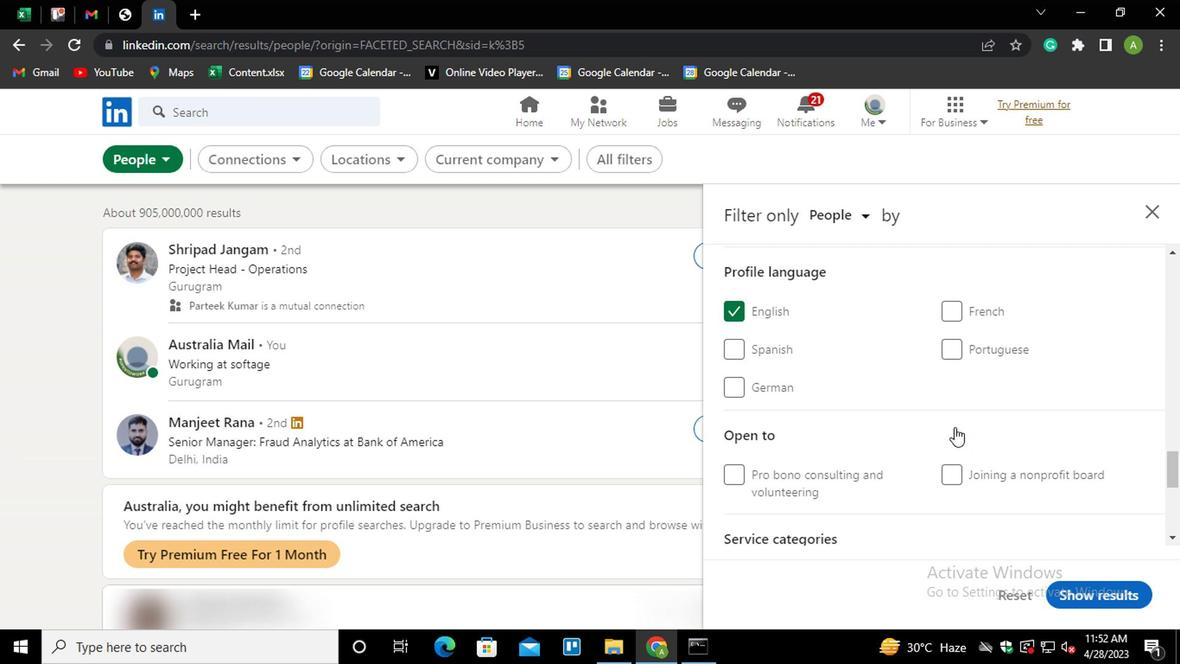 
Action: Mouse scrolled (770, 394) with delta (0, 0)
Screenshot: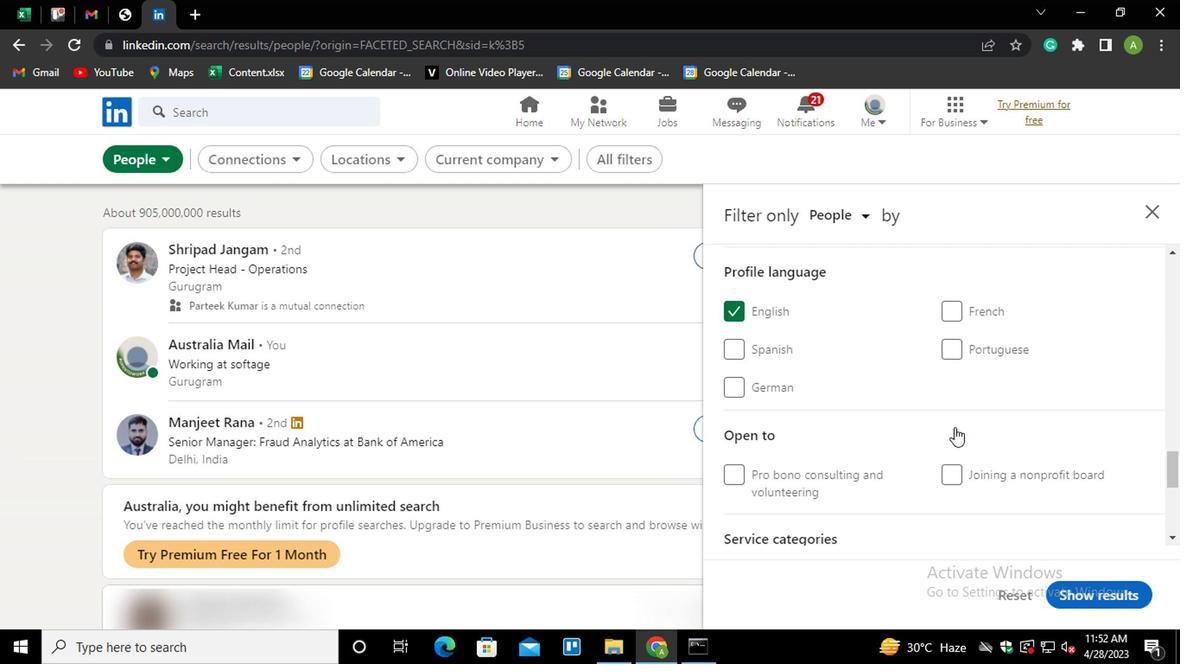 
Action: Mouse moved to (768, 396)
Screenshot: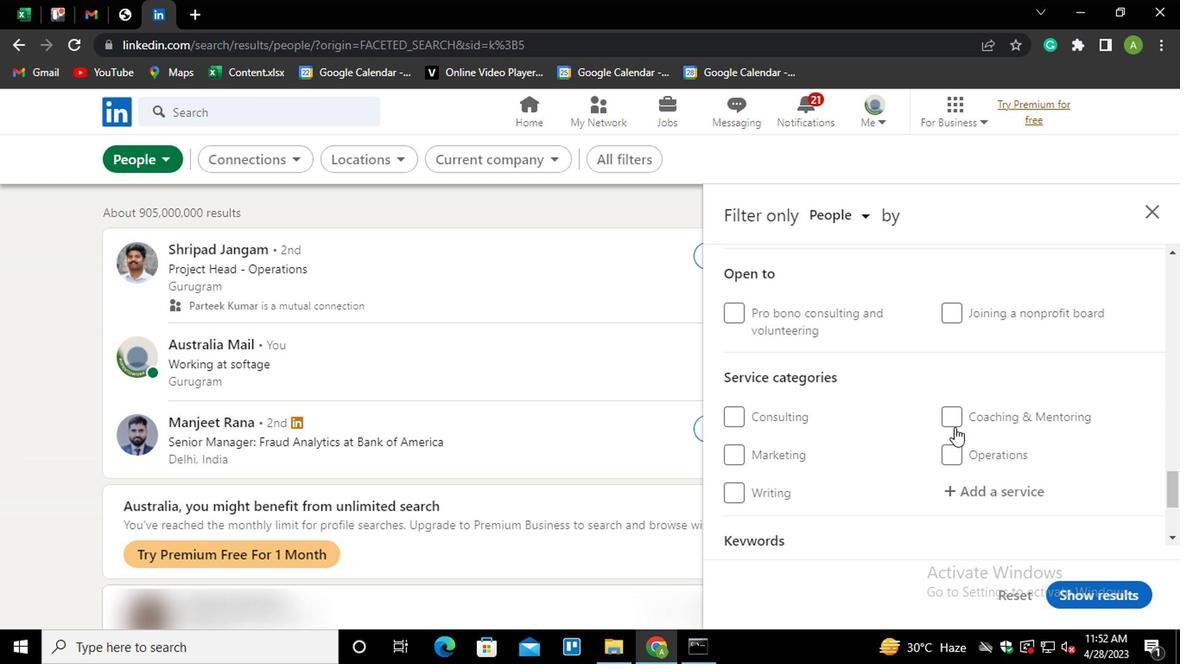 
Action: Mouse scrolled (768, 395) with delta (0, 0)
Screenshot: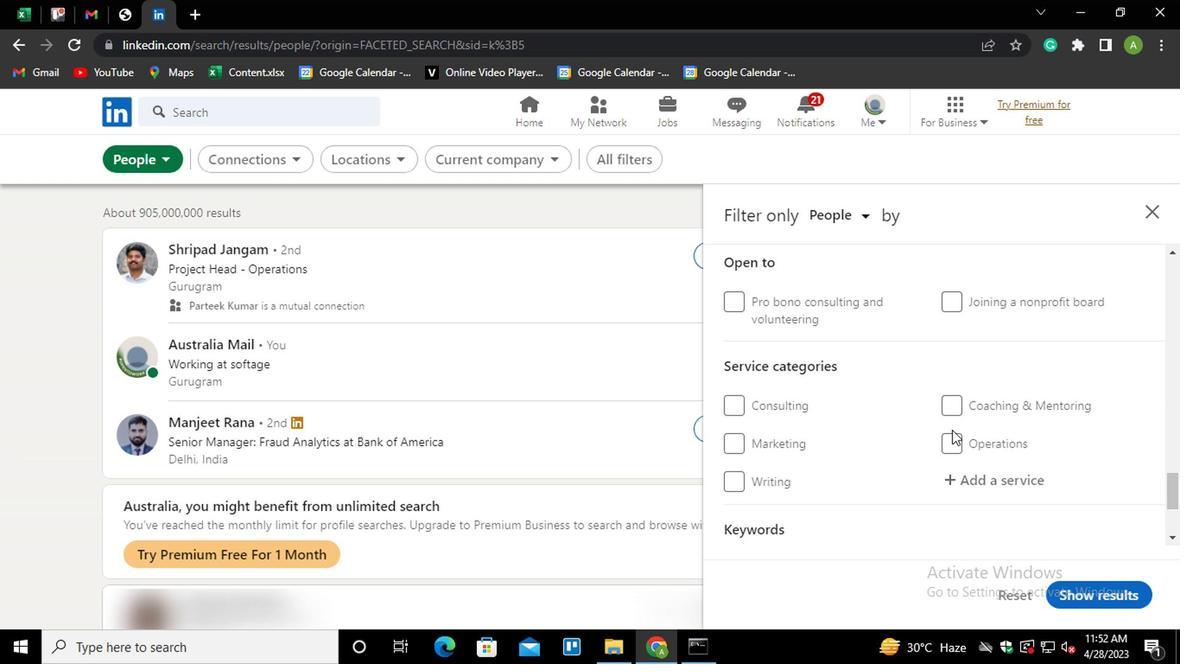 
Action: Mouse moved to (786, 370)
Screenshot: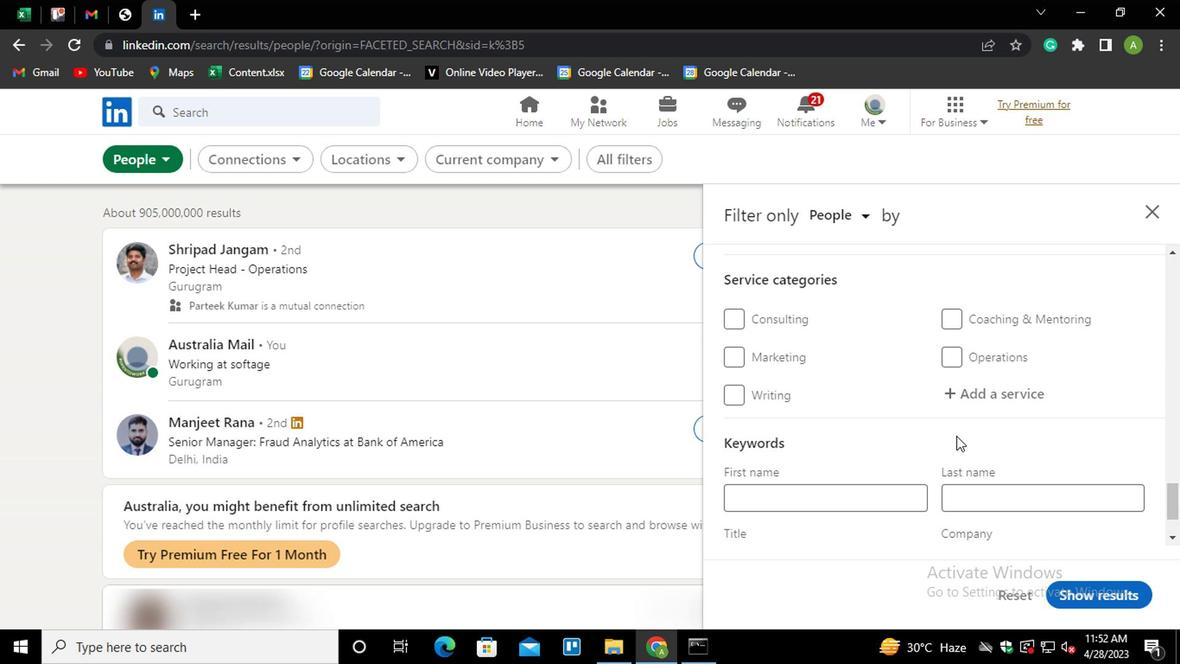 
Action: Mouse pressed left at (786, 370)
Screenshot: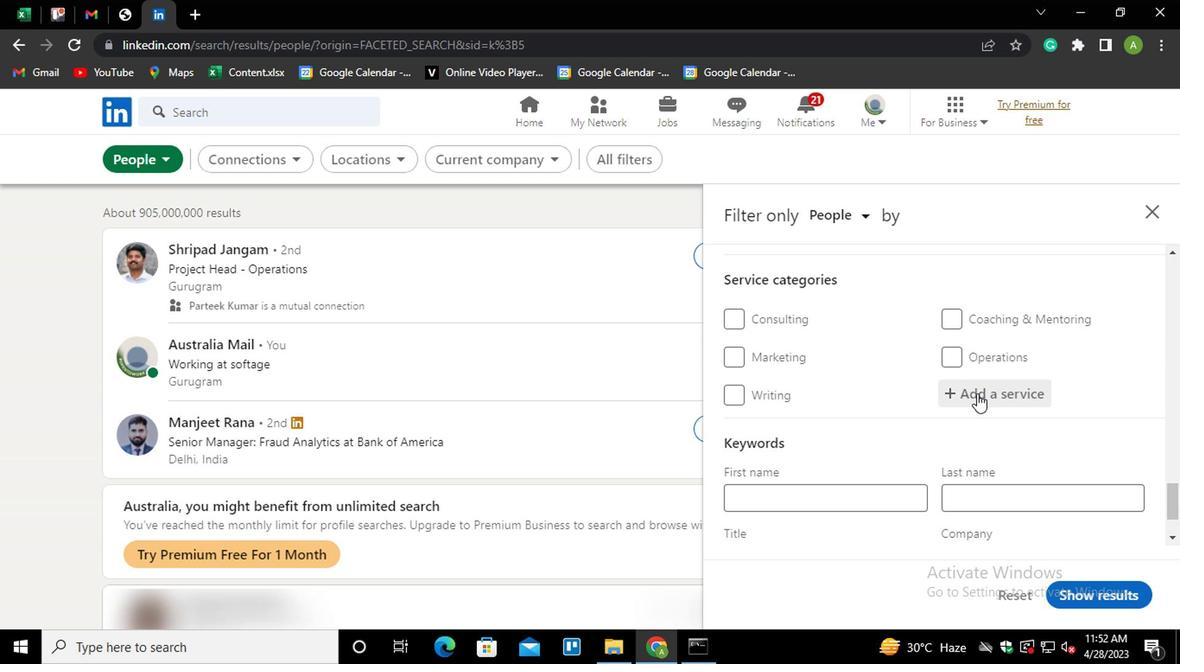 
Action: Mouse moved to (787, 370)
Screenshot: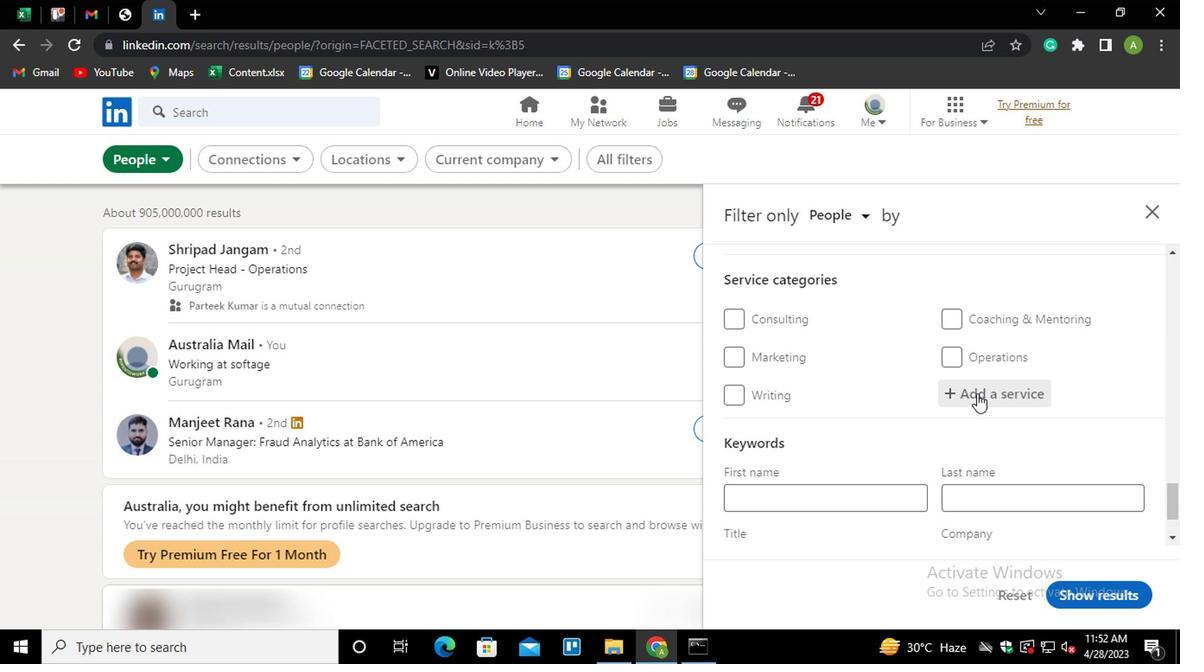 
Action: Key pressed <Key.shift>USER<Key.space><Key.shift>EXP<Key.down><Key.down><Key.down><Key.enter>
Screenshot: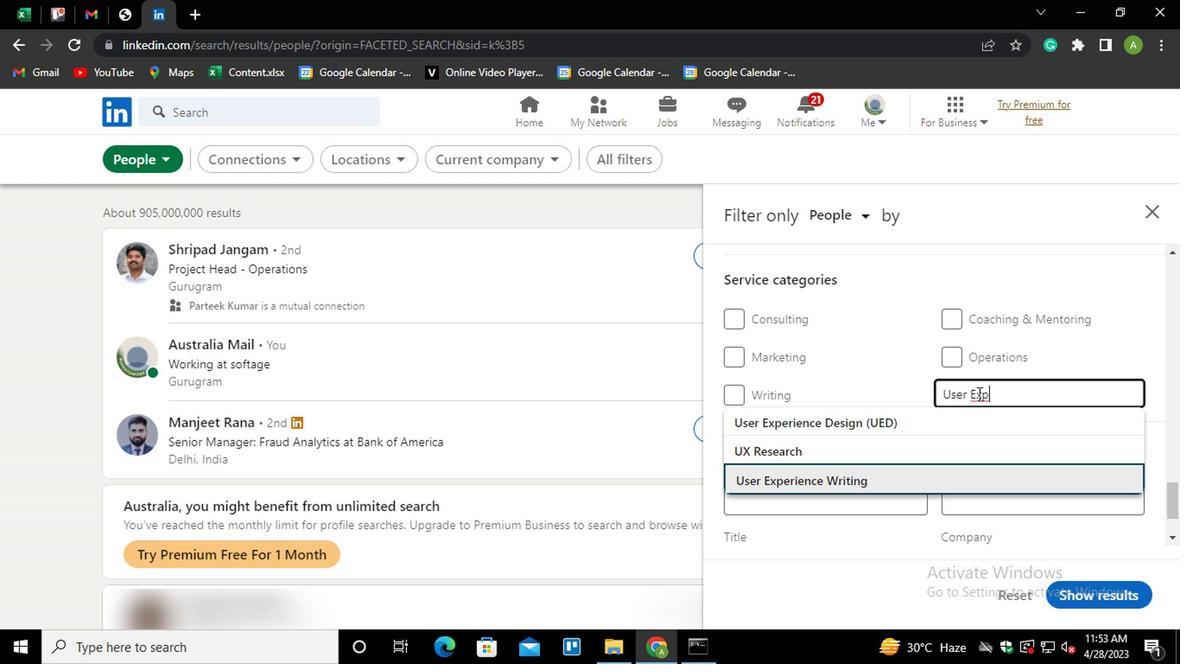 
Action: Mouse scrolled (787, 370) with delta (0, 0)
Screenshot: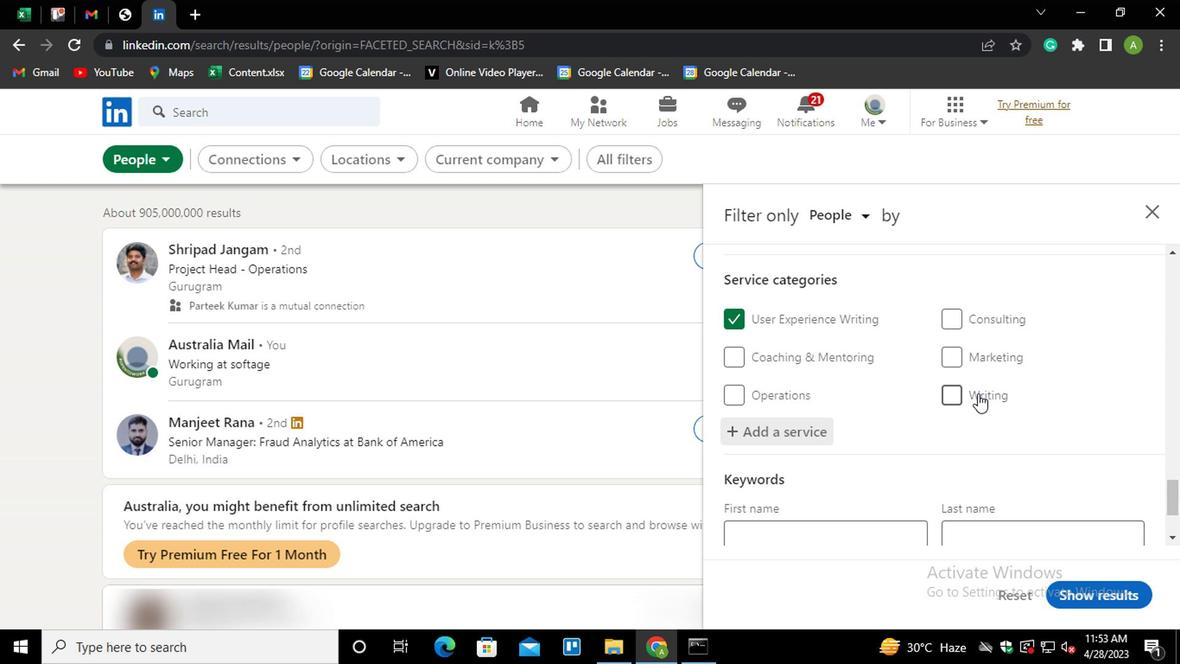
Action: Mouse scrolled (787, 370) with delta (0, 0)
Screenshot: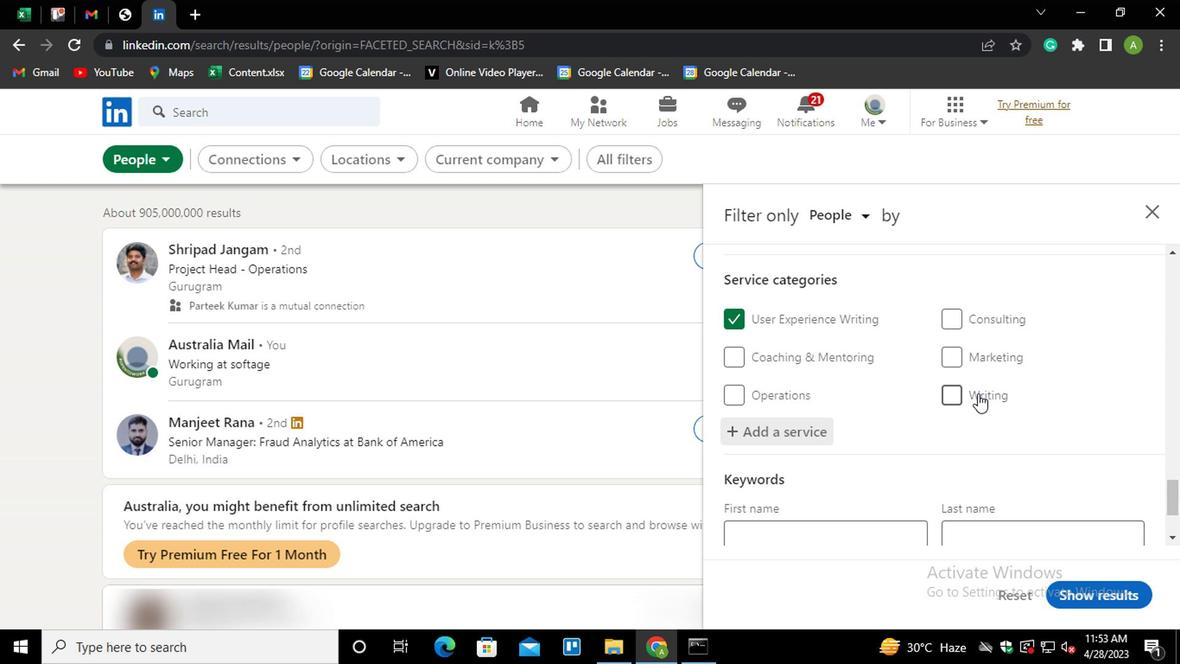 
Action: Mouse scrolled (787, 370) with delta (0, 0)
Screenshot: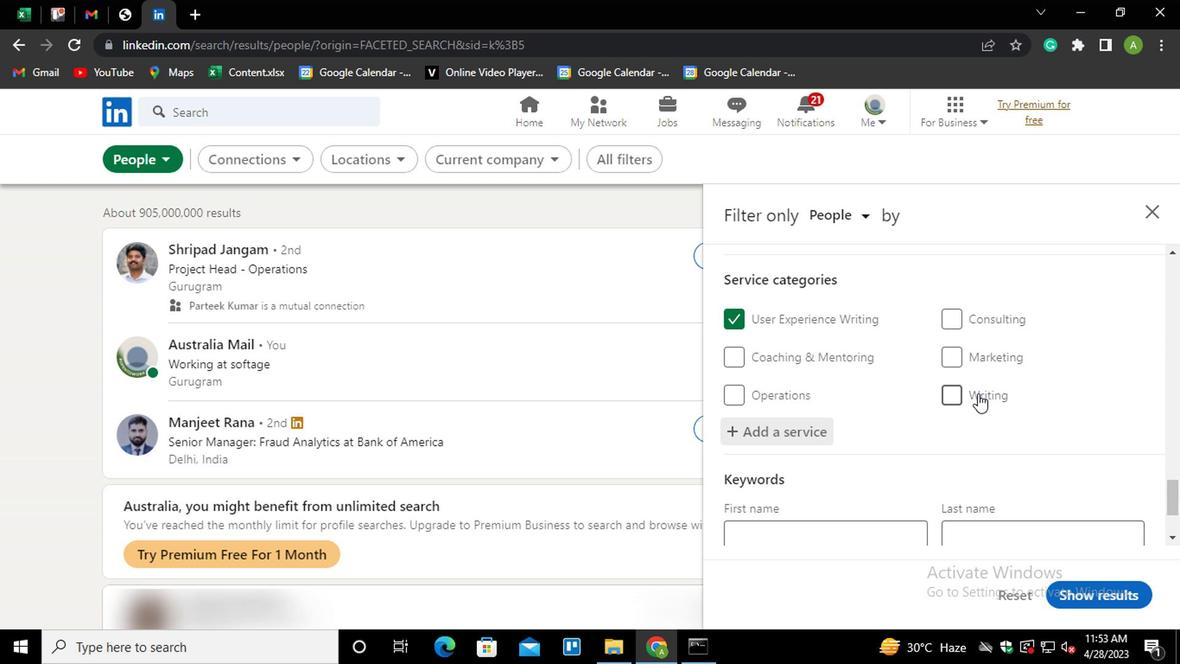 
Action: Mouse scrolled (787, 370) with delta (0, 0)
Screenshot: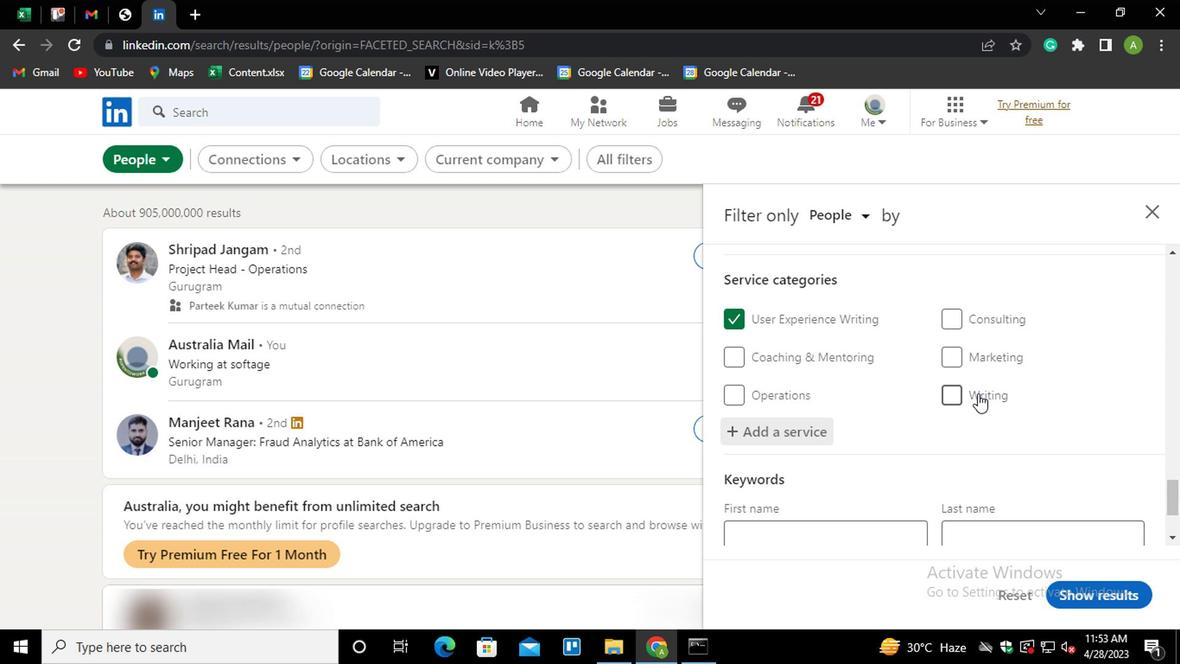 
Action: Mouse moved to (659, 420)
Screenshot: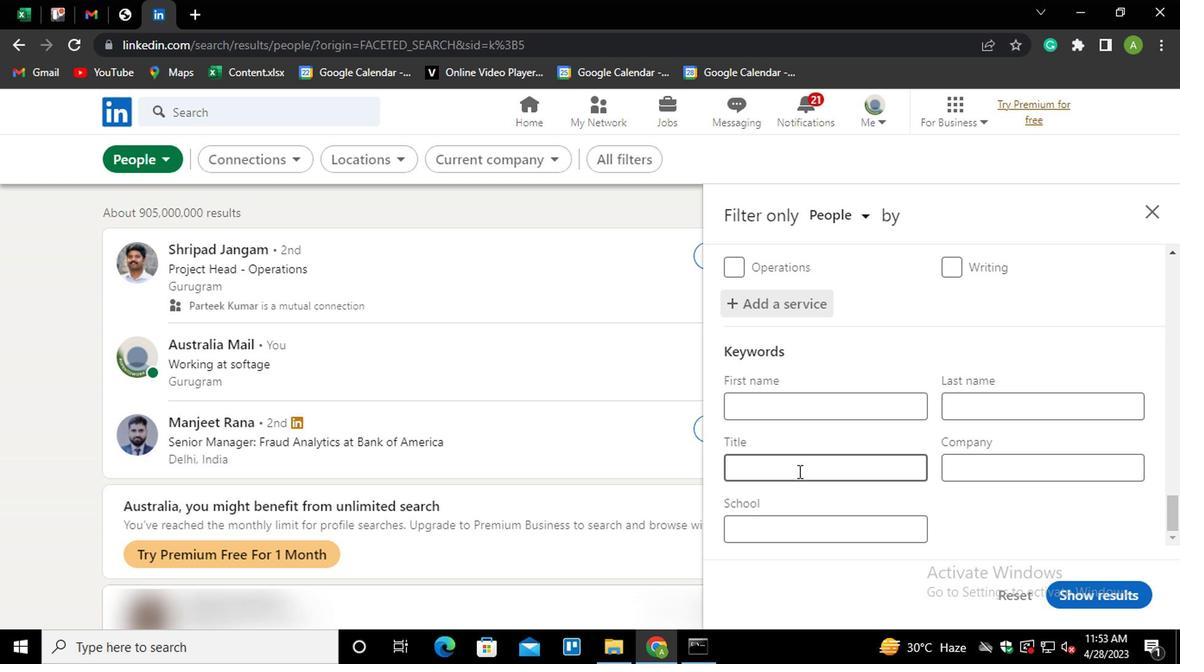 
Action: Mouse pressed left at (659, 420)
Screenshot: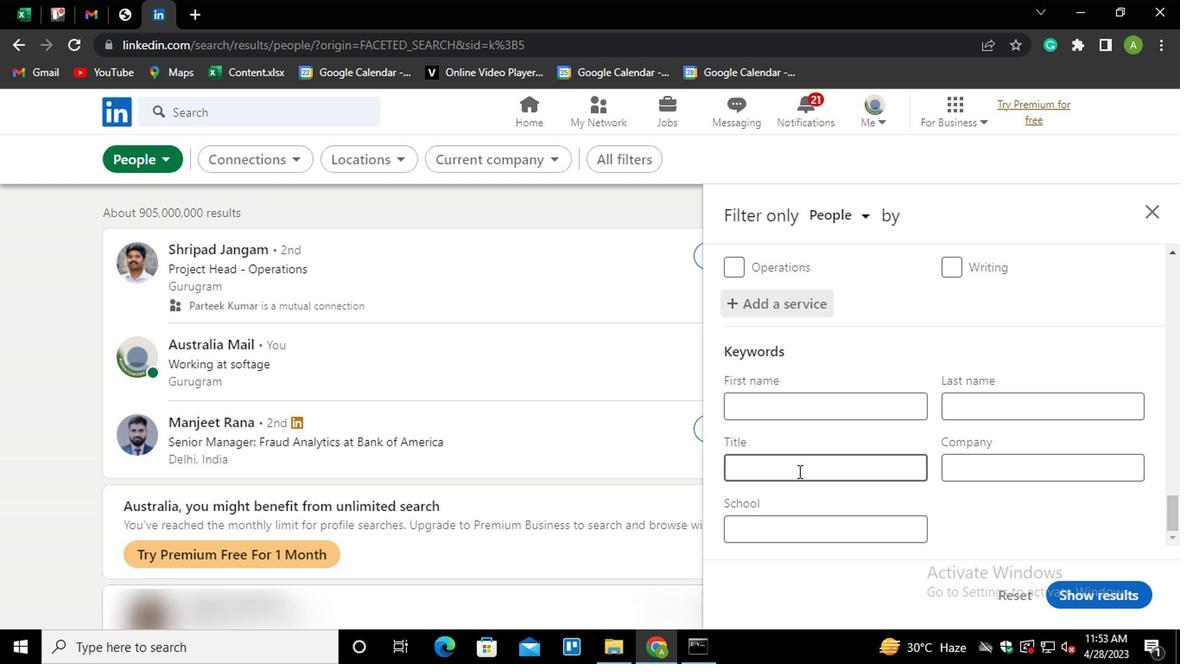 
Action: Key pressed <Key.shift>ACCOUNTING<Key.space><Key.shift>ANALYST
Screenshot: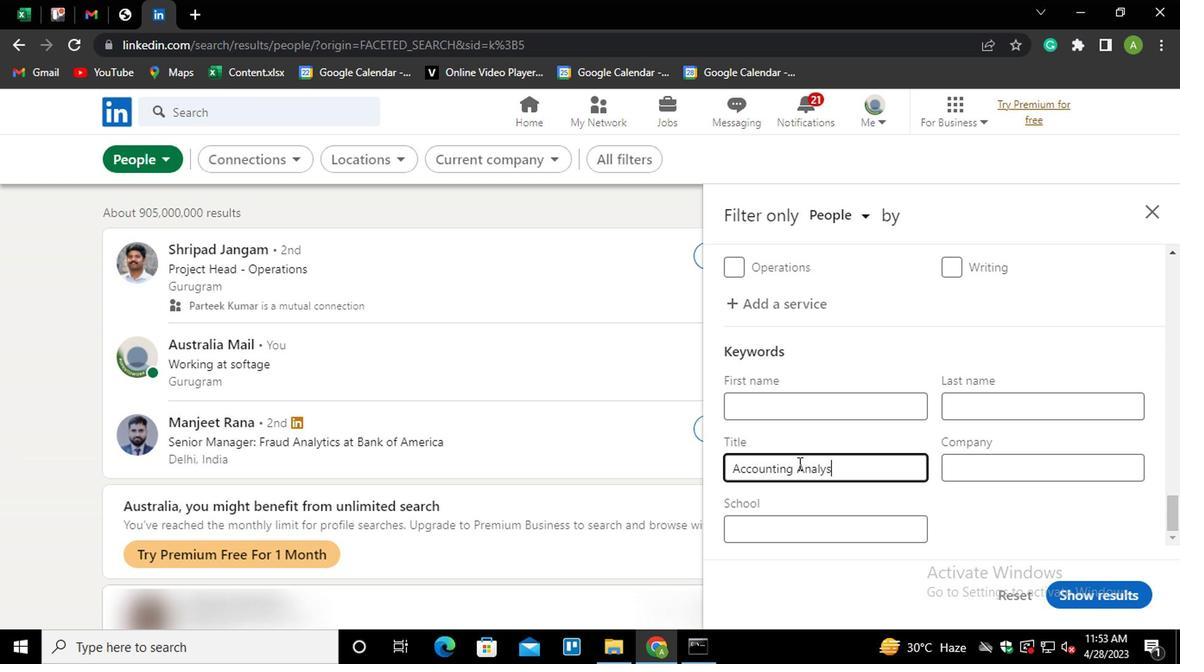 
Action: Mouse moved to (853, 464)
Screenshot: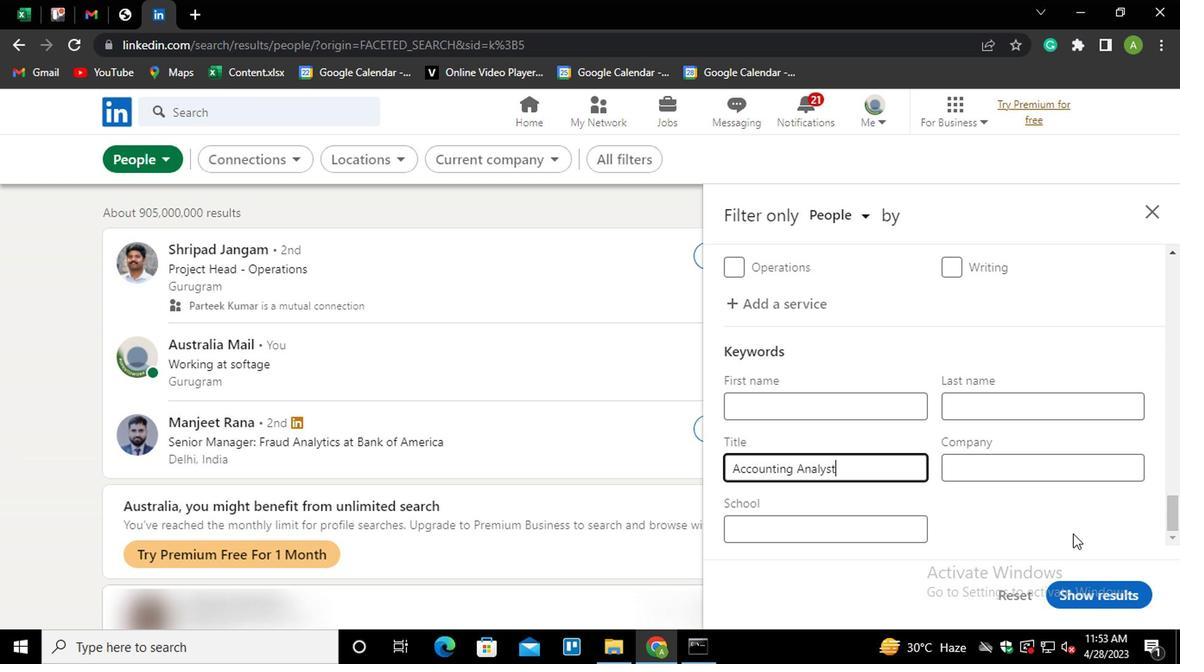 
Action: Mouse pressed left at (853, 464)
Screenshot: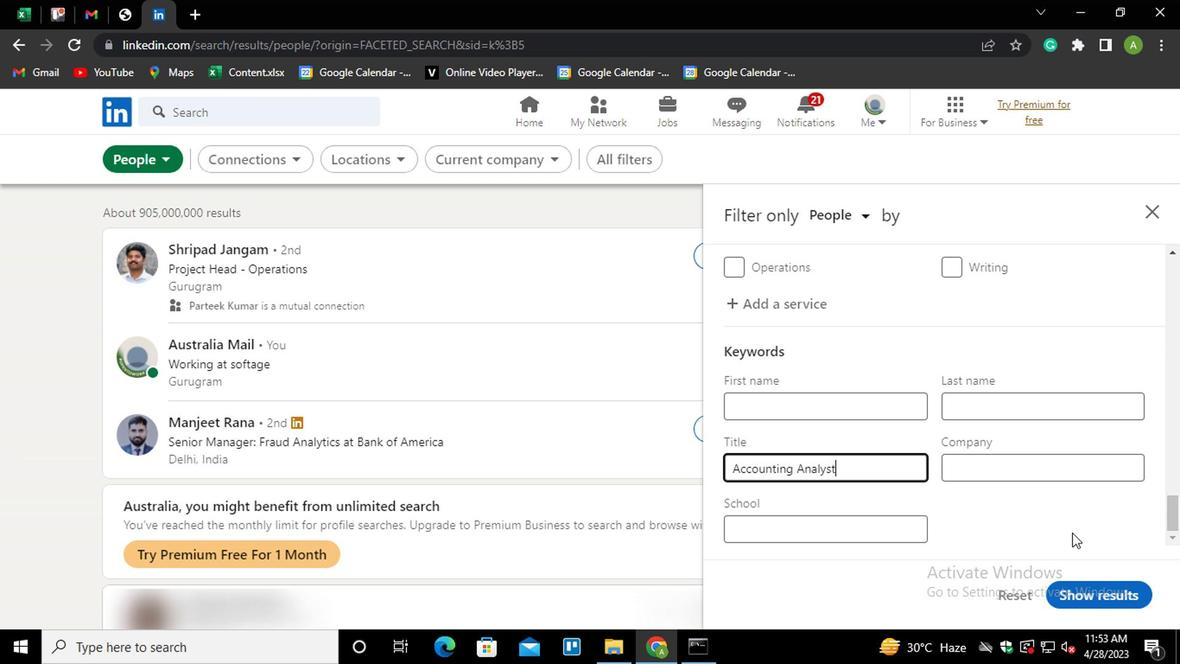 
Action: Mouse moved to (872, 510)
Screenshot: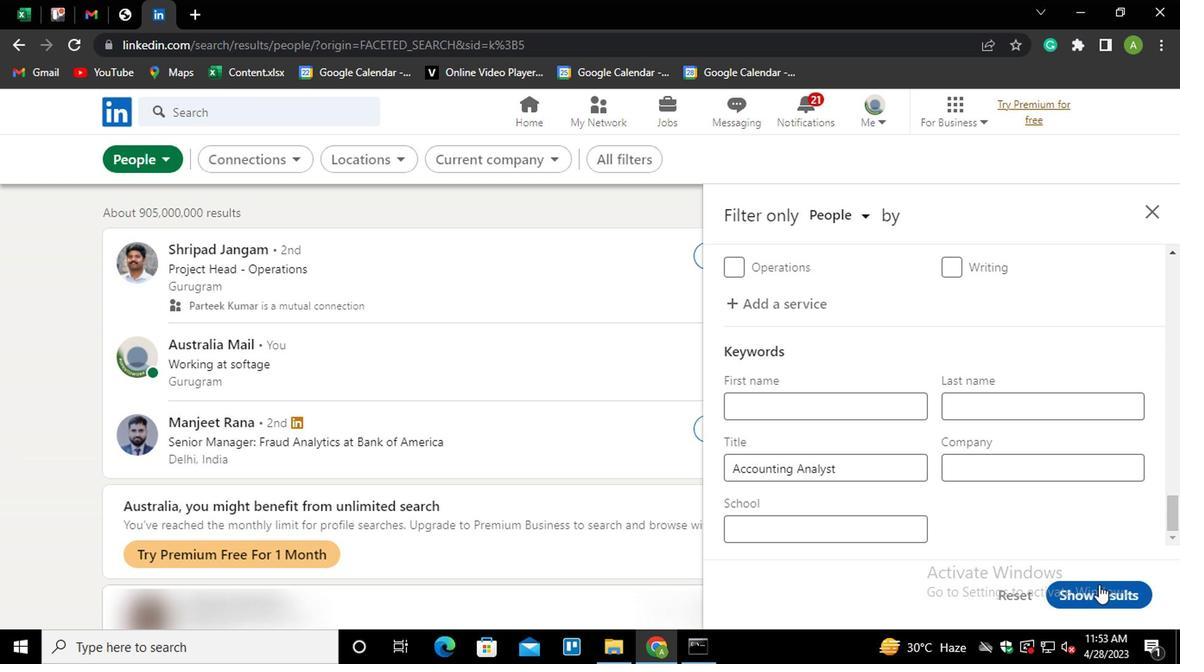 
Action: Mouse pressed left at (872, 510)
Screenshot: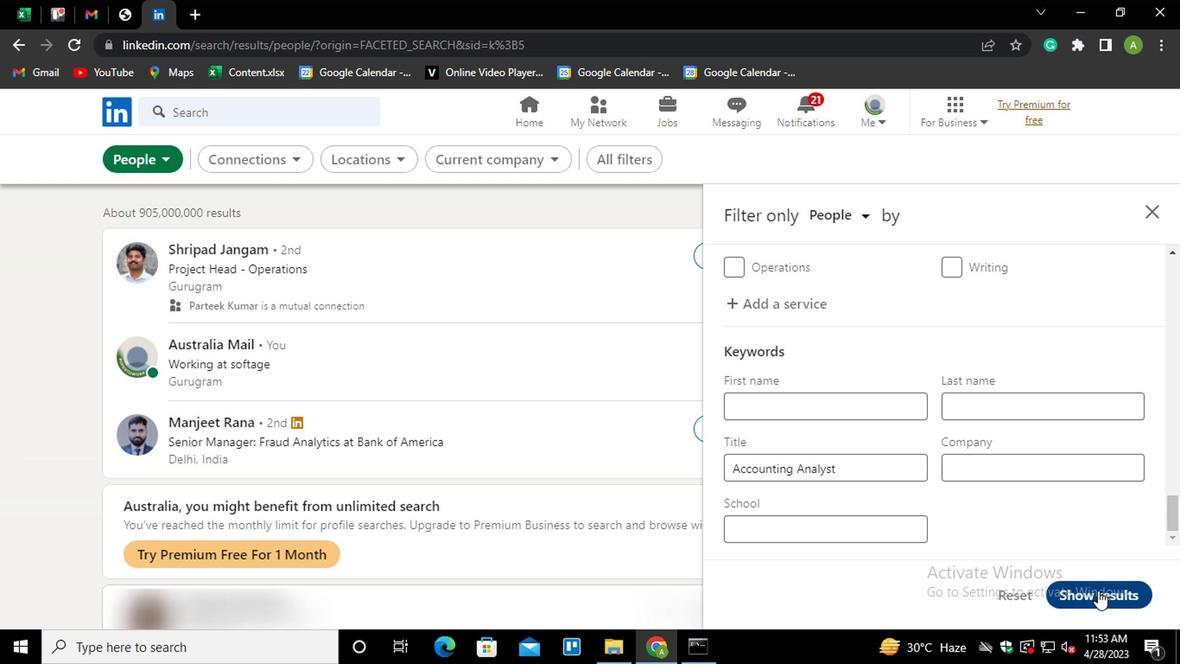 
